 Task: Buy 3 Growlers from Glassware & Drinkware section under best seller category for shipping address: Chelsea Sanchez, 3638 Walton Street, Salt Lake City, Utah 84104, Cell Number 8014200980. Pay from credit card ending with 6759, CVV 506
Action: Mouse moved to (284, 71)
Screenshot: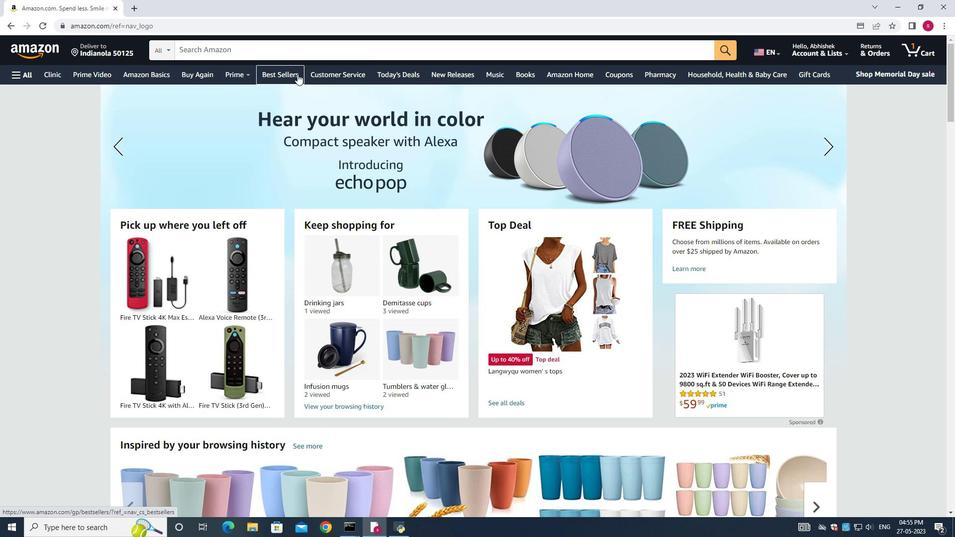 
Action: Mouse pressed left at (284, 71)
Screenshot: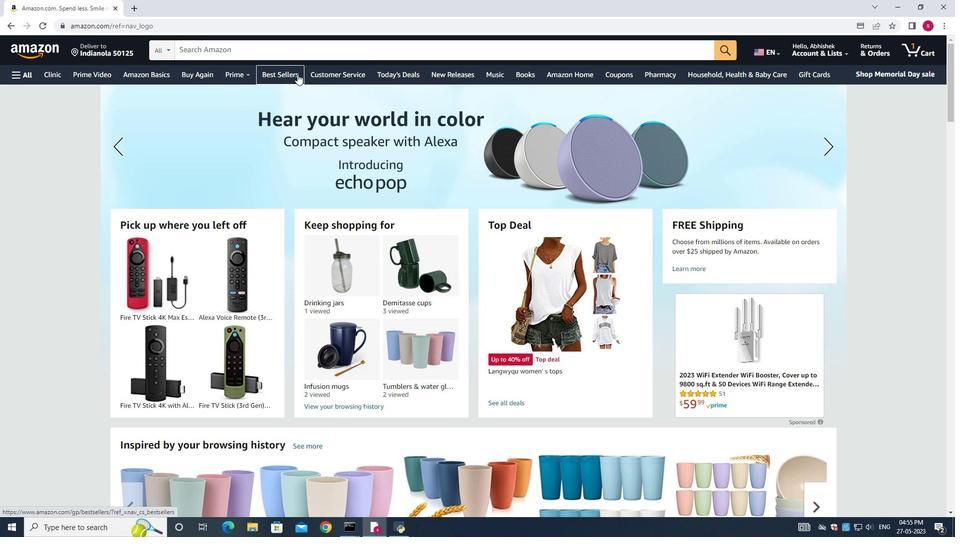 
Action: Mouse moved to (269, 54)
Screenshot: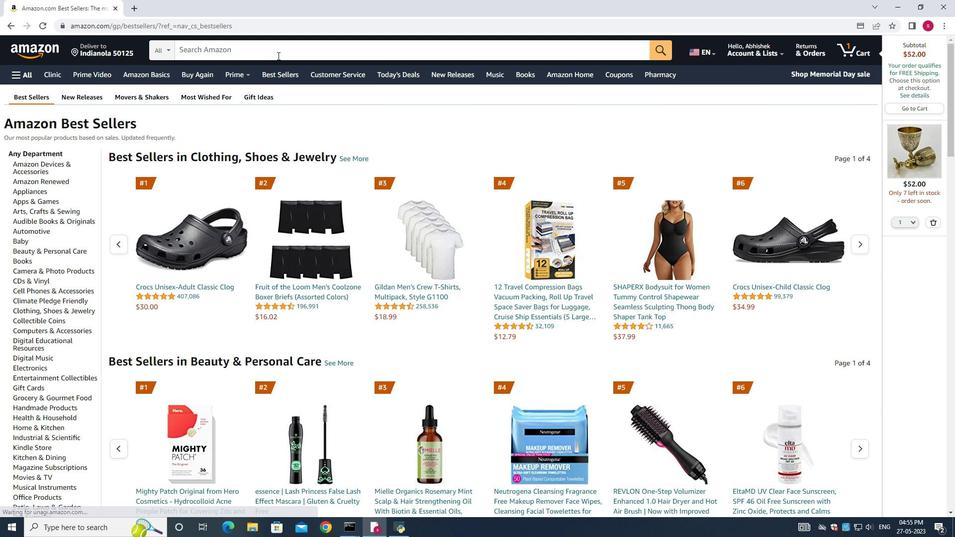 
Action: Key pressed <Key.shift>G<Key.backspace><Key.backspace><Key.backspace><Key.backspace>3
Screenshot: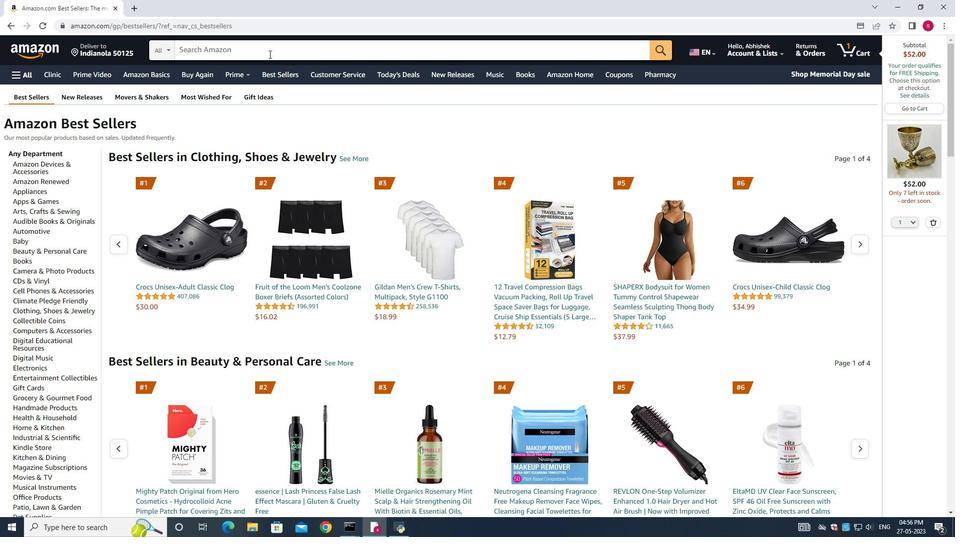 
Action: Mouse moved to (266, 54)
Screenshot: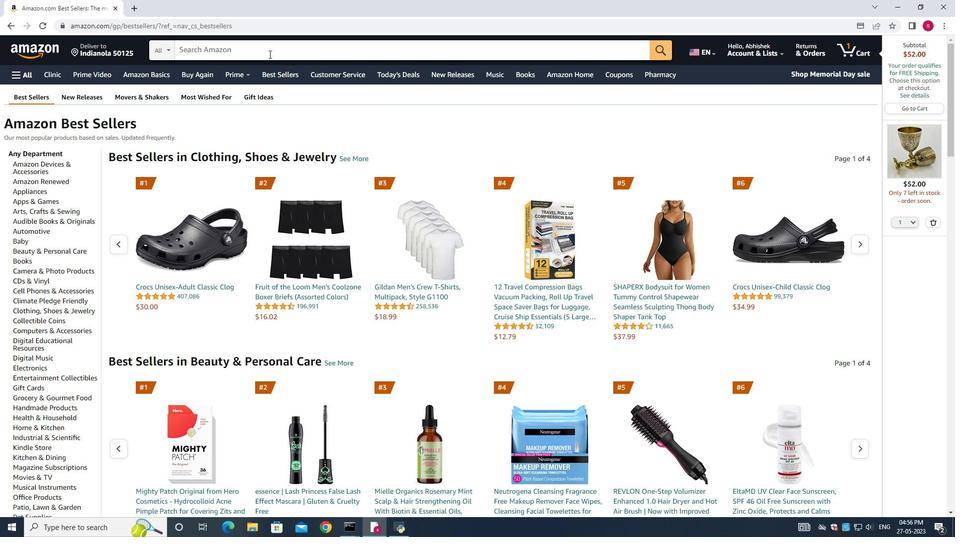 
Action: Mouse pressed left at (266, 54)
Screenshot: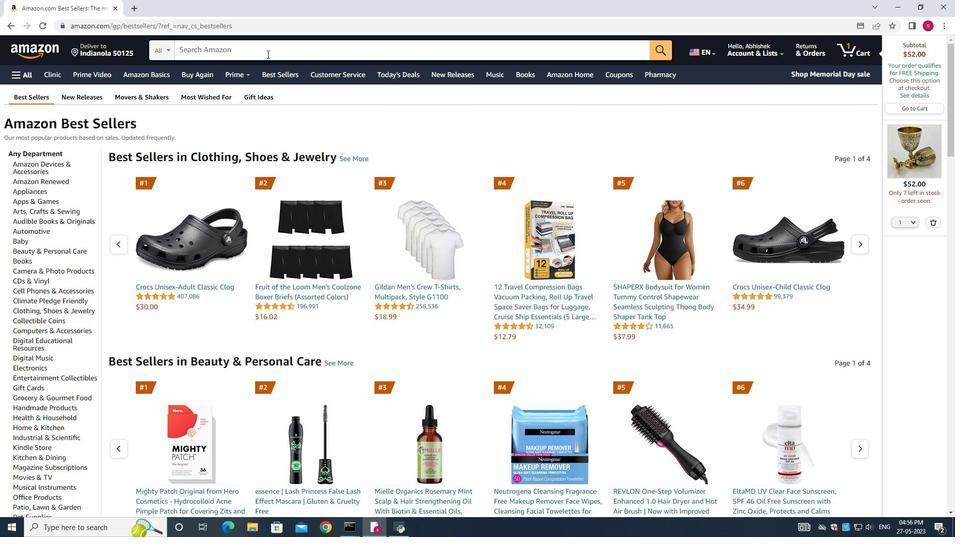 
Action: Key pressed 3<Key.space>v<Key.backspace><Key.shift>Growlers<Key.space><Key.enter>
Screenshot: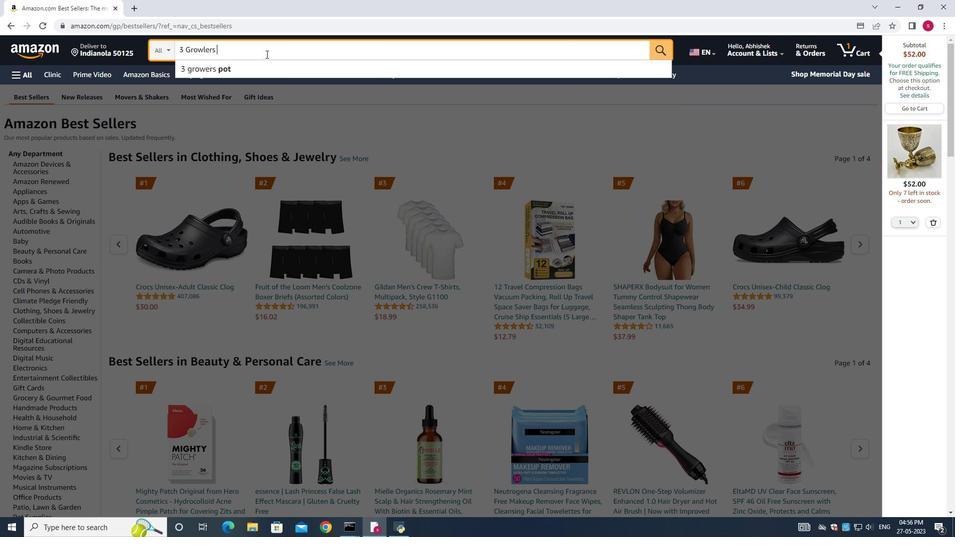 
Action: Mouse moved to (51, 215)
Screenshot: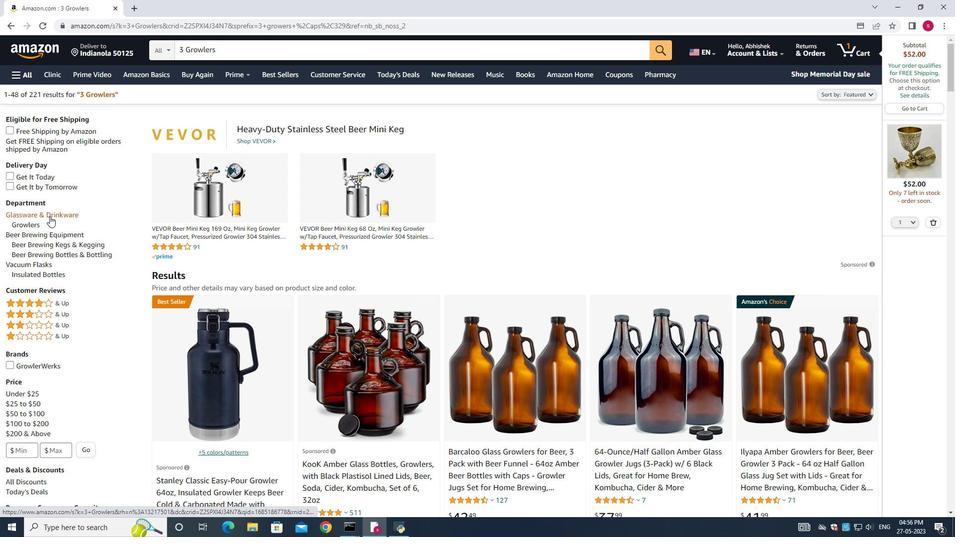 
Action: Mouse pressed left at (51, 215)
Screenshot: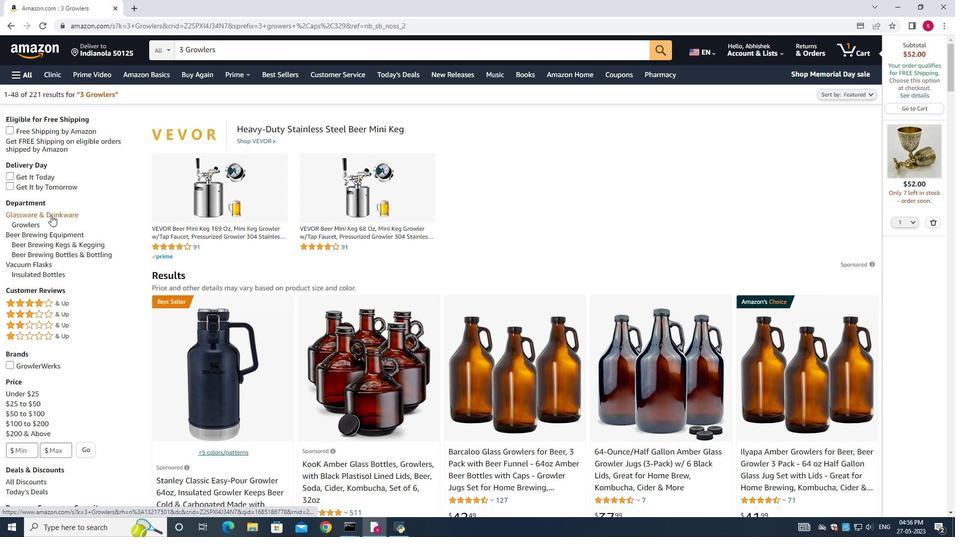 
Action: Mouse moved to (499, 329)
Screenshot: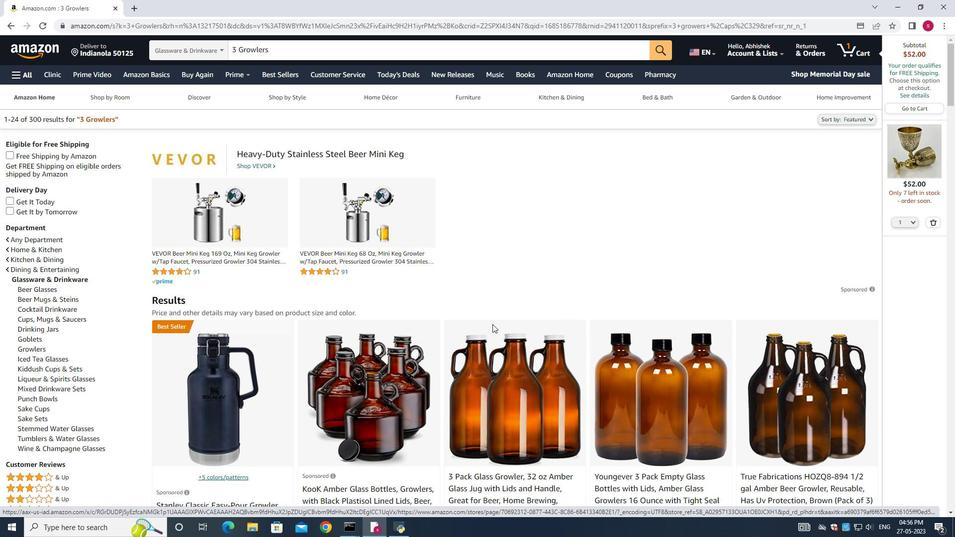 
Action: Mouse scrolled (499, 328) with delta (0, 0)
Screenshot: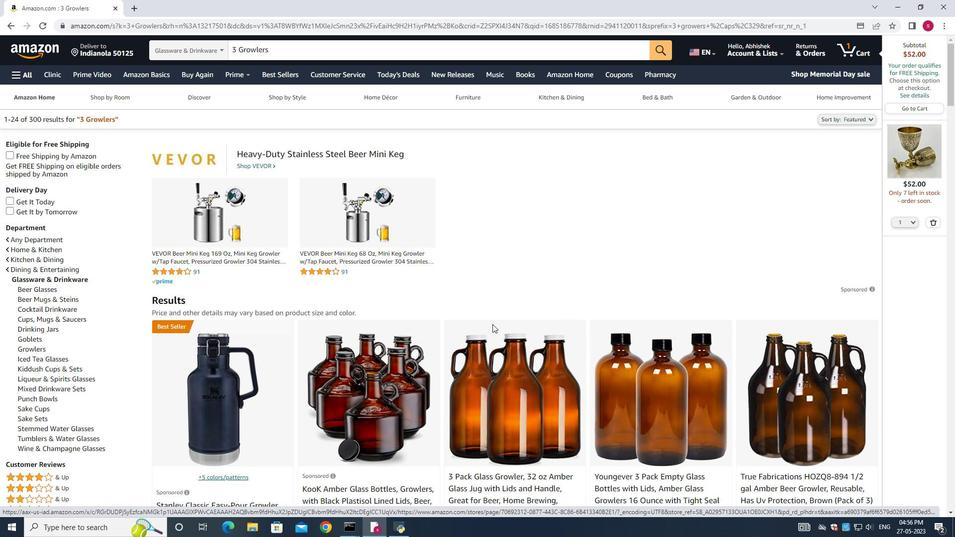 
Action: Mouse moved to (499, 329)
Screenshot: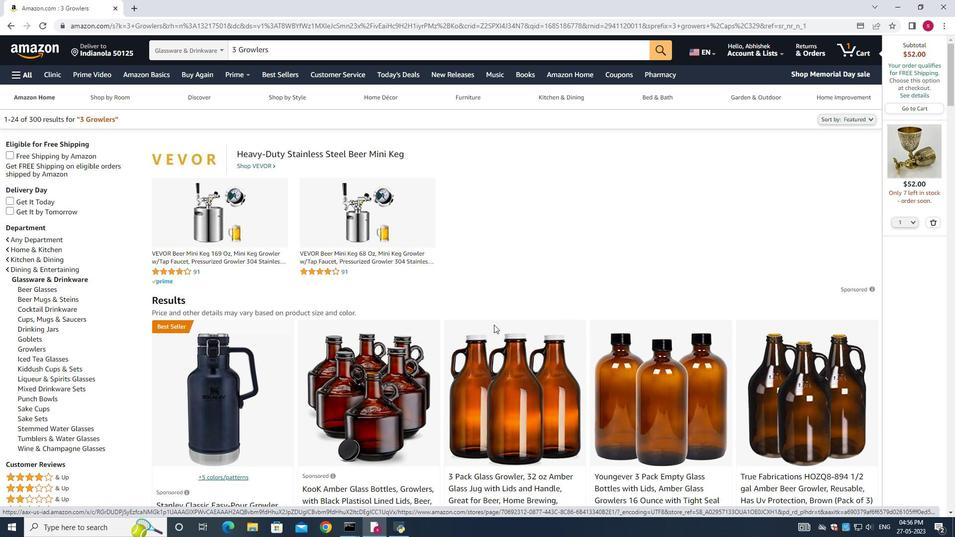 
Action: Mouse scrolled (499, 328) with delta (0, 0)
Screenshot: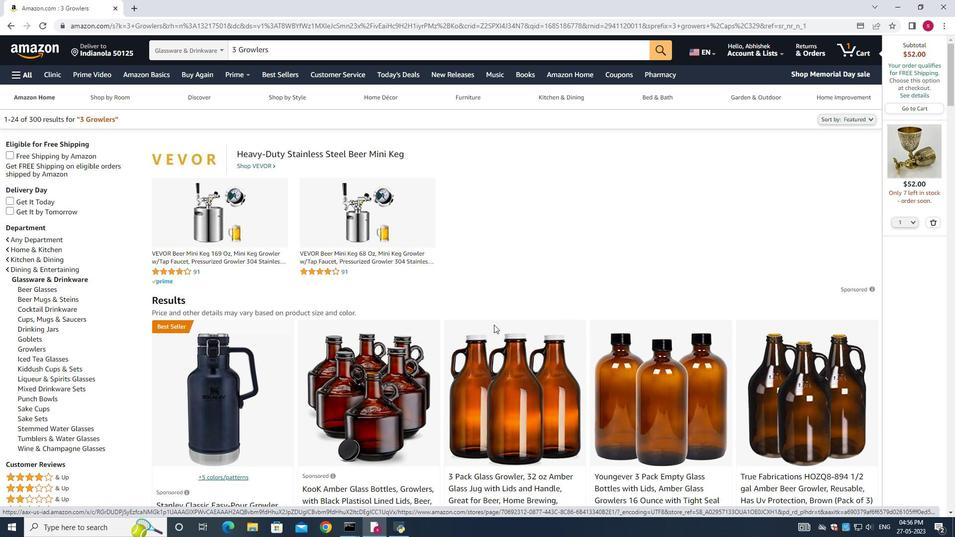 
Action: Mouse scrolled (499, 328) with delta (0, 0)
Screenshot: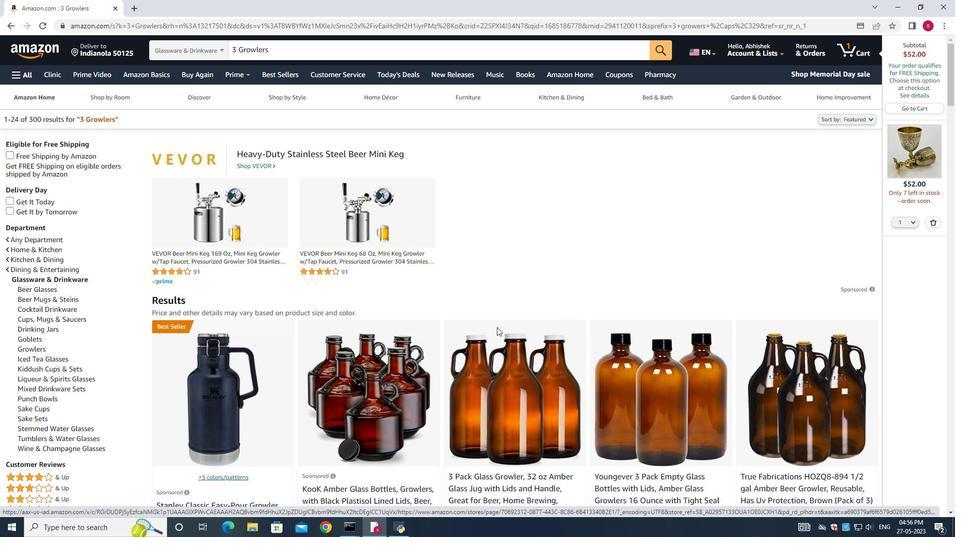 
Action: Mouse moved to (498, 331)
Screenshot: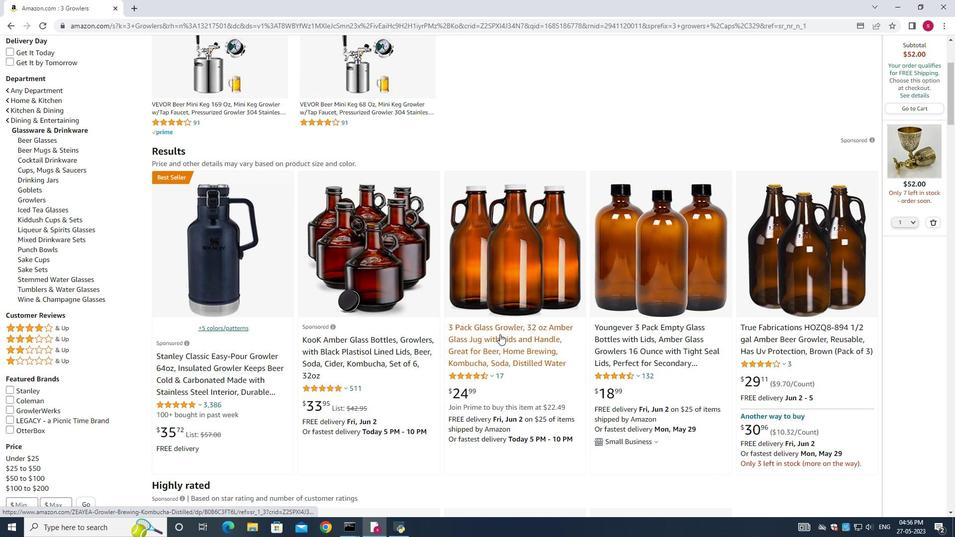 
Action: Mouse pressed left at (498, 331)
Screenshot: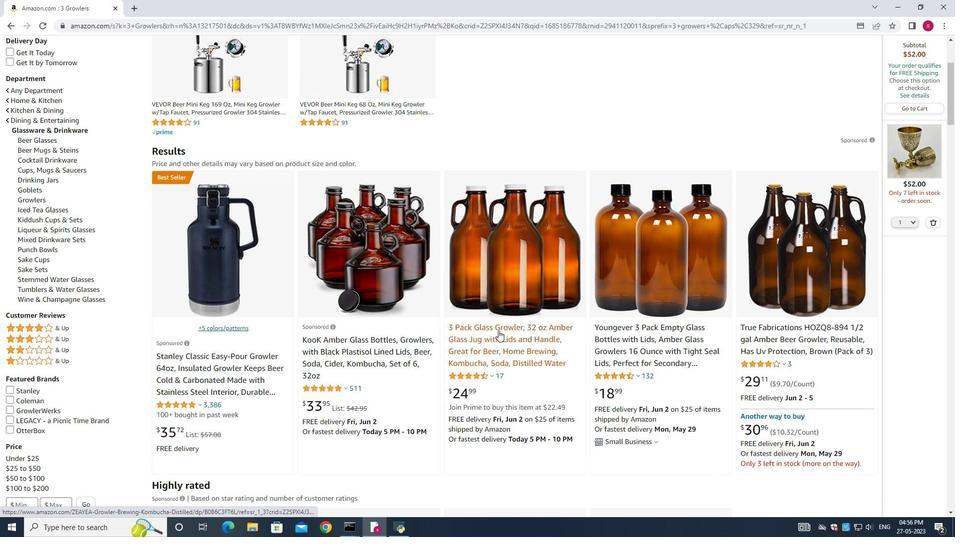 
Action: Mouse moved to (516, 350)
Screenshot: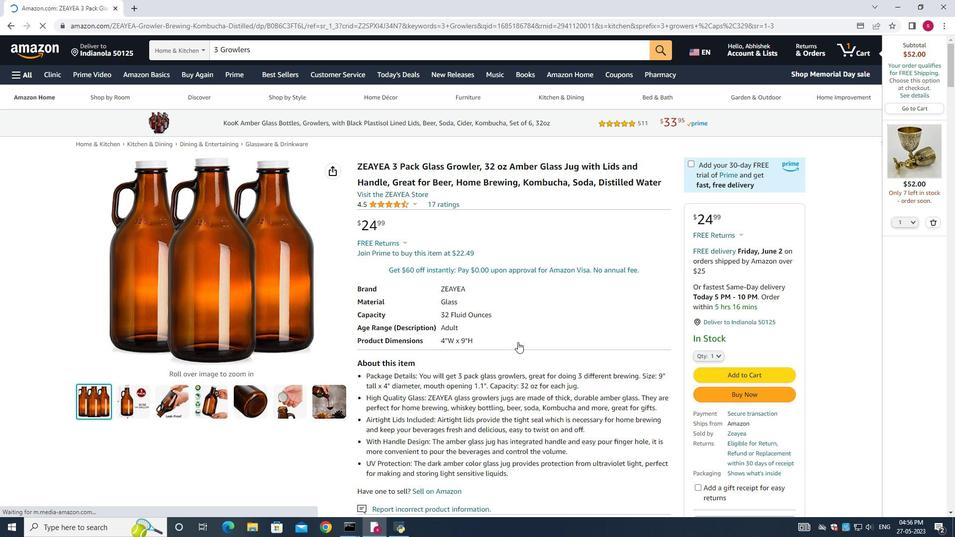 
Action: Mouse scrolled (516, 350) with delta (0, 0)
Screenshot: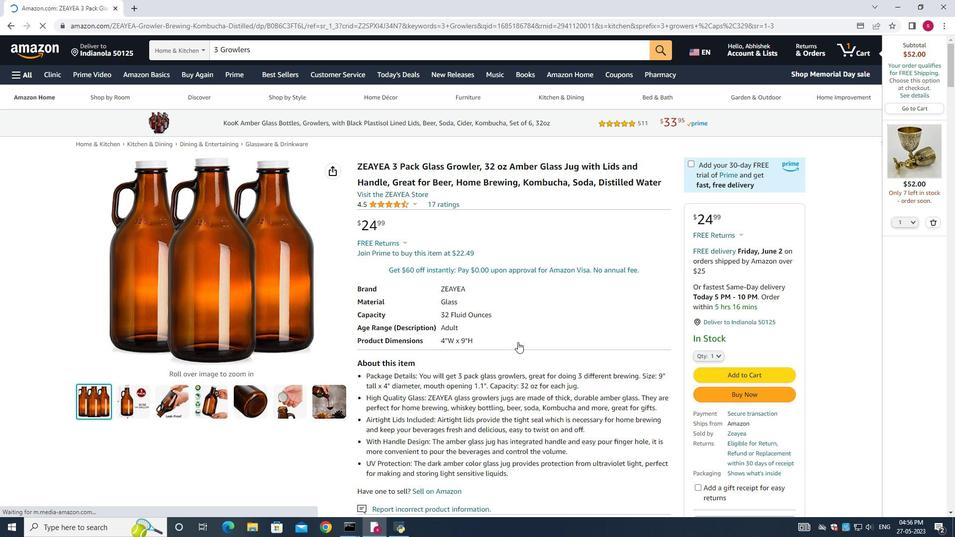 
Action: Mouse moved to (512, 356)
Screenshot: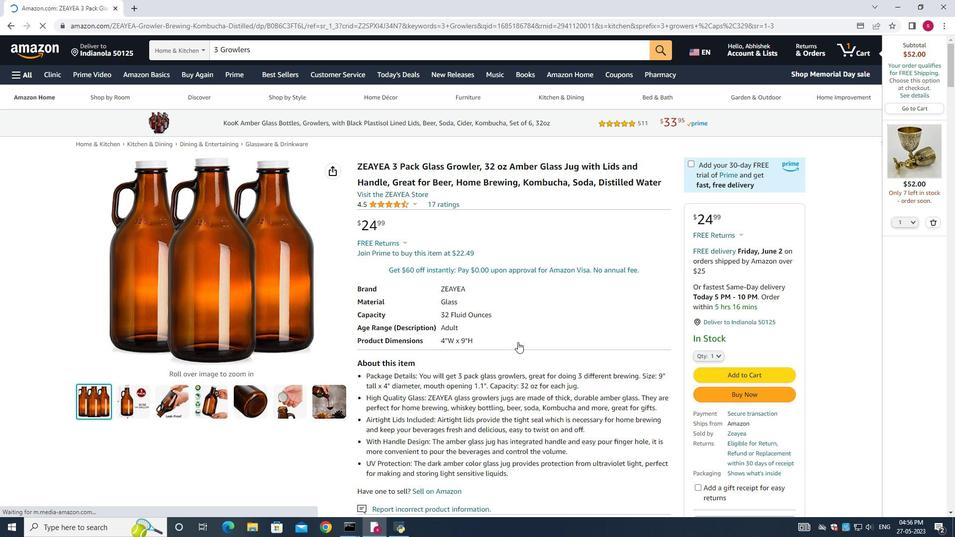 
Action: Mouse scrolled (513, 354) with delta (0, 0)
Screenshot: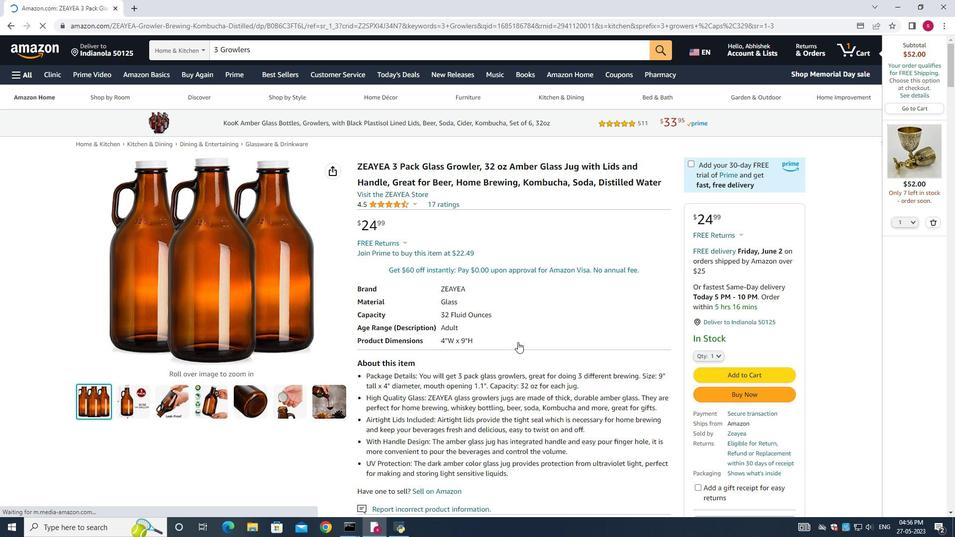 
Action: Mouse moved to (509, 356)
Screenshot: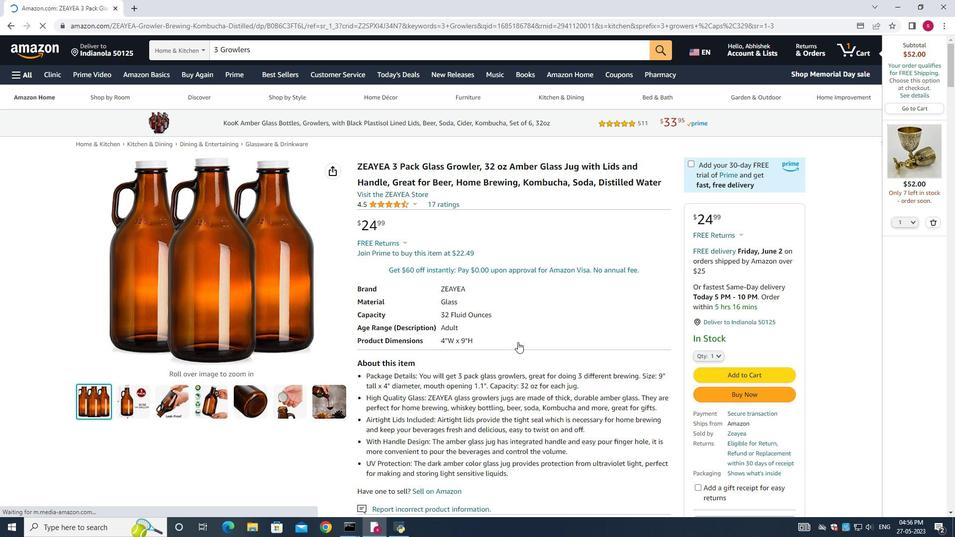 
Action: Mouse scrolled (512, 355) with delta (0, 0)
Screenshot: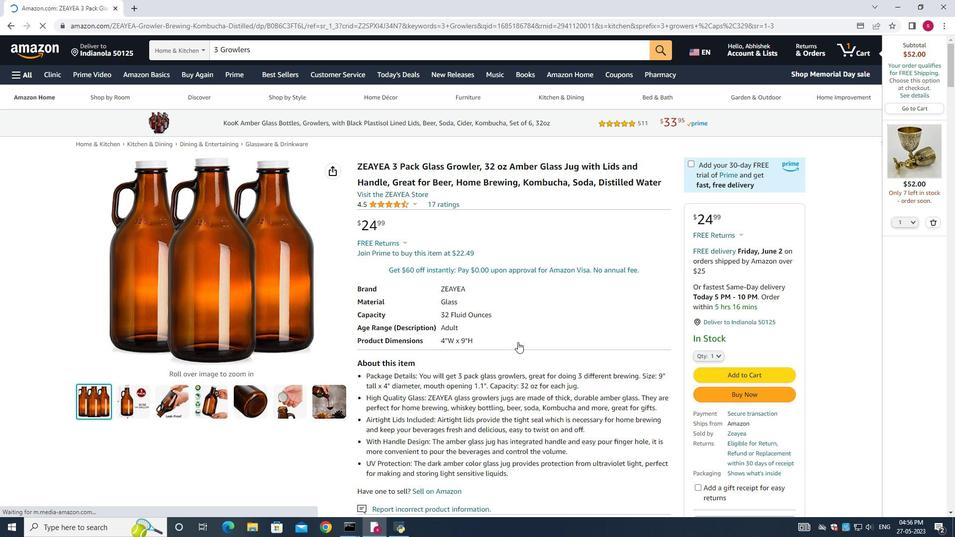 
Action: Mouse moved to (506, 355)
Screenshot: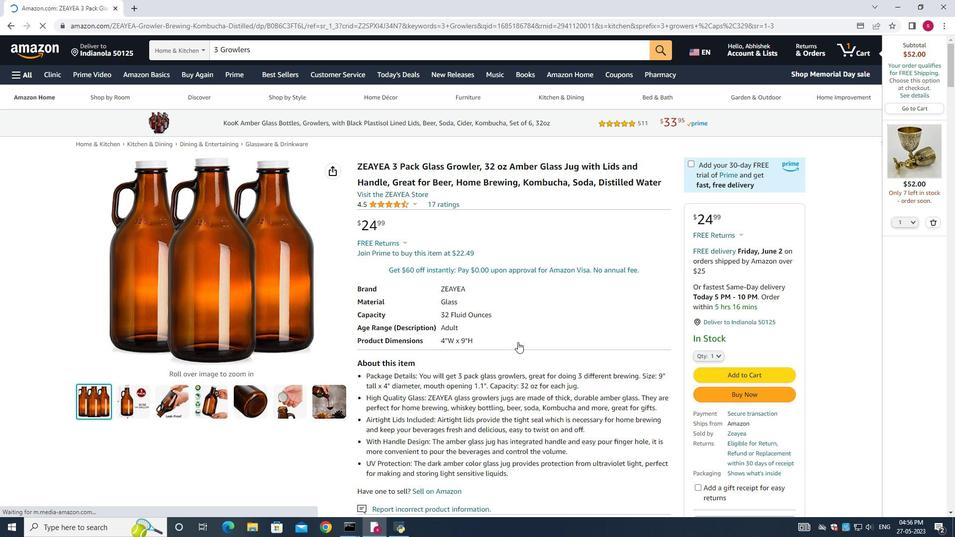 
Action: Mouse scrolled (509, 355) with delta (0, 0)
Screenshot: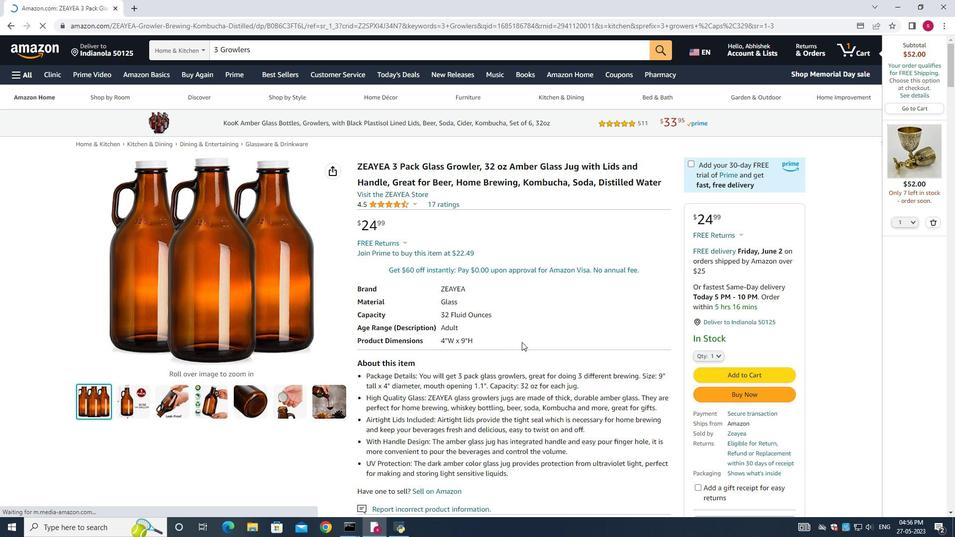 
Action: Mouse moved to (502, 352)
Screenshot: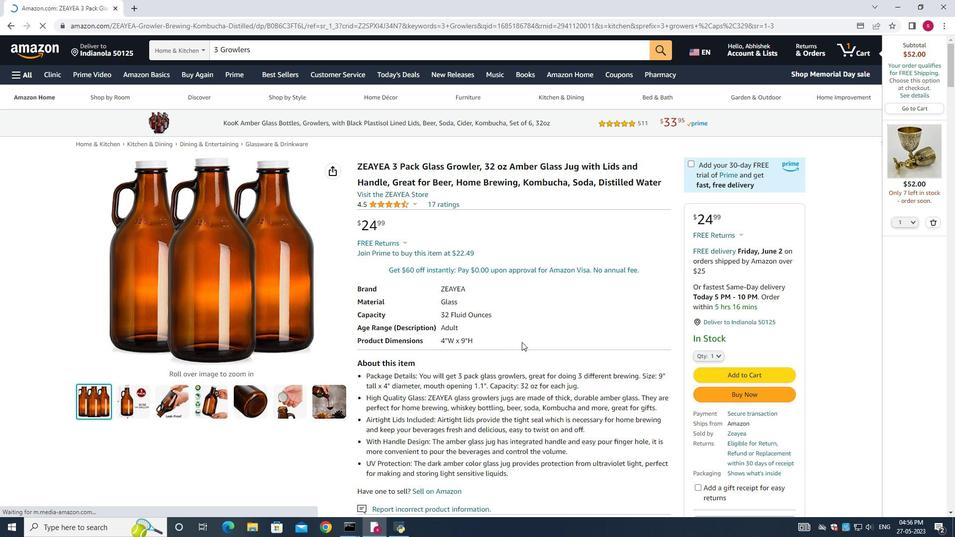 
Action: Mouse scrolled (506, 355) with delta (0, 0)
Screenshot: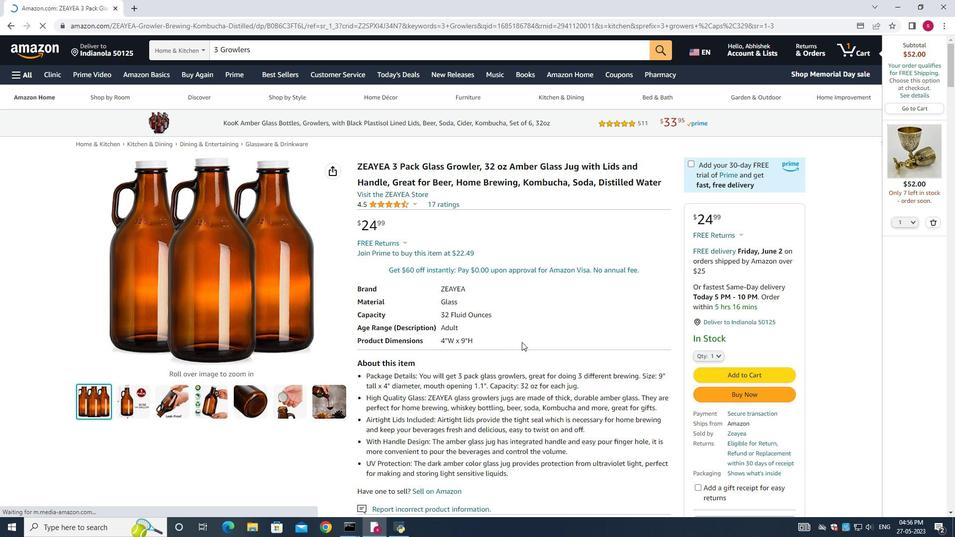 
Action: Mouse moved to (497, 351)
Screenshot: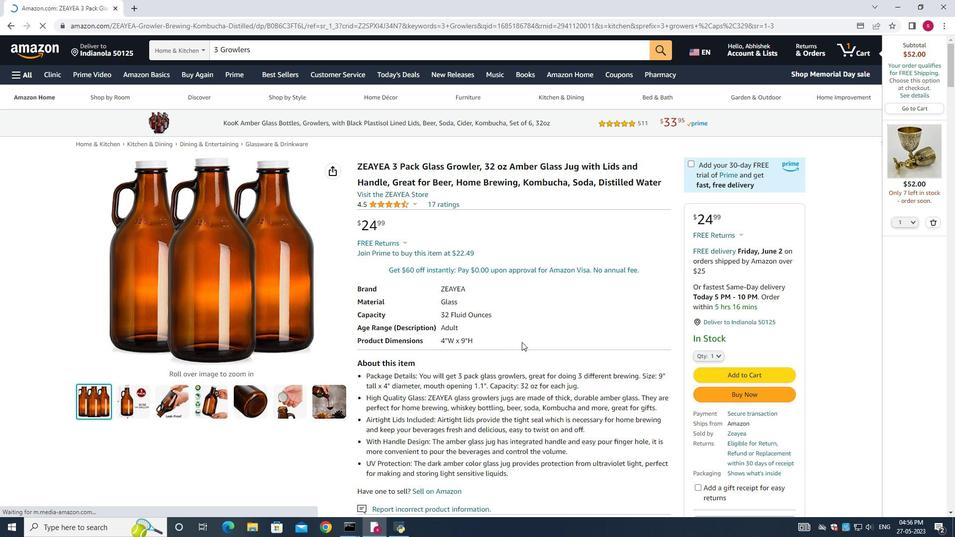 
Action: Mouse scrolled (502, 352) with delta (0, 0)
Screenshot: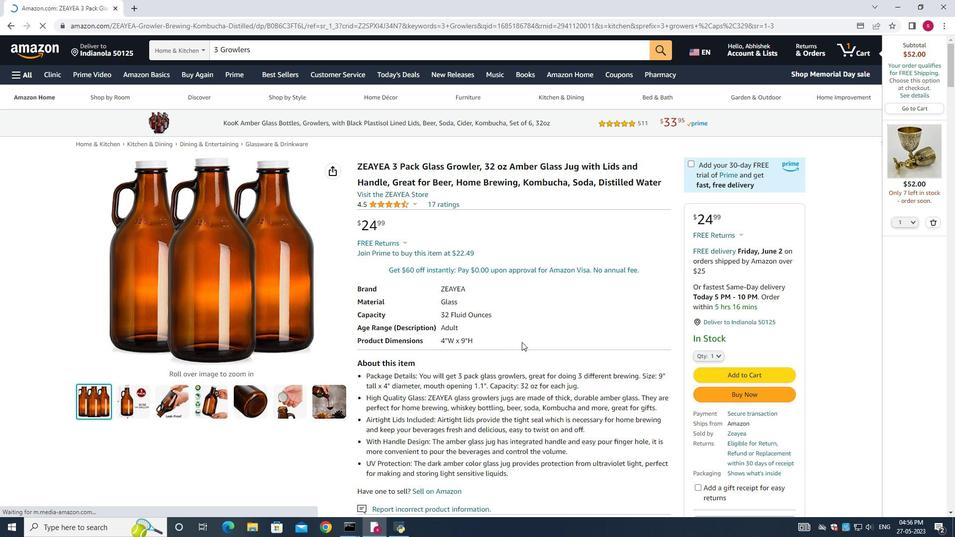 
Action: Mouse moved to (496, 346)
Screenshot: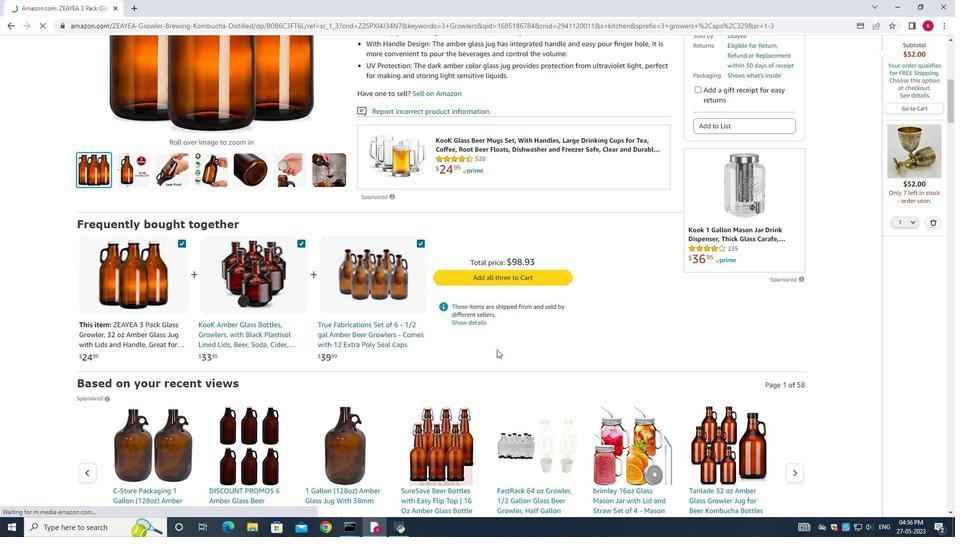 
Action: Mouse scrolled (496, 346) with delta (0, 0)
Screenshot: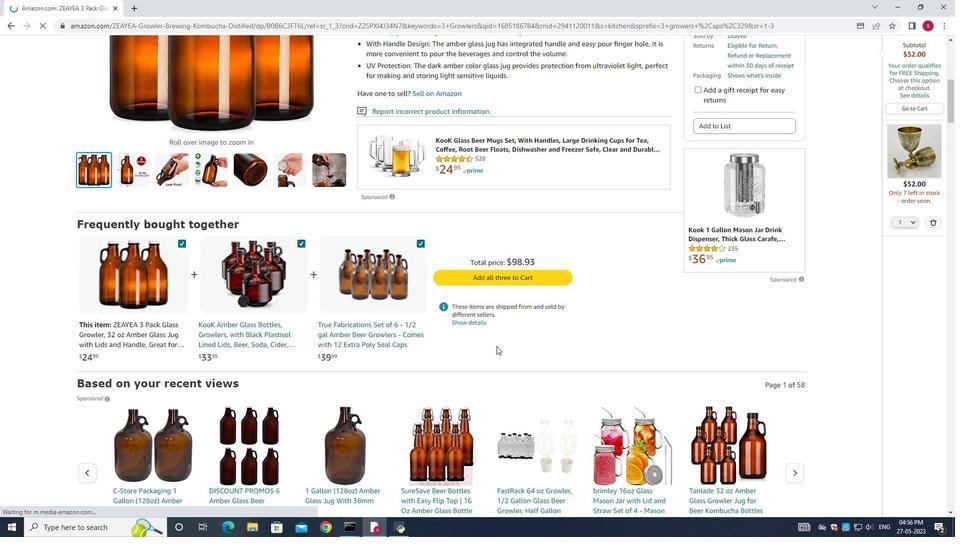 
Action: Mouse scrolled (496, 346) with delta (0, 0)
Screenshot: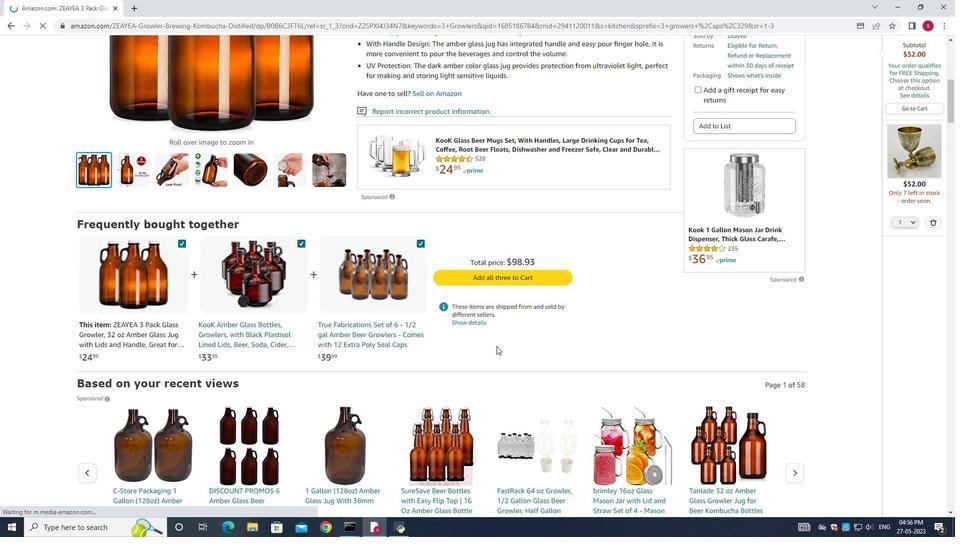 
Action: Mouse scrolled (496, 347) with delta (0, 0)
Screenshot: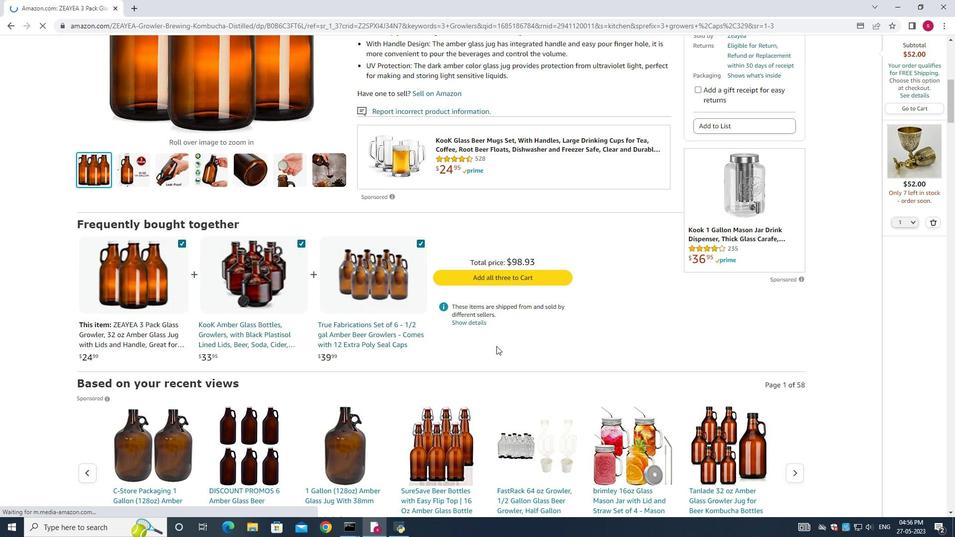 
Action: Mouse scrolled (496, 346) with delta (0, 0)
Screenshot: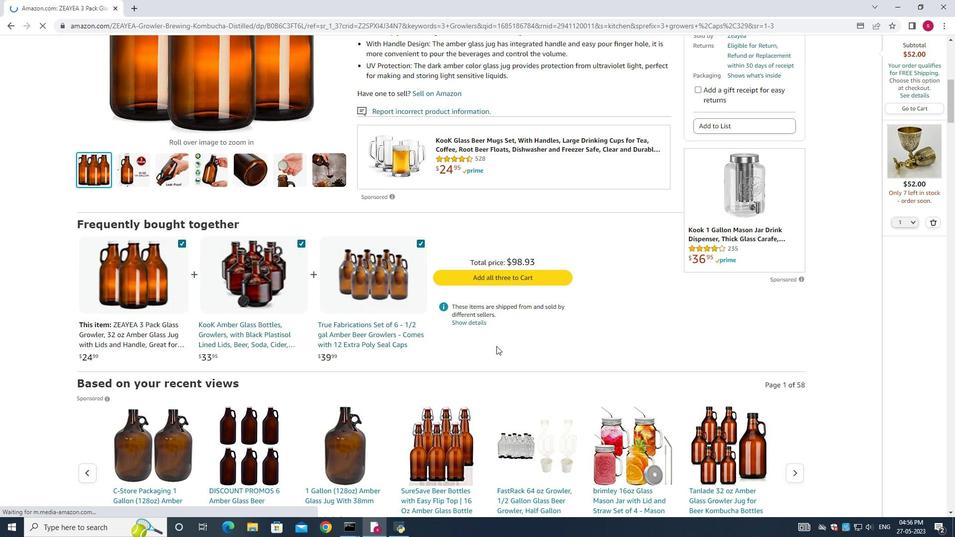 
Action: Mouse scrolled (496, 346) with delta (0, 0)
Screenshot: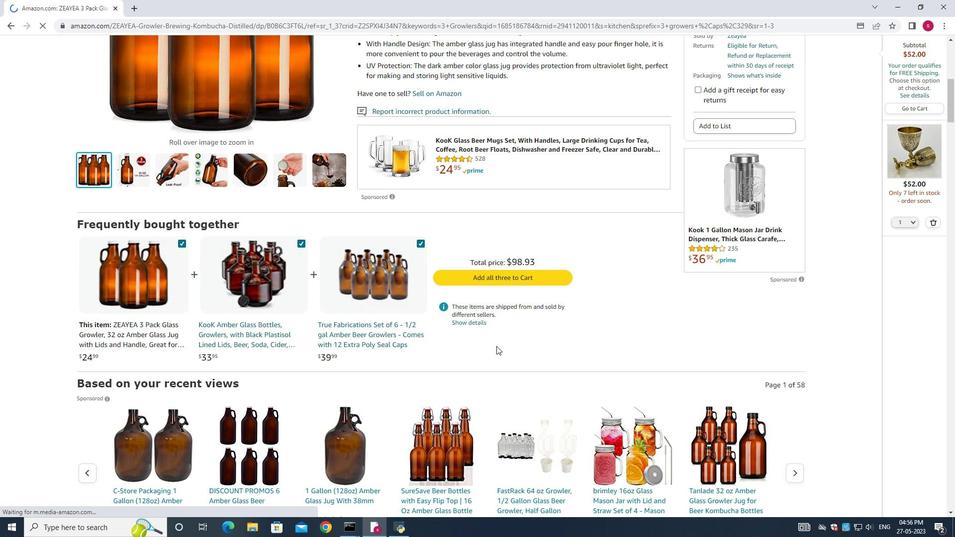 
Action: Mouse scrolled (496, 346) with delta (0, 0)
Screenshot: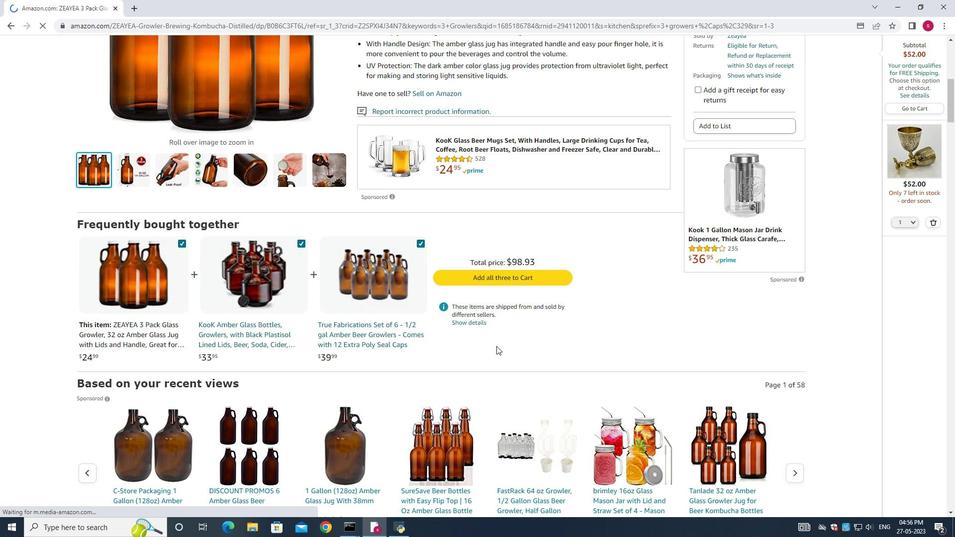 
Action: Mouse moved to (726, 344)
Screenshot: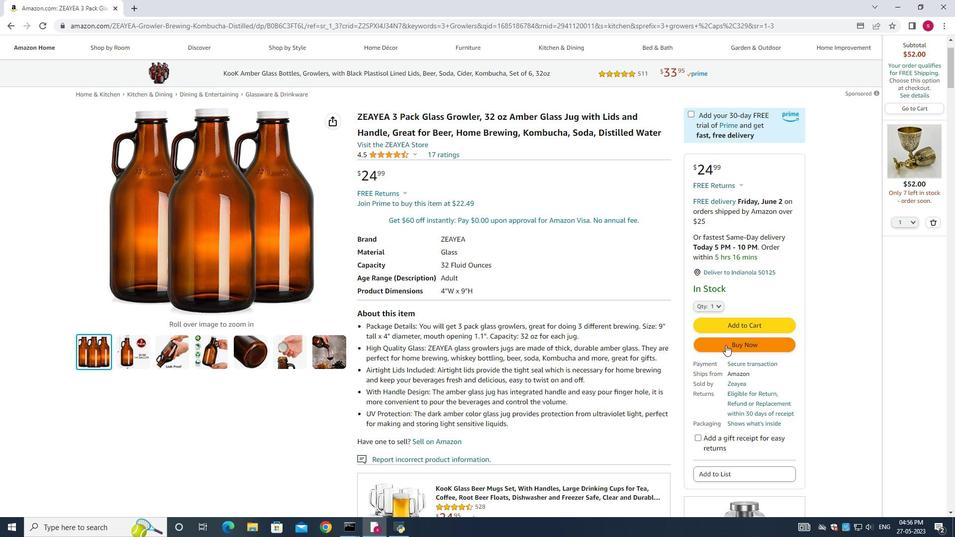 
Action: Mouse pressed left at (726, 344)
Screenshot: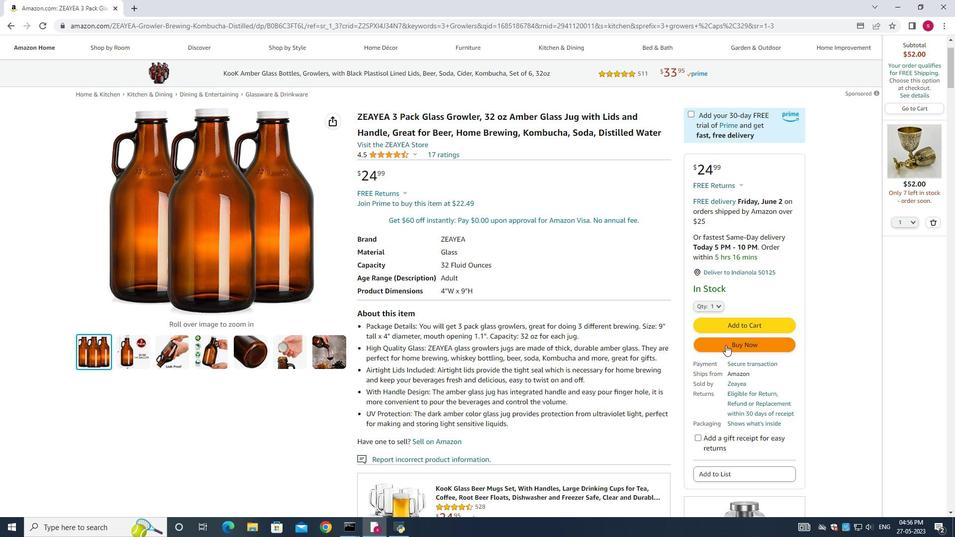 
Action: Mouse moved to (358, 70)
Screenshot: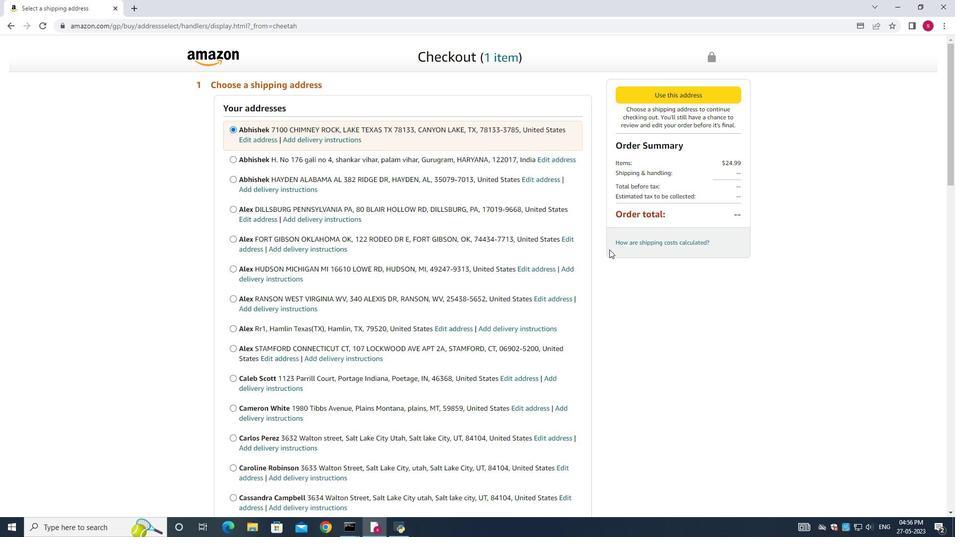 
Action: Mouse scrolled (358, 70) with delta (0, 0)
Screenshot: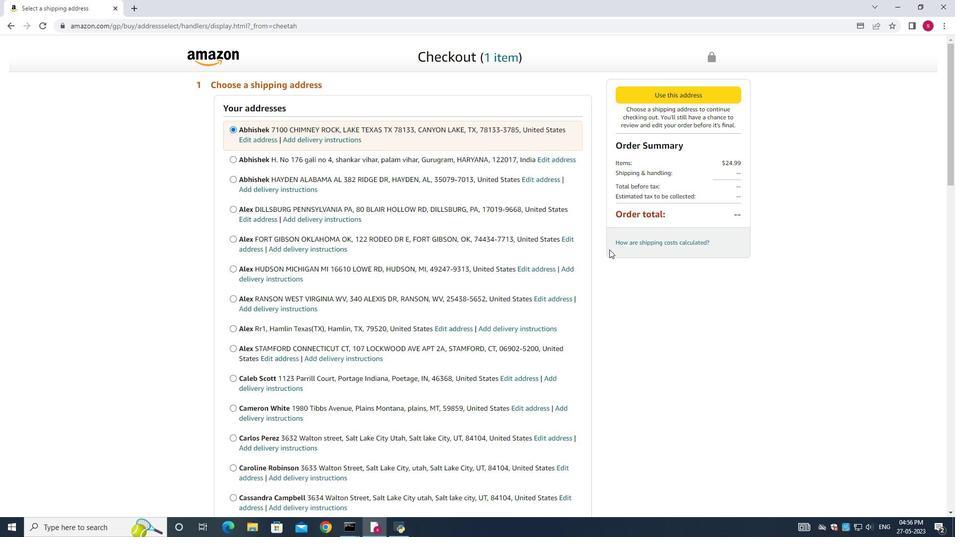 
Action: Mouse moved to (358, 70)
Screenshot: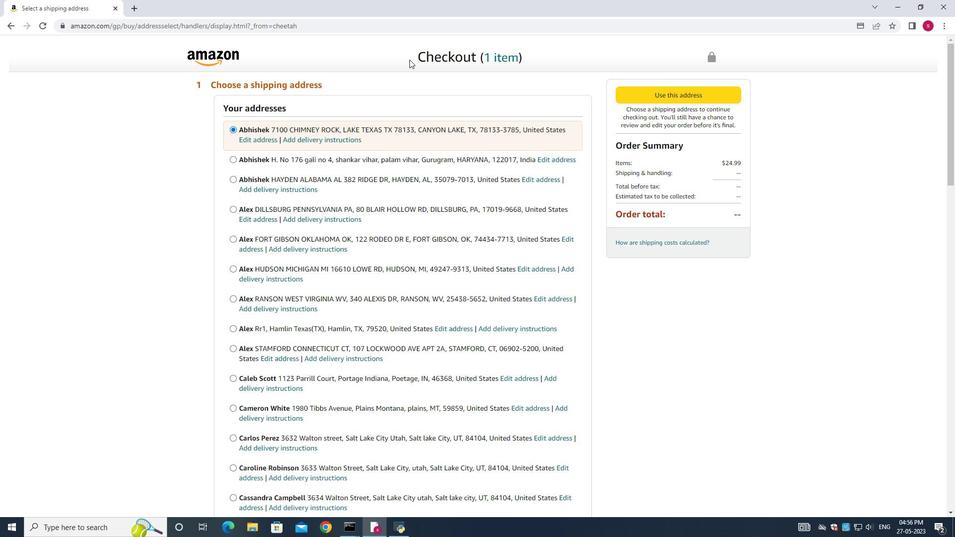 
Action: Mouse scrolled (358, 70) with delta (0, 0)
Screenshot: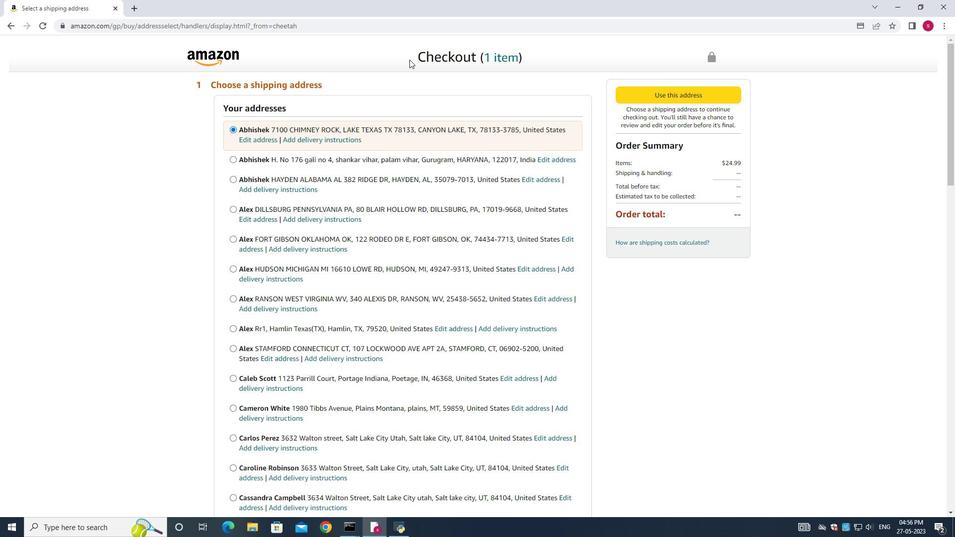 
Action: Mouse moved to (357, 70)
Screenshot: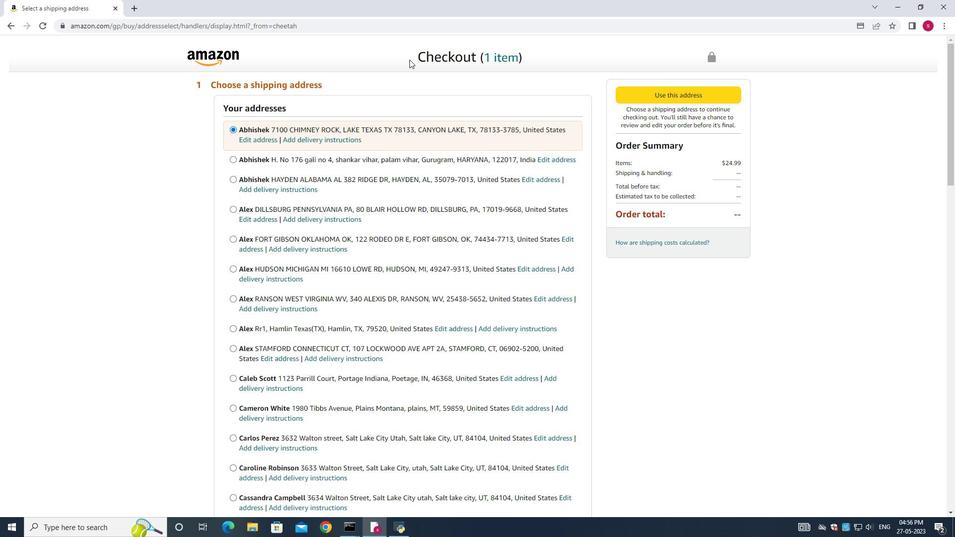 
Action: Mouse scrolled (358, 70) with delta (0, 0)
Screenshot: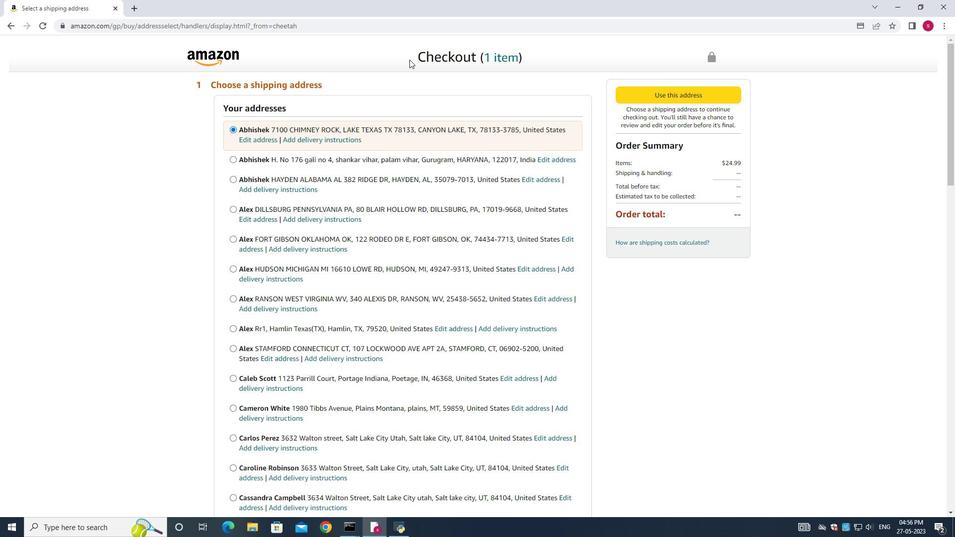 
Action: Mouse scrolled (357, 70) with delta (0, 0)
Screenshot: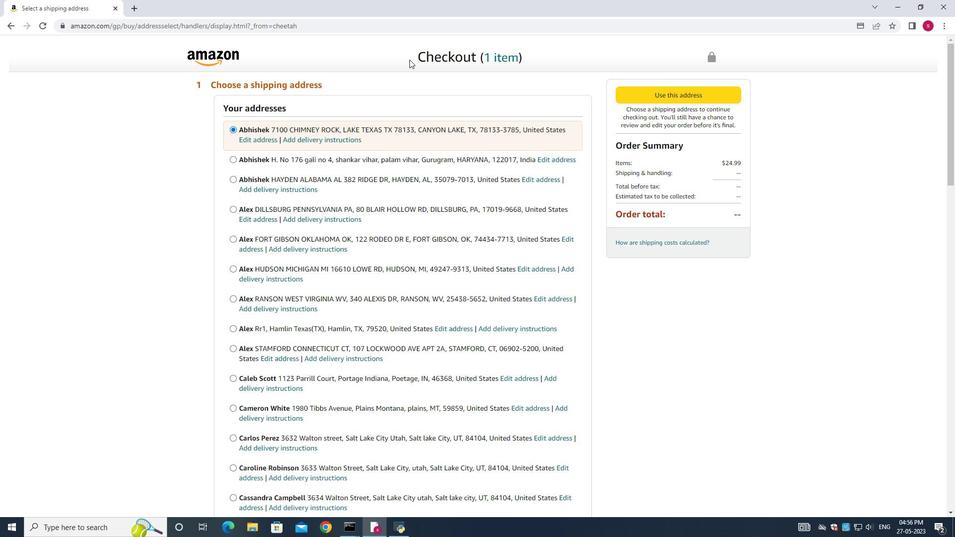 
Action: Mouse moved to (356, 69)
Screenshot: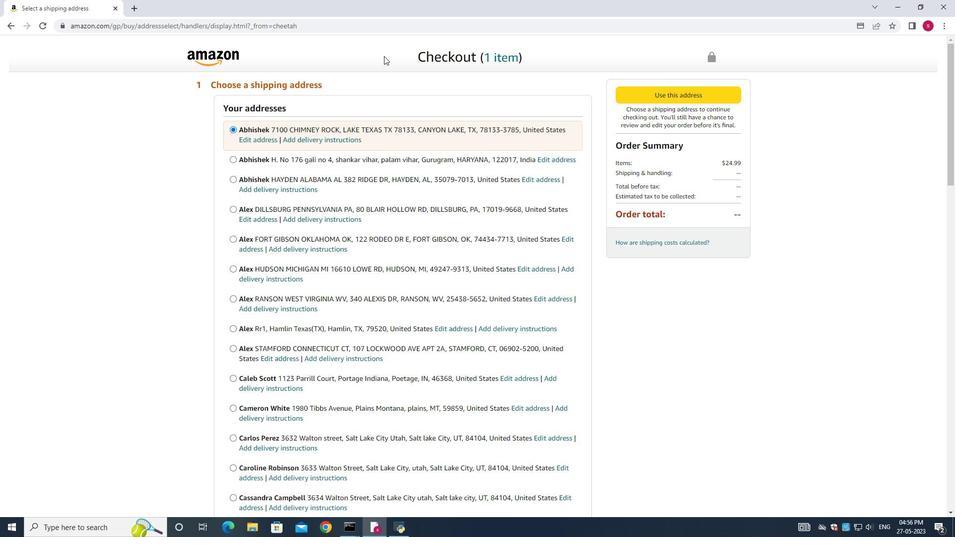 
Action: Mouse scrolled (357, 70) with delta (0, 0)
Screenshot: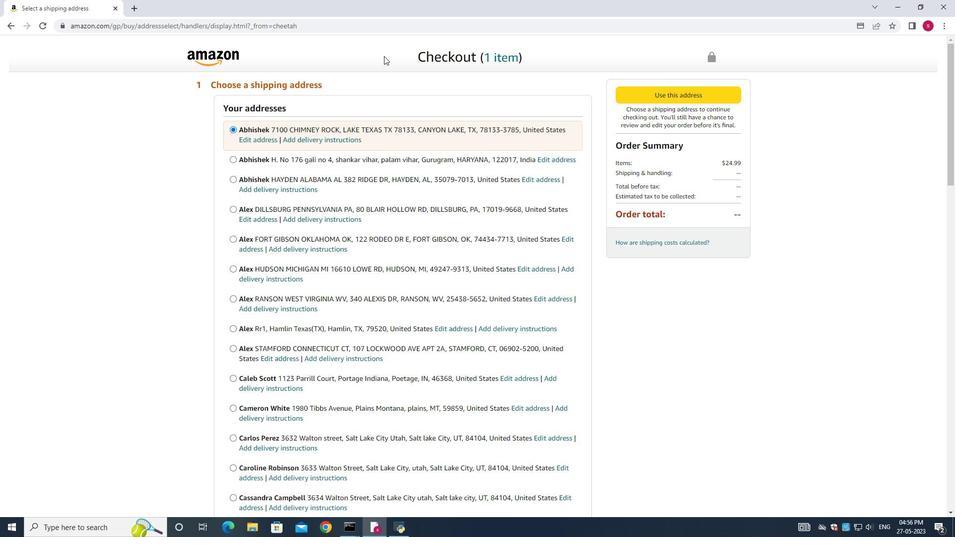 
Action: Mouse moved to (351, 68)
Screenshot: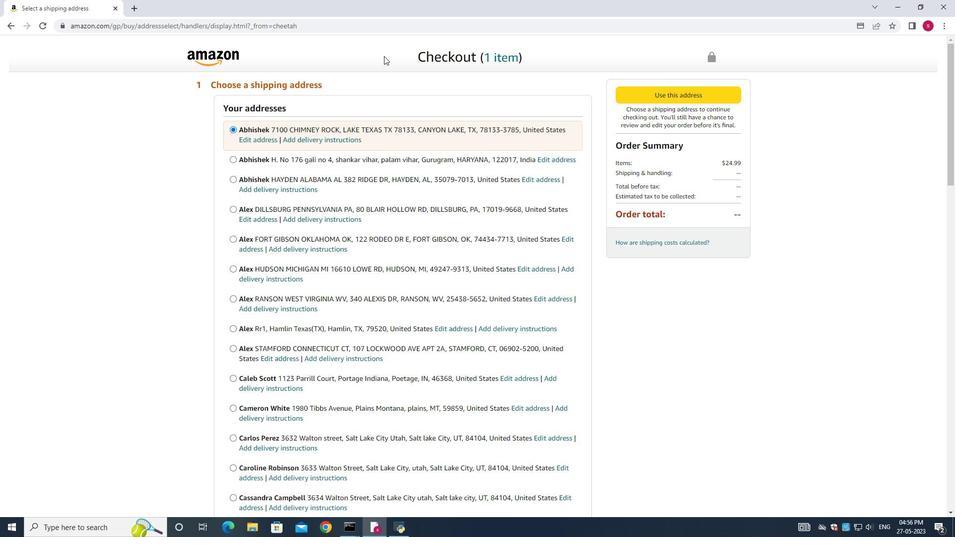 
Action: Mouse scrolled (356, 68) with delta (0, 0)
Screenshot: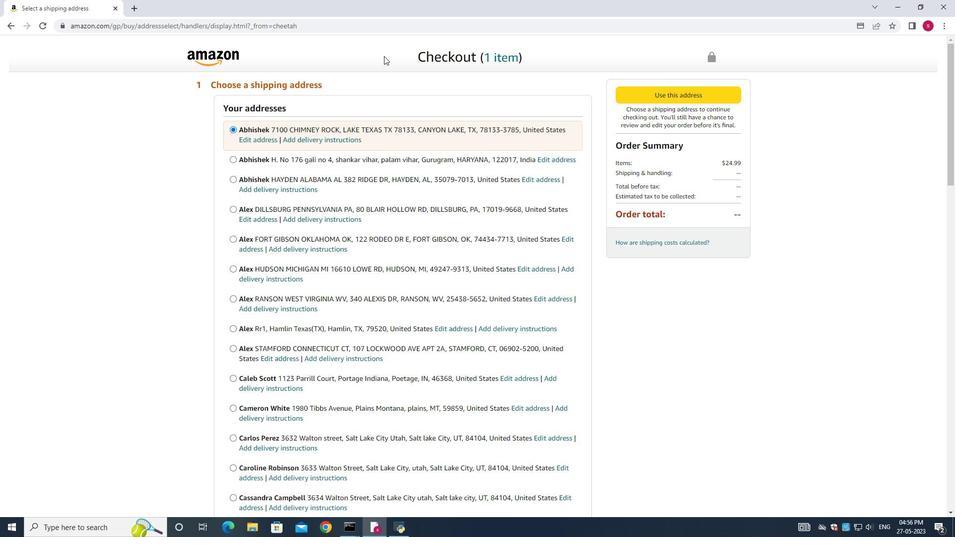 
Action: Mouse moved to (348, 373)
Screenshot: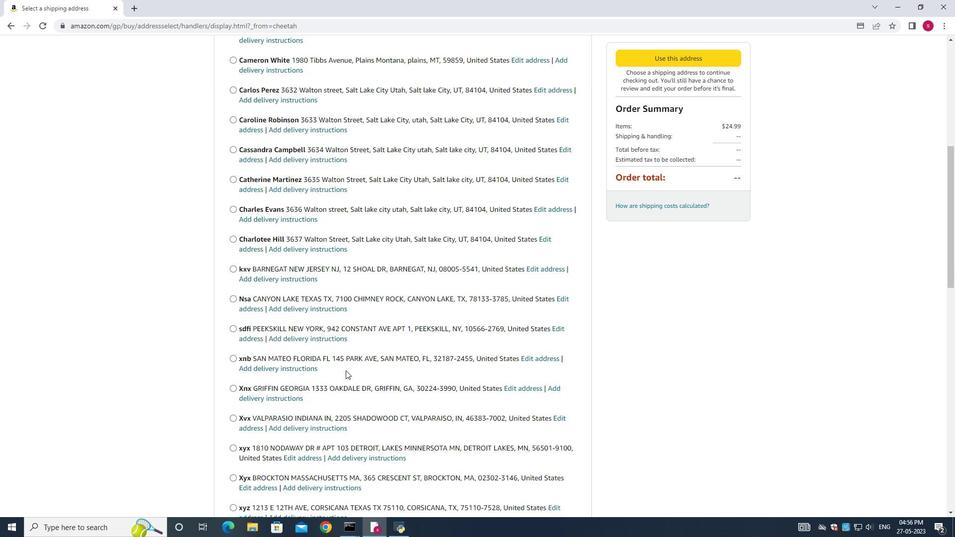 
Action: Mouse scrolled (348, 374) with delta (0, 0)
Screenshot: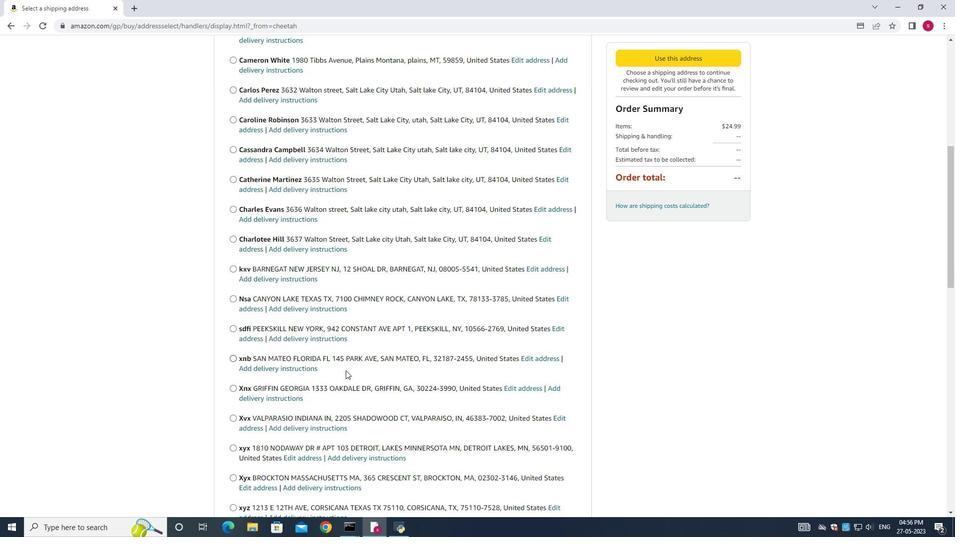 
Action: Mouse scrolled (348, 374) with delta (0, 0)
Screenshot: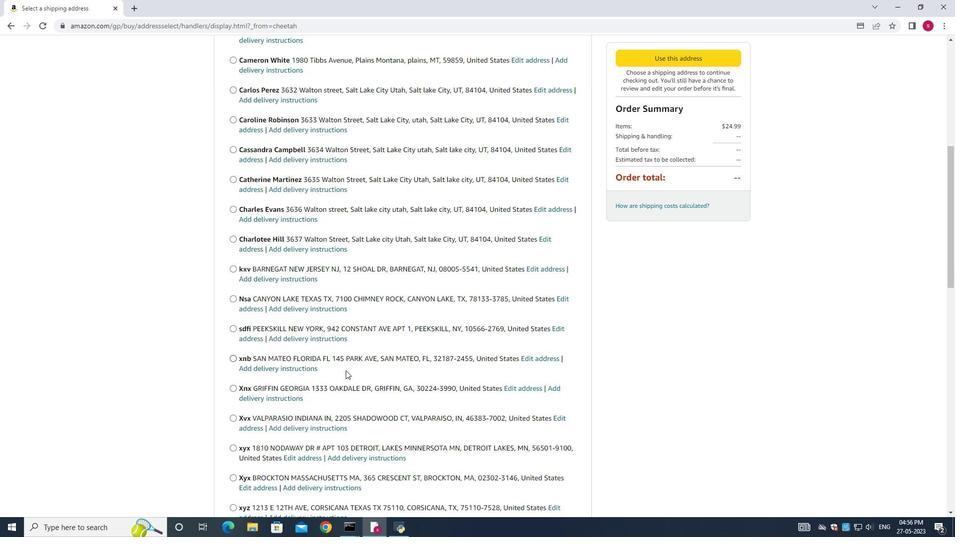 
Action: Mouse scrolled (348, 374) with delta (0, 0)
Screenshot: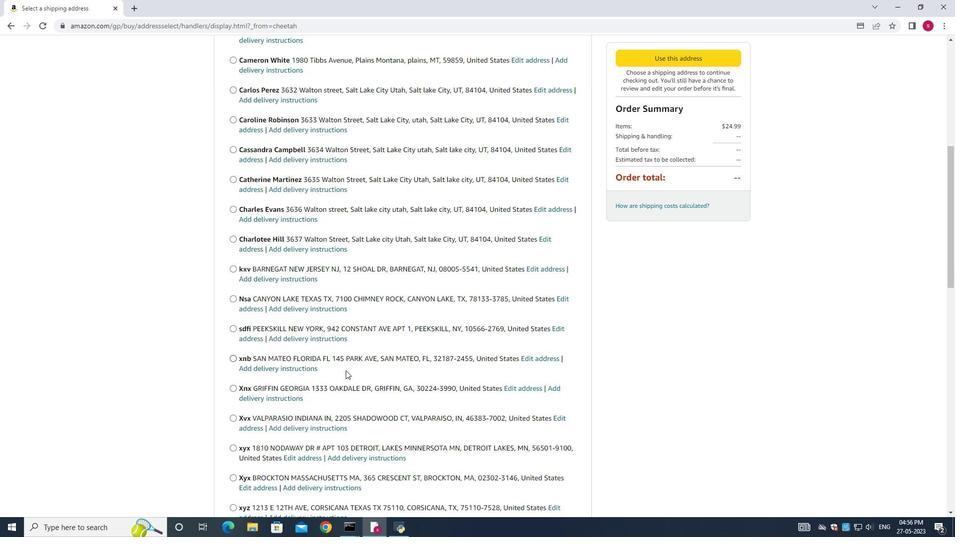 
Action: Mouse scrolled (348, 374) with delta (0, 0)
Screenshot: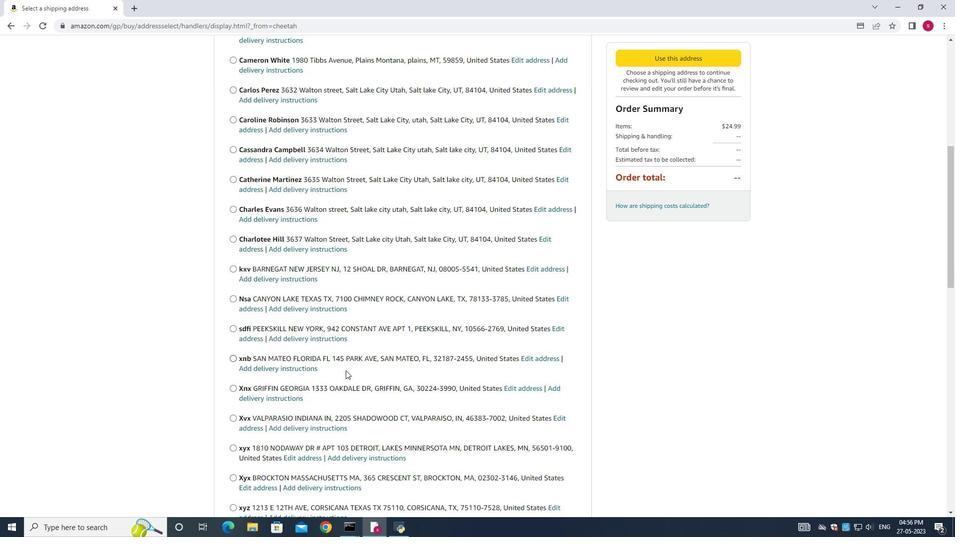 
Action: Mouse scrolled (348, 374) with delta (0, 0)
Screenshot: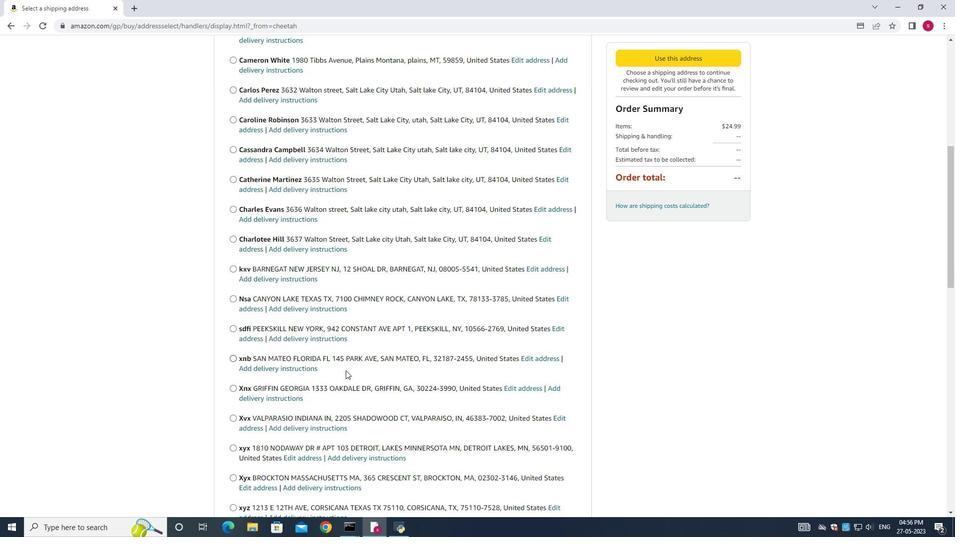 
Action: Mouse scrolled (348, 372) with delta (0, 0)
Screenshot: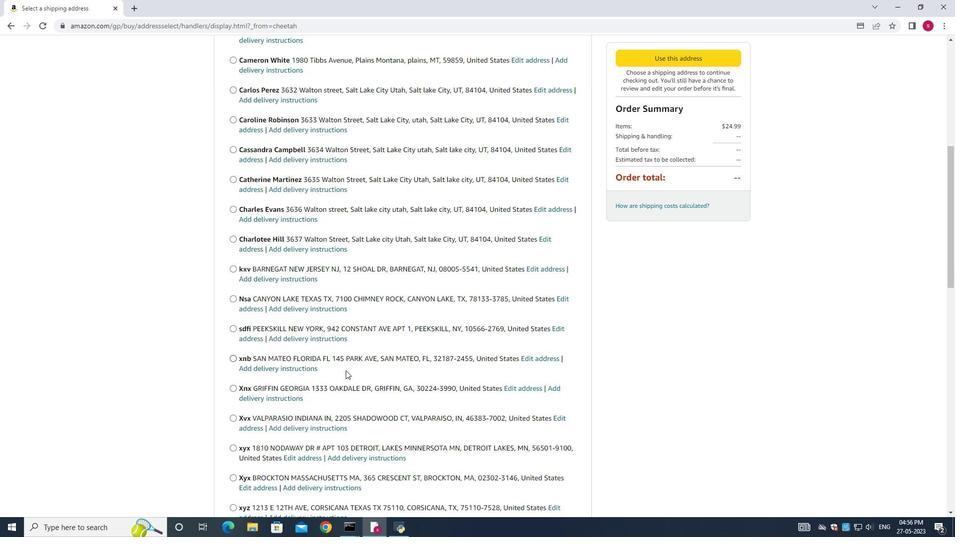 
Action: Mouse moved to (349, 374)
Screenshot: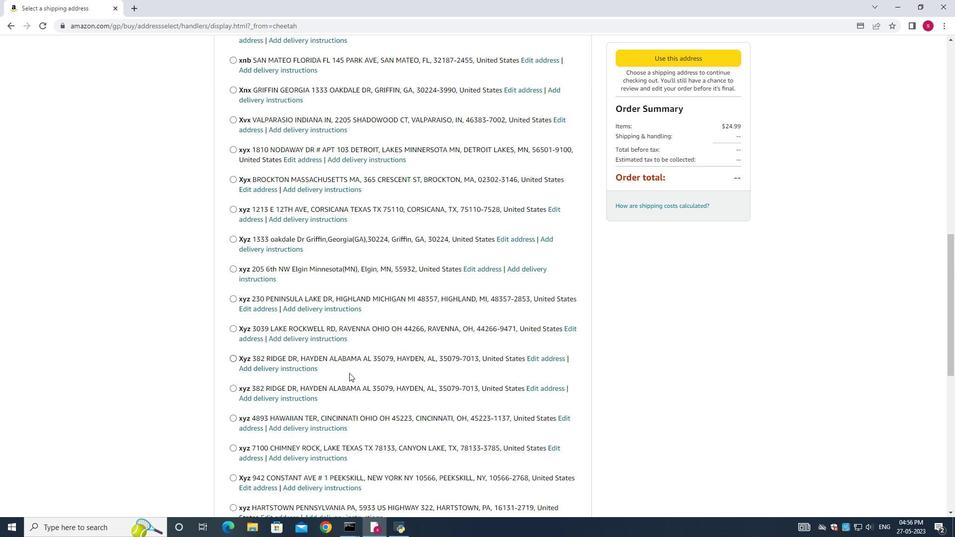 
Action: Mouse scrolled (349, 374) with delta (0, 0)
Screenshot: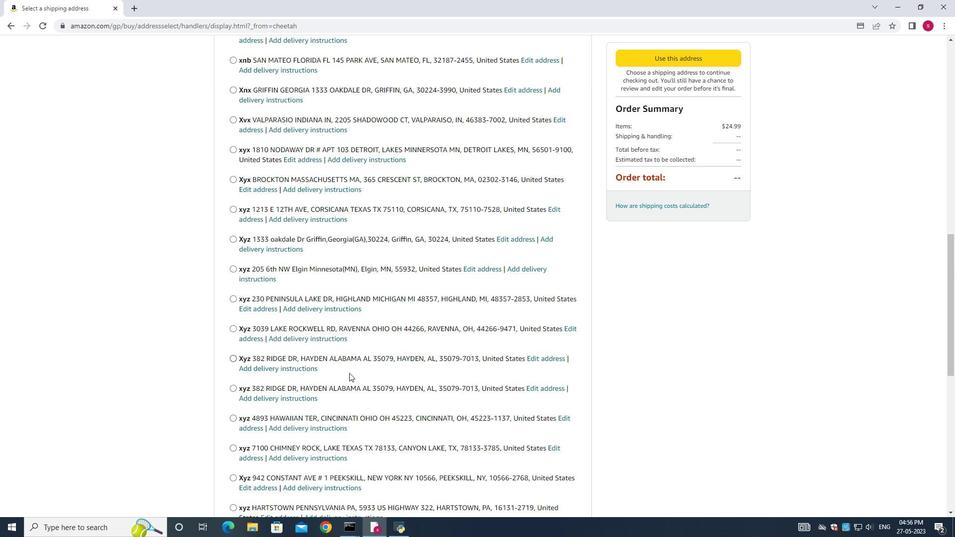 
Action: Mouse moved to (349, 375)
Screenshot: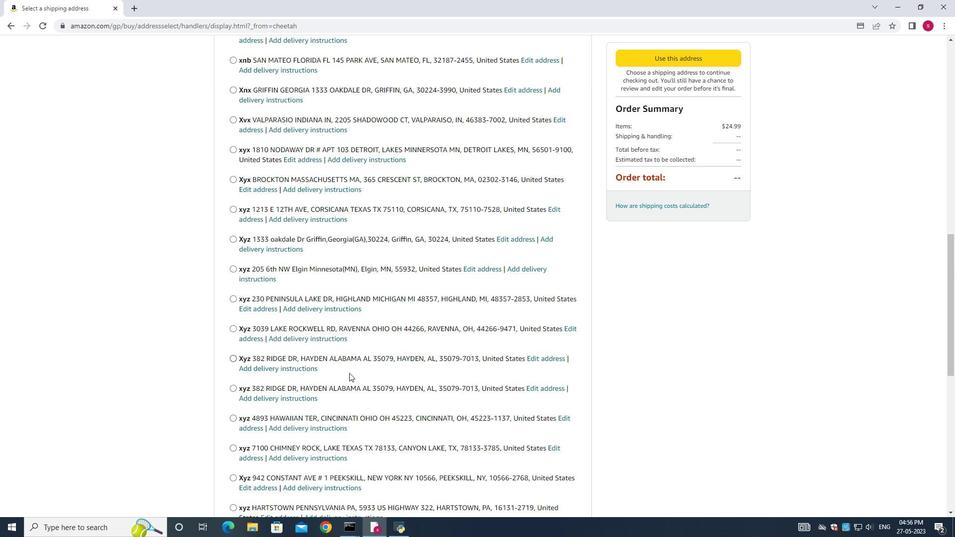 
Action: Mouse scrolled (349, 374) with delta (0, 0)
Screenshot: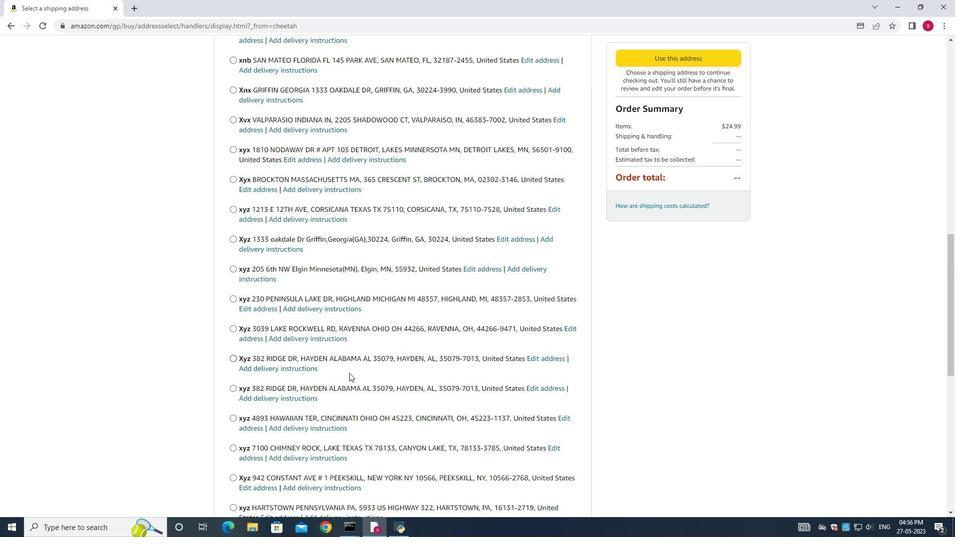 
Action: Mouse moved to (349, 375)
Screenshot: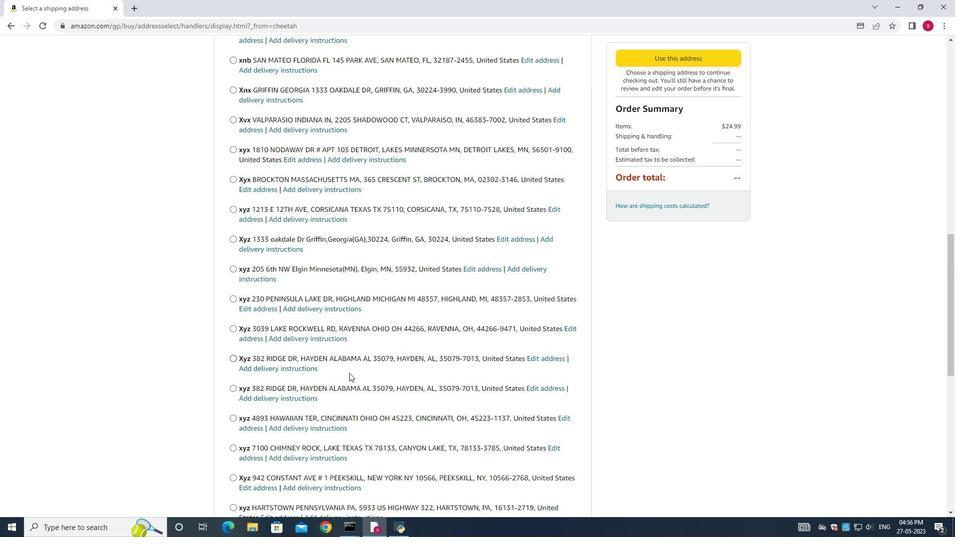 
Action: Mouse scrolled (349, 374) with delta (0, 0)
Screenshot: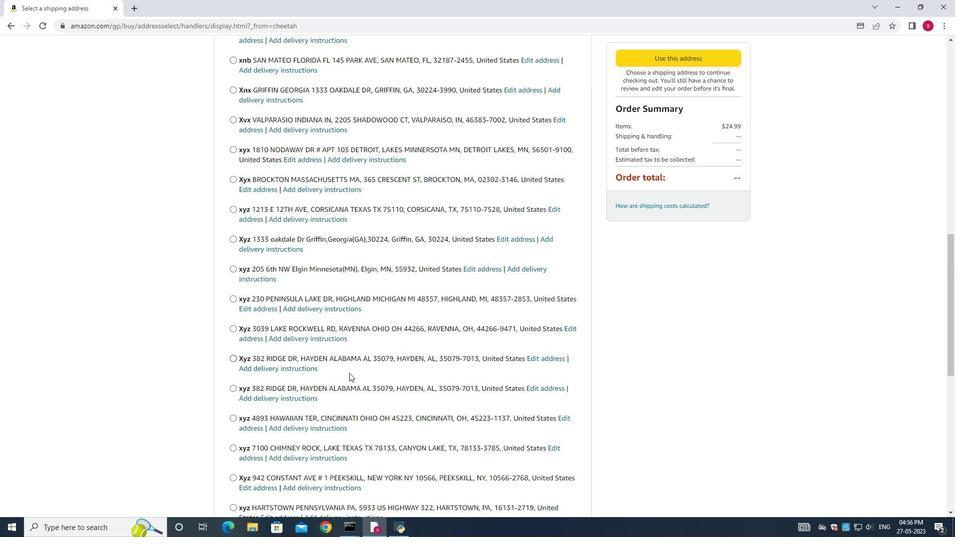 
Action: Mouse moved to (349, 375)
Screenshot: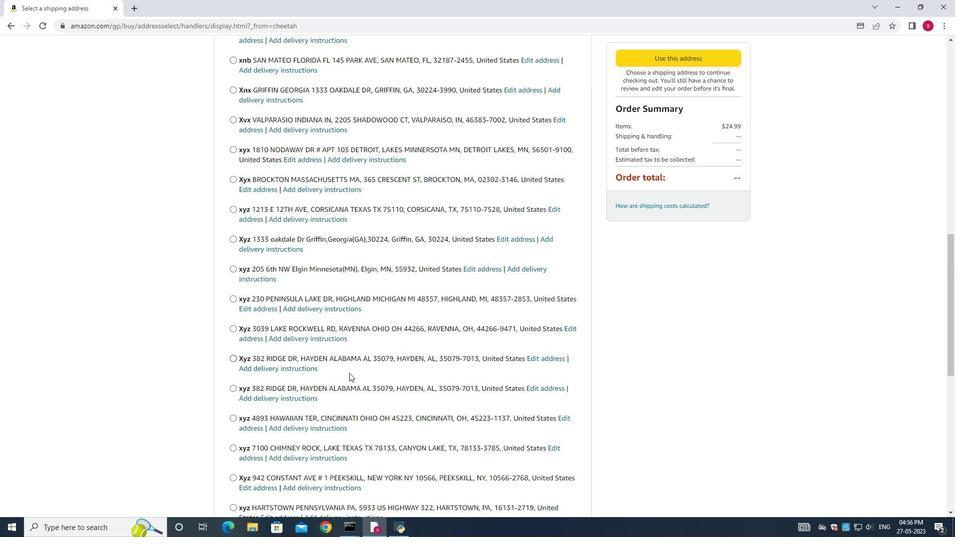
Action: Mouse scrolled (349, 374) with delta (0, 0)
Screenshot: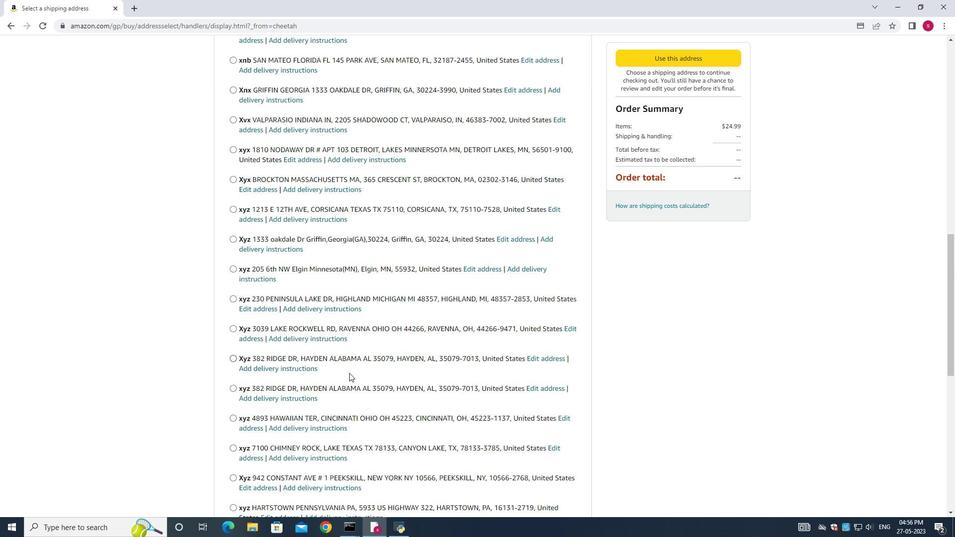 
Action: Mouse moved to (348, 375)
Screenshot: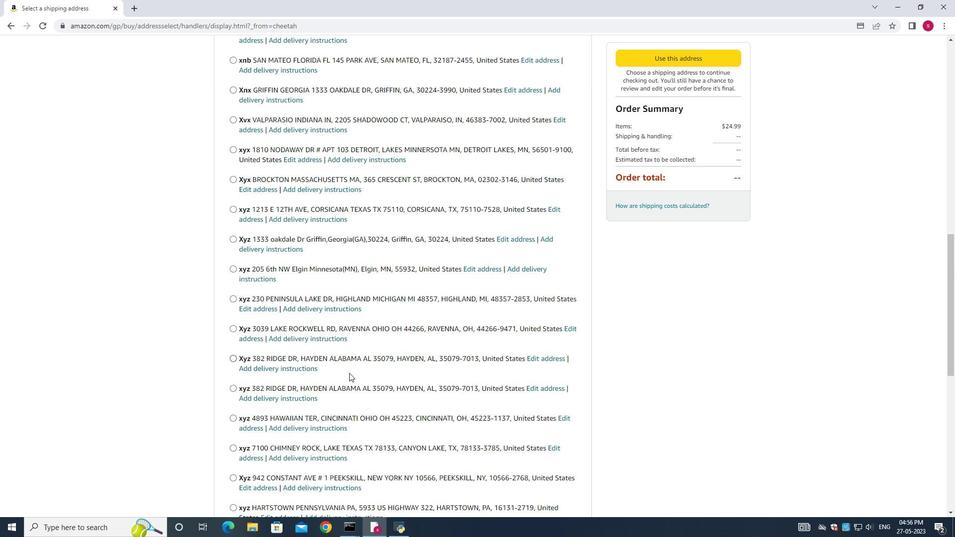 
Action: Mouse scrolled (349, 374) with delta (0, 0)
Screenshot: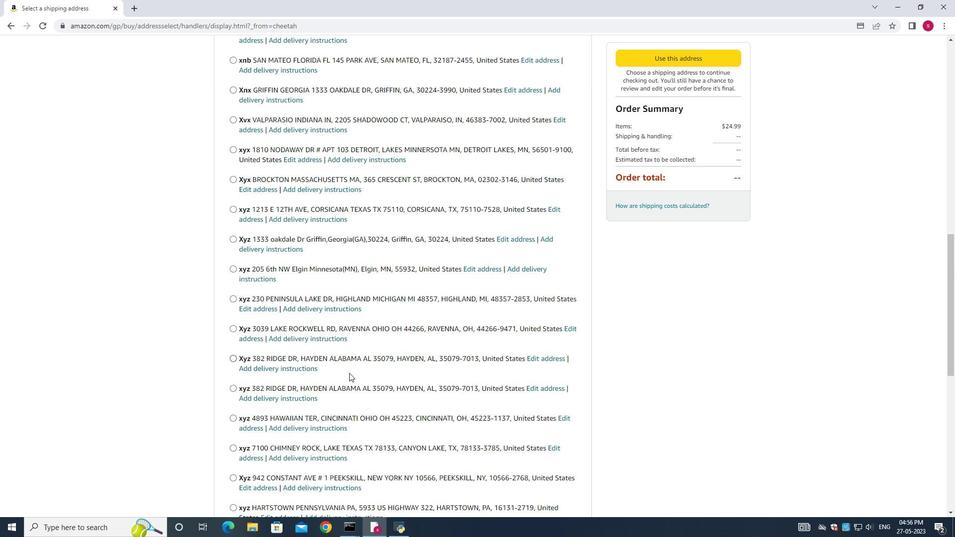 
Action: Mouse moved to (347, 371)
Screenshot: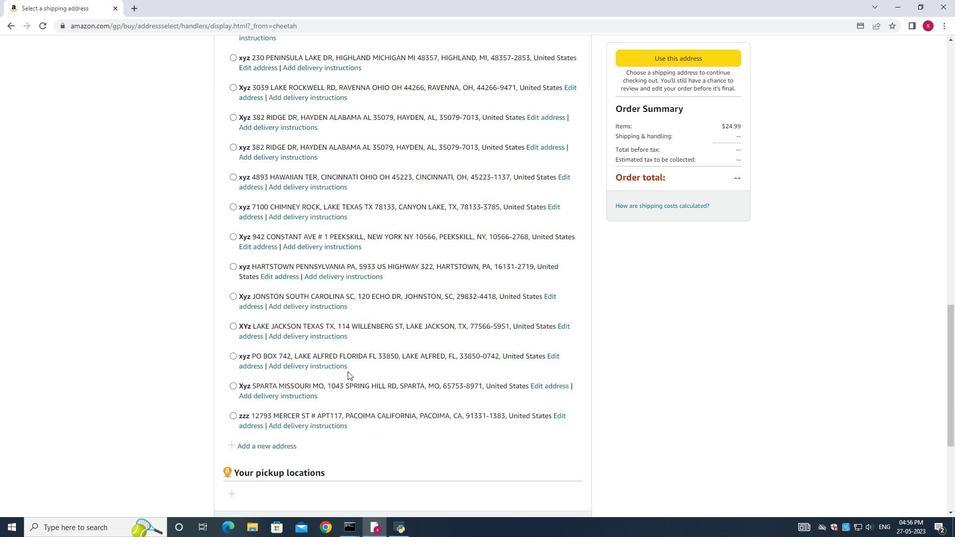 
Action: Mouse scrolled (347, 371) with delta (0, 0)
Screenshot: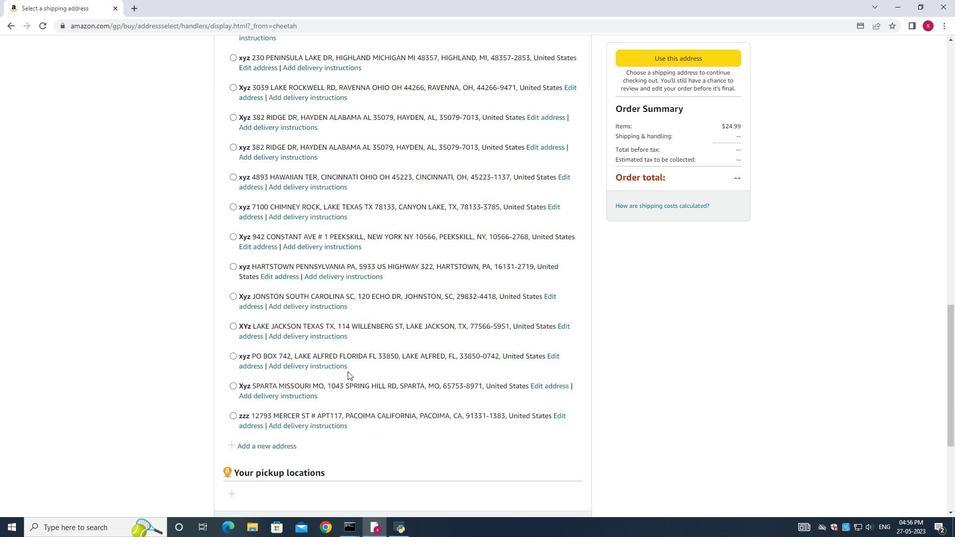 
Action: Mouse moved to (348, 372)
Screenshot: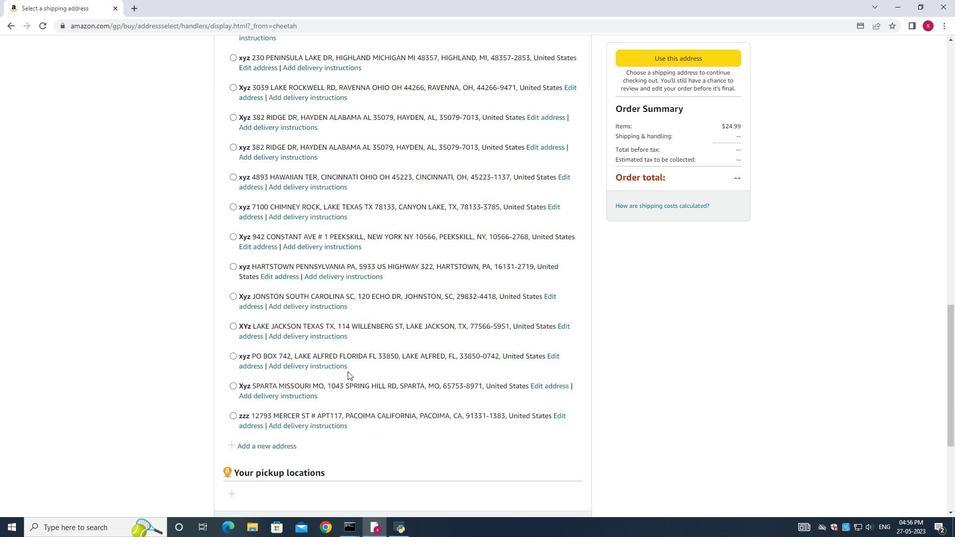 
Action: Mouse scrolled (348, 371) with delta (0, 0)
Screenshot: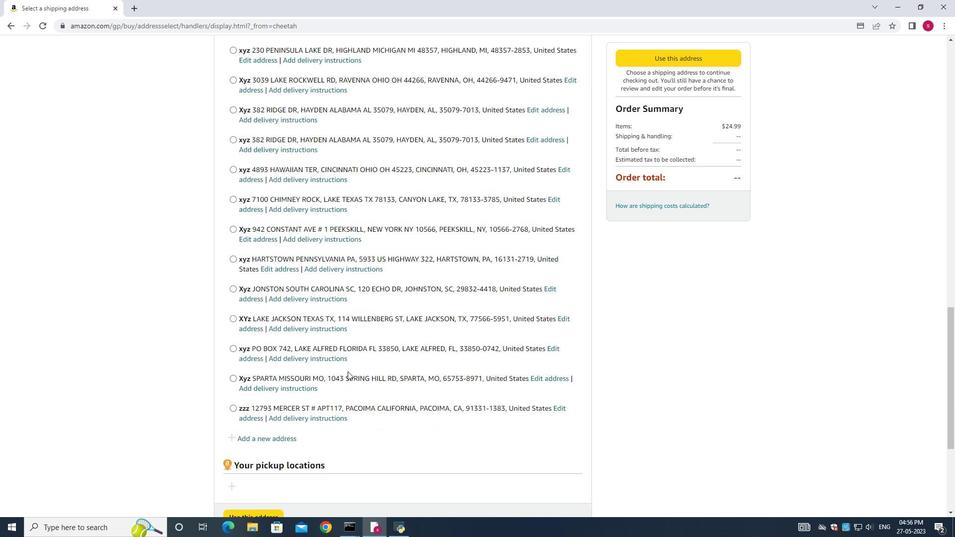
Action: Mouse scrolled (348, 371) with delta (0, 0)
Screenshot: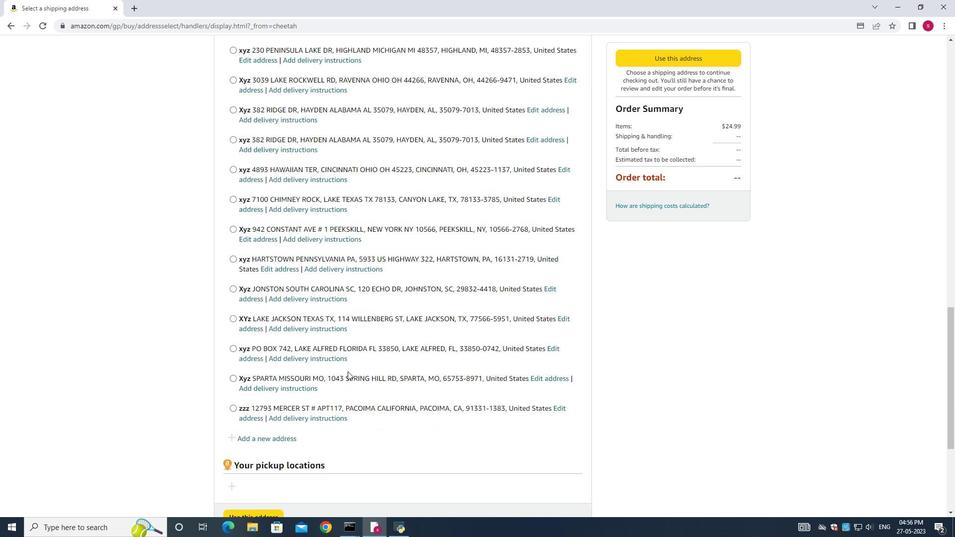 
Action: Mouse moved to (348, 372)
Screenshot: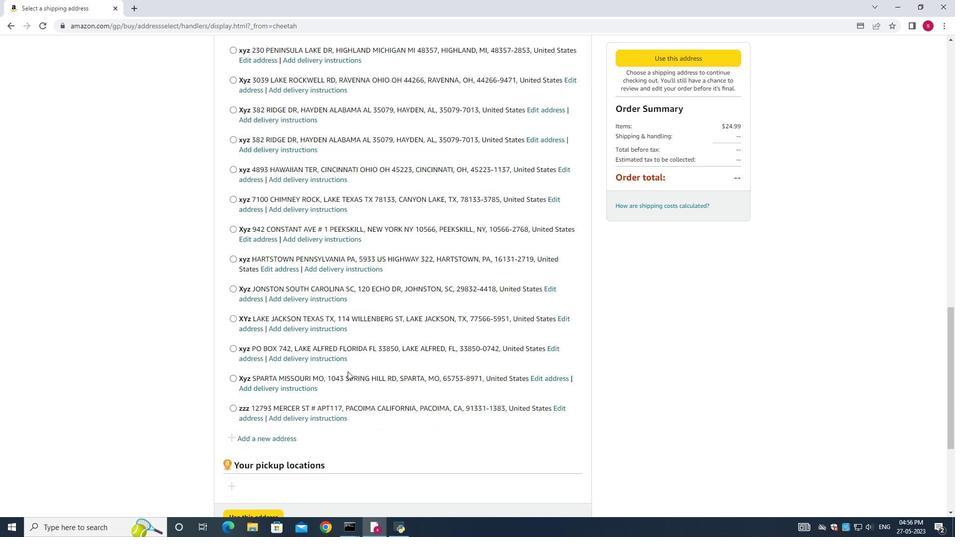 
Action: Mouse scrolled (348, 371) with delta (0, 0)
Screenshot: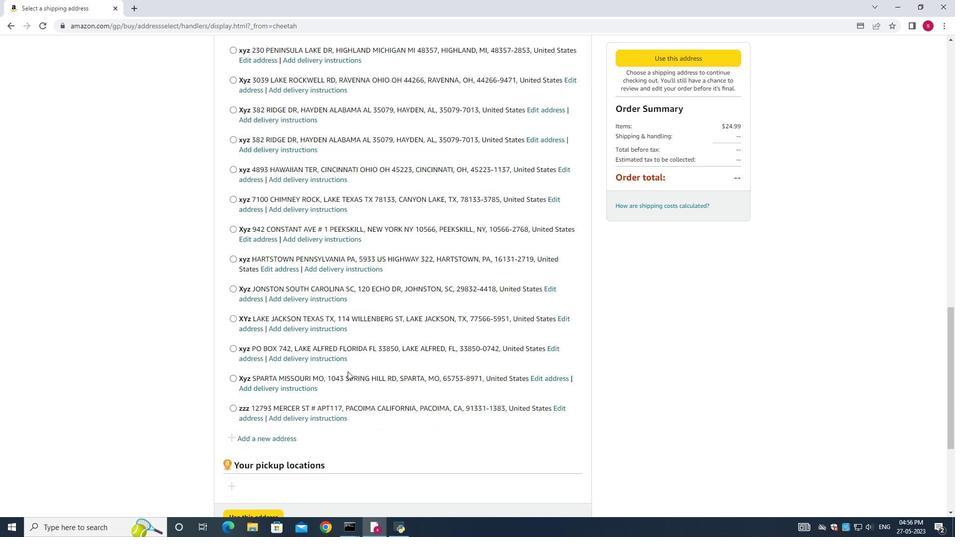 
Action: Mouse moved to (277, 244)
Screenshot: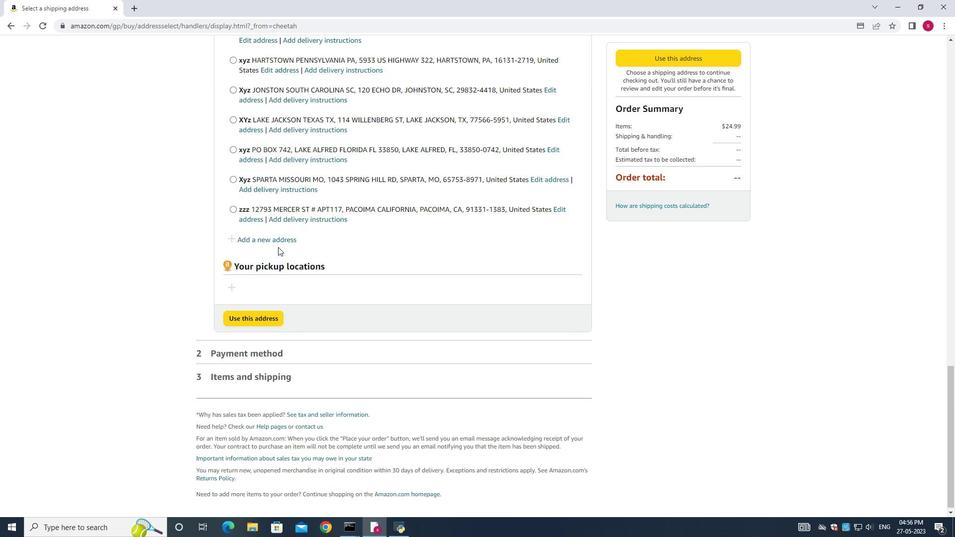 
Action: Mouse pressed left at (277, 244)
Screenshot: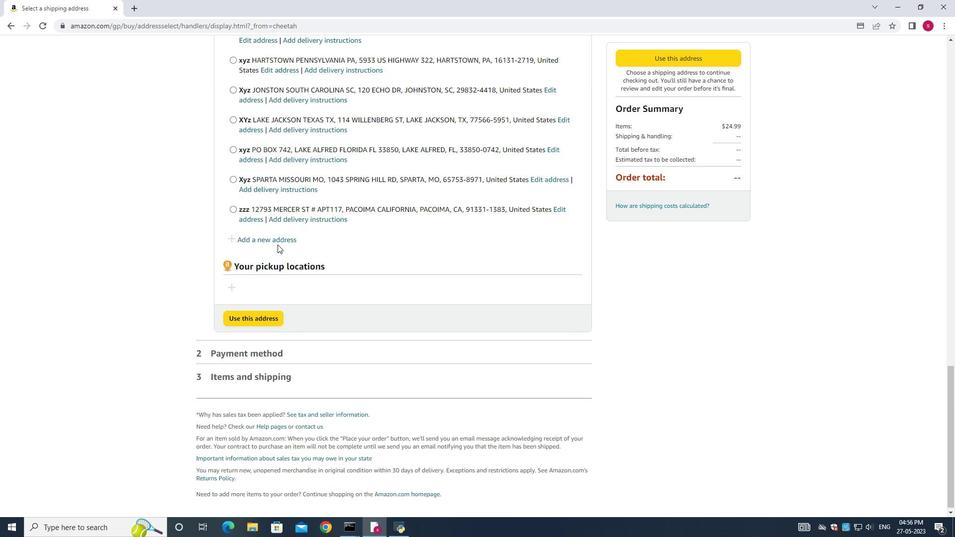
Action: Mouse moved to (270, 239)
Screenshot: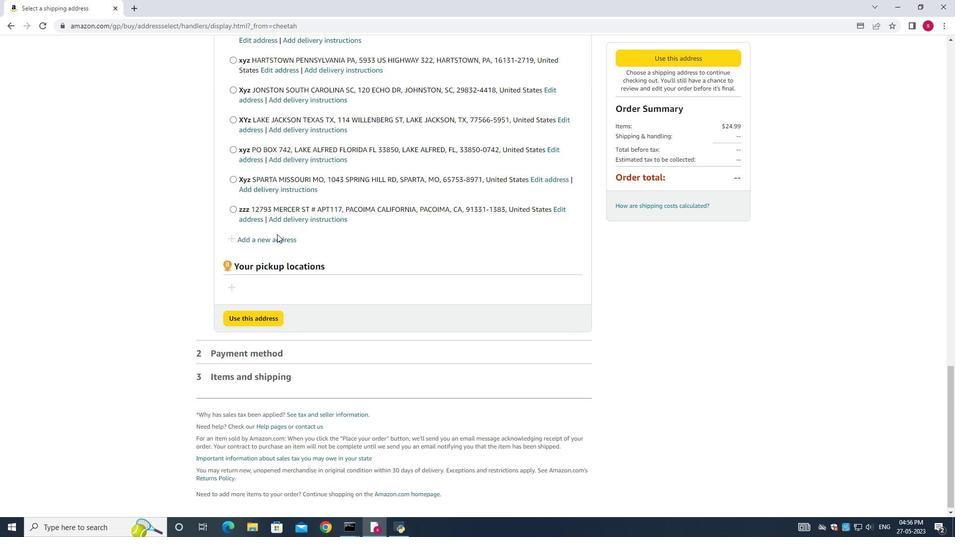 
Action: Mouse pressed left at (270, 239)
Screenshot: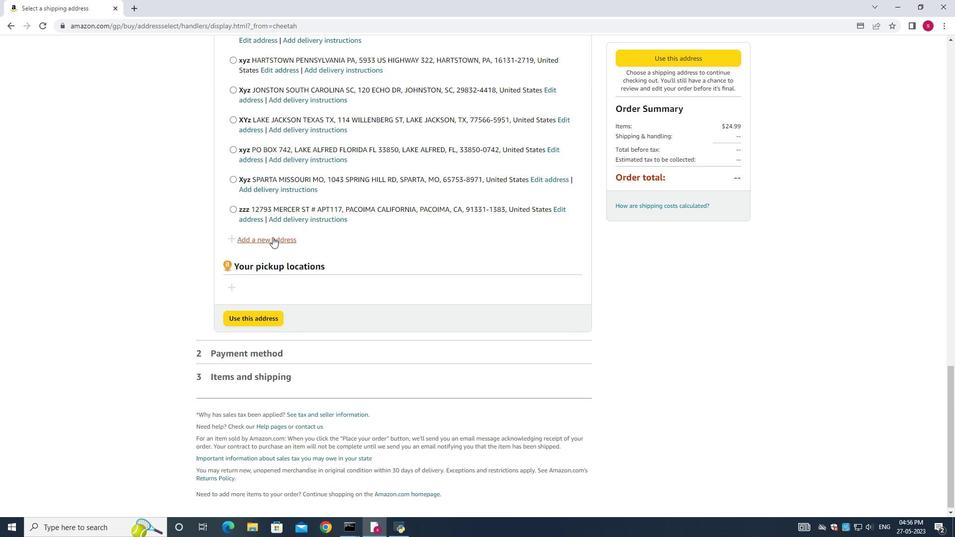 
Action: Mouse moved to (319, 238)
Screenshot: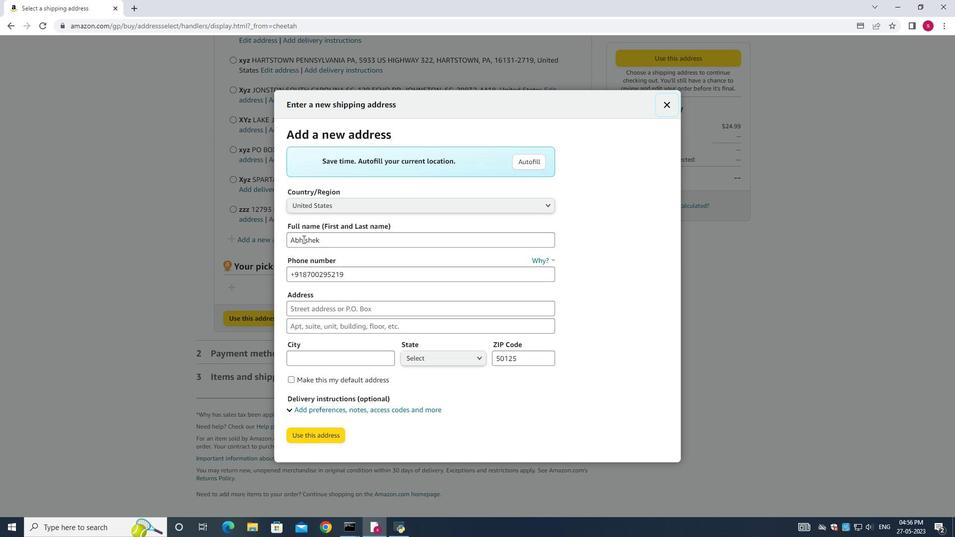 
Action: Mouse pressed left at (319, 238)
Screenshot: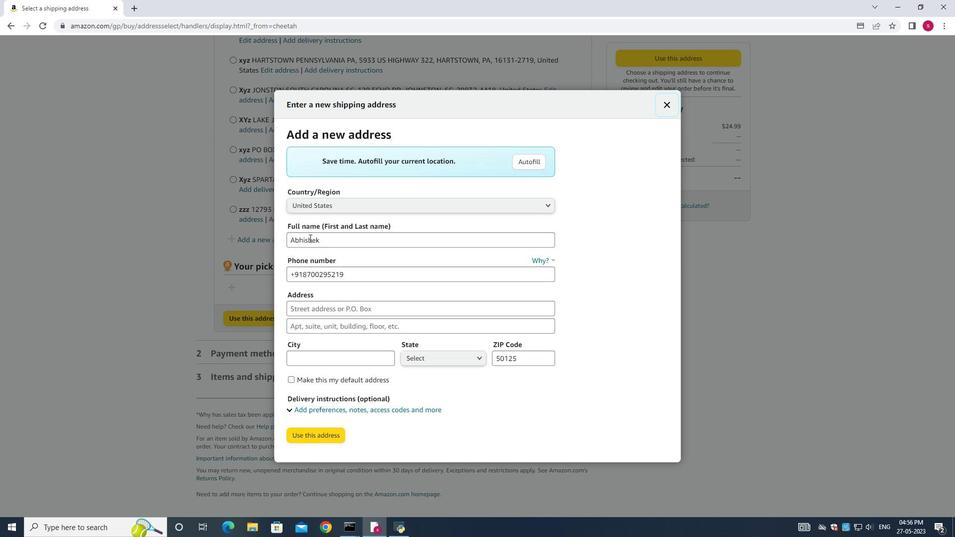 
Action: Key pressed ctrl+A<Key.backspace><Key.shift><Key.shift><Key.shift><Key.shift><Key.shift><Key.shift><Key.shift><Key.shift><Key.shift><Key.shift><Key.shift><Key.shift><Key.shift><Key.shift><Key.shift><Key.shift><Key.shift><Key.shift><Key.shift><Key.shift><Key.shift><Key.shift><Key.shift><Key.shift><Key.shift><Key.shift><Key.shift><Key.shift><Key.shift><Key.shift><Key.shift><Key.shift><Key.shift><Key.shift><Key.shift><Key.shift><Key.shift><Key.shift><Key.shift><Key.shift><Key.shift><Key.shift><Key.shift><Key.shift><Key.shift><Key.shift><Key.shift><Key.shift><Key.shift><Key.shift><Key.shift><Key.shift><Key.shift><Key.shift><Key.shift><Key.shift><Key.shift><Key.shift><Key.shift><Key.shift><Key.shift><Key.shift><Key.shift><Key.shift><Key.shift><Key.shift><Key.shift><Key.shift><Key.shift><Key.shift><Key.shift><Key.shift><Key.shift><Key.shift><Key.shift><Key.shift><Key.shift><Key.shift><Key.shift><Key.shift><Key.shift><Key.shift><Key.shift>Cg<Key.backspace>hesea<Key.backspace><Key.backspace>lsea<Key.space><Key.shift>Sanchez
Screenshot: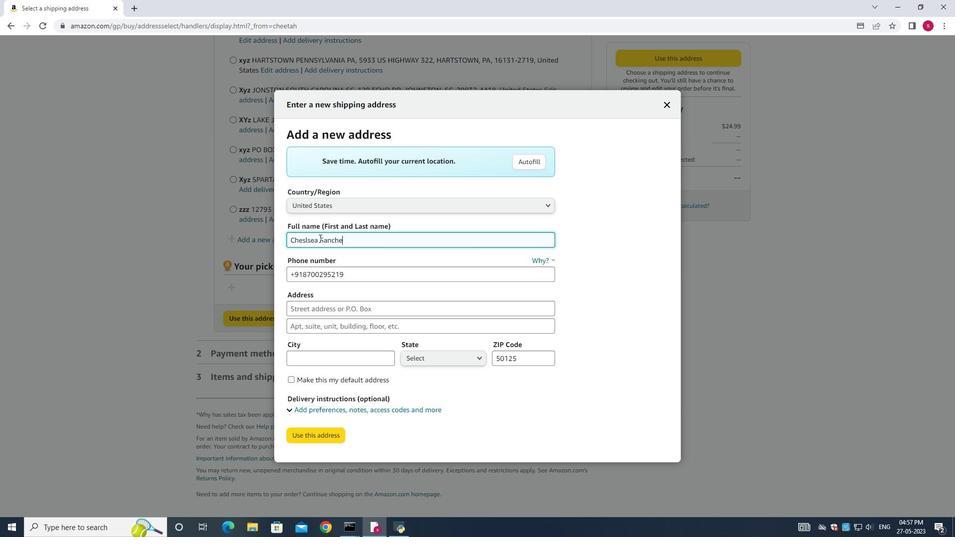 
Action: Mouse moved to (351, 271)
Screenshot: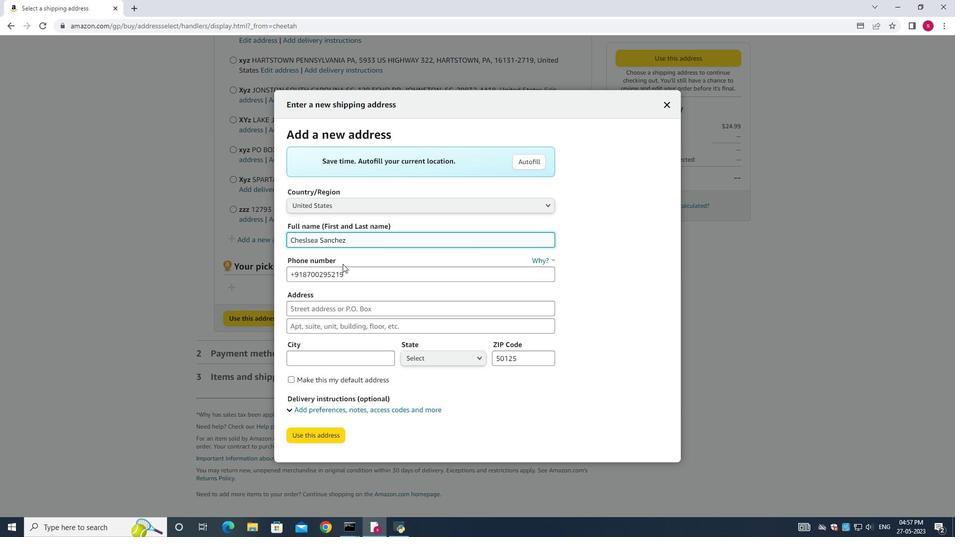 
Action: Mouse pressed left at (351, 271)
Screenshot: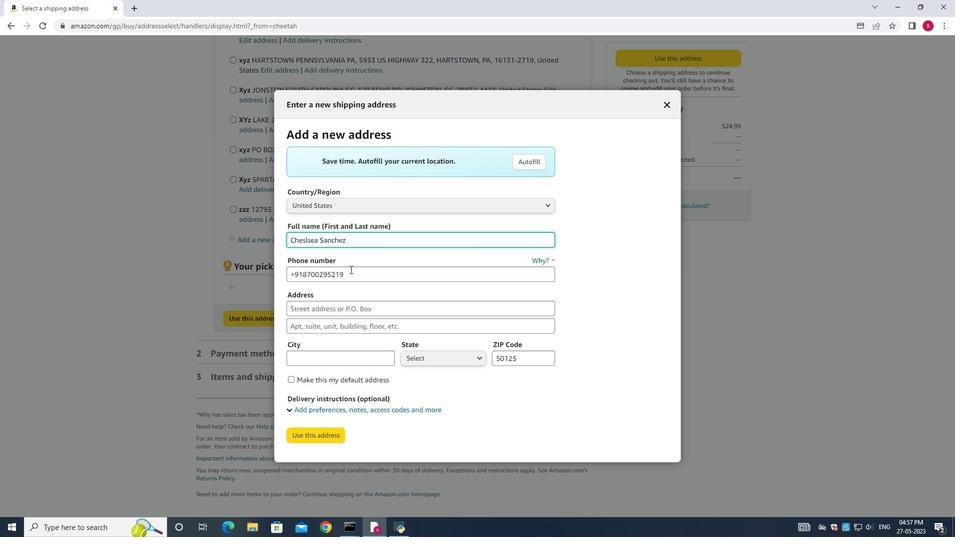 
Action: Mouse moved to (302, 230)
Screenshot: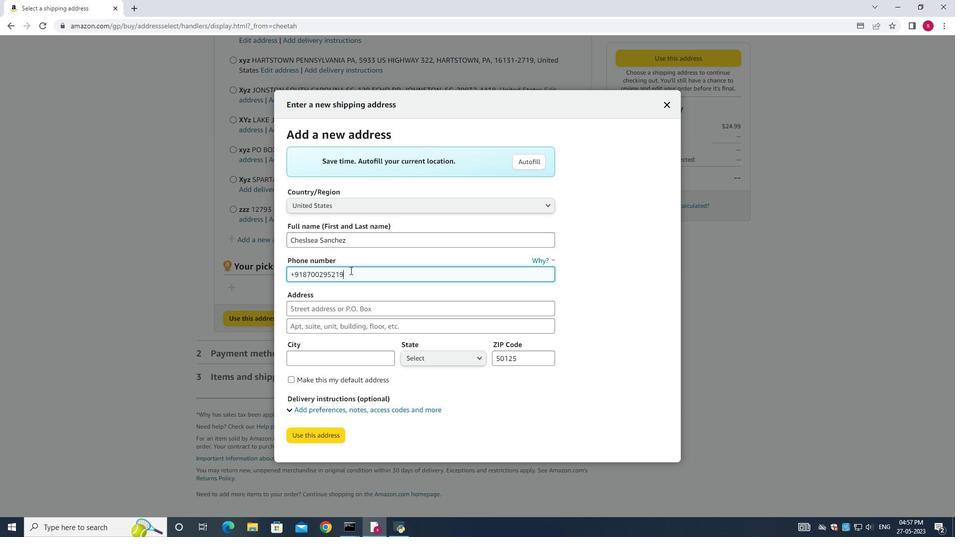 
Action: Key pressed ctrl+A<Key.backspace><Key.shift><Key.shift><Key.shift><Key.shift><Key.shift><Key.shift><Key.shift><Key.shift><Key.shift><Key.shift><Key.shift><Key.shift>8014200980
Screenshot: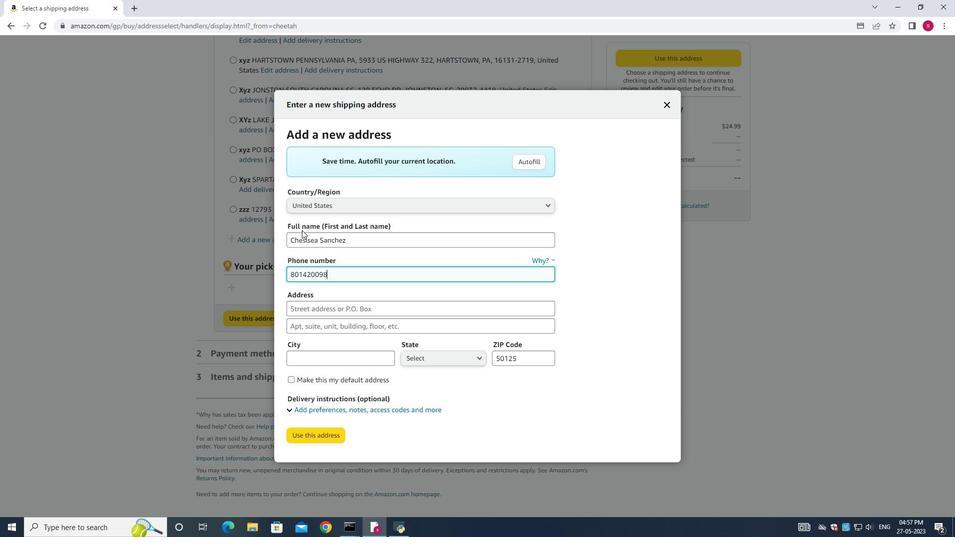 
Action: Mouse moved to (303, 230)
Screenshot: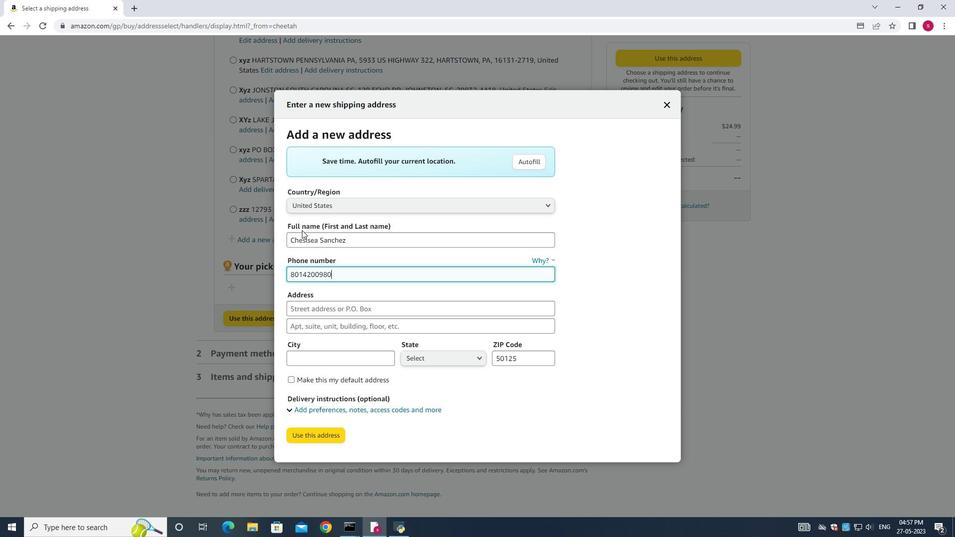 
Action: Mouse scrolled (303, 231) with delta (0, 0)
Screenshot: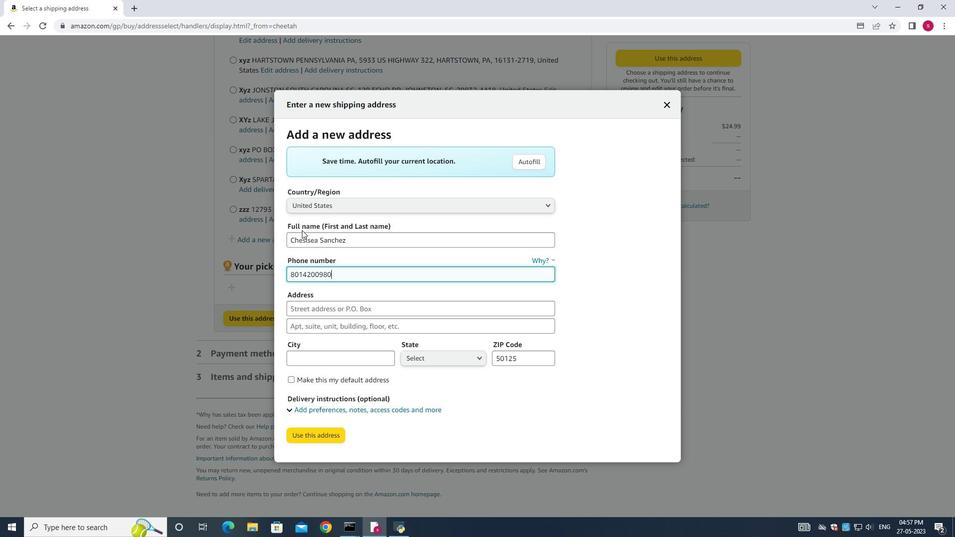 
Action: Mouse moved to (325, 317)
Screenshot: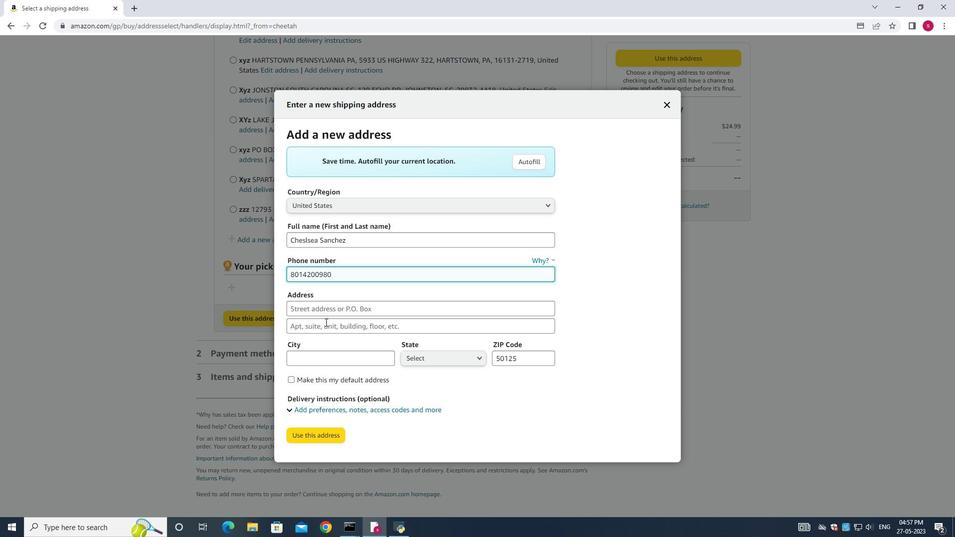 
Action: Mouse pressed left at (325, 317)
Screenshot: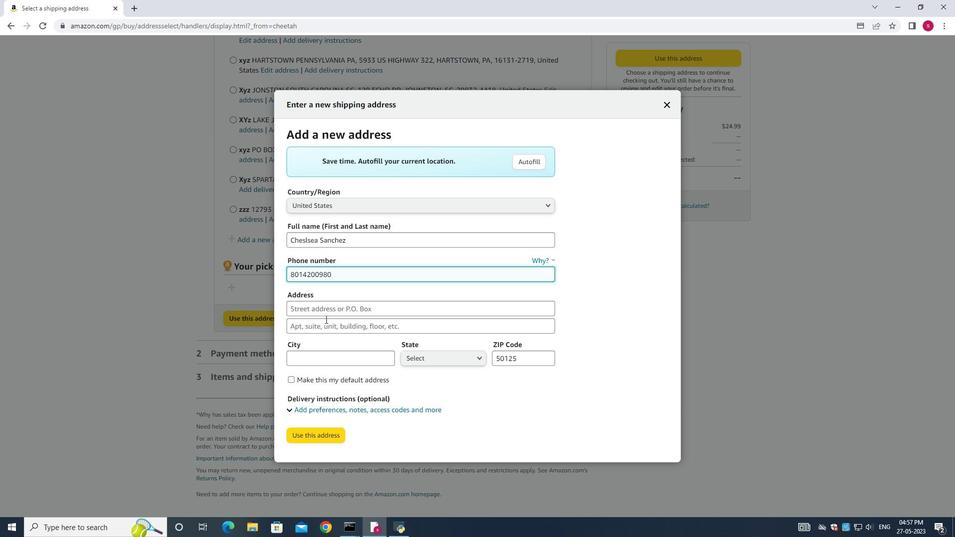 
Action: Mouse moved to (326, 309)
Screenshot: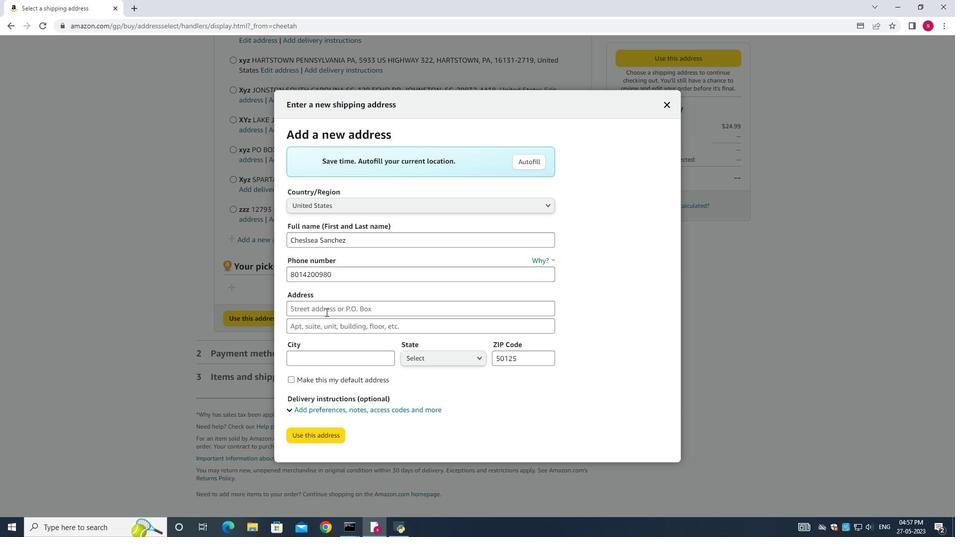 
Action: Mouse pressed left at (326, 309)
Screenshot: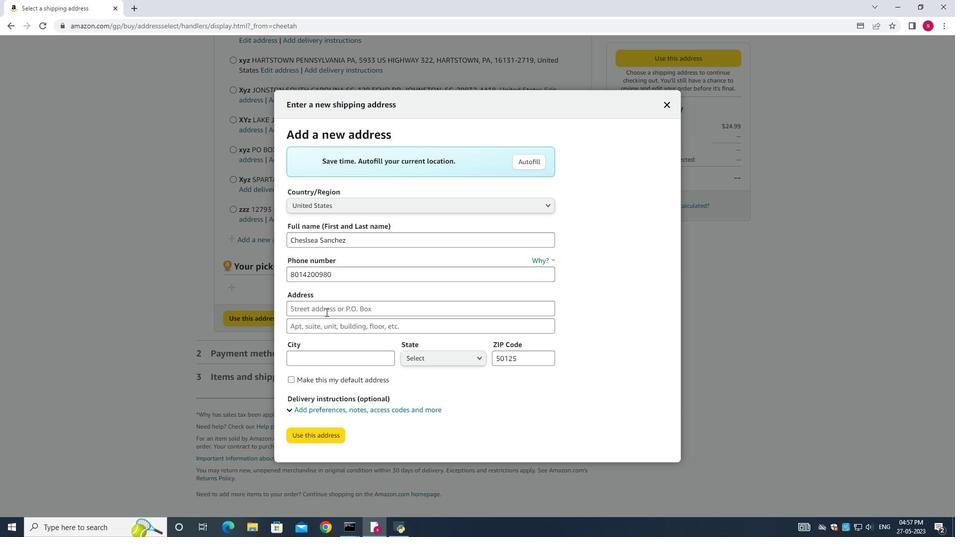 
Action: Key pressed 3638<Key.space><Key.shift>Walton<Key.space><Key.shift><Key.shift><Key.shift><Key.shift><Key.shift><Key.shift><Key.shift><Key.shift><Key.shift><Key.shift><Key.shift><Key.shift><Key.shift><Key.shift><Key.shift><Key.shift><Key.shift><Key.shift><Key.shift><Key.shift><Key.shift><Key.shift><Key.shift><Key.shift><Key.shift><Key.shift><Key.shift><Key.shift><Key.shift><Key.shift><Key.shift><Key.shift><Key.shift><Key.shift><Key.shift><Key.shift><Key.shift><Key.shift><Key.shift><Key.shift><Key.shift><Key.shift><Key.shift><Key.shift><Key.shift><Key.shift><Key.shift><Key.shift><Key.shift><Key.shift><Key.shift><Key.shift><Key.shift><Key.shift><Key.shift><Key.shift><Key.shift><Key.shift><Key.shift><Key.shift><Key.shift><Key.shift><Key.shift><Key.shift><Key.shift><Key.shift><Key.shift><Key.shift><Key.shift><Key.shift><Key.shift><Key.shift><Key.shift><Key.shift><Key.shift><Key.shift><Key.shift><Key.shift><Key.shift><Key.shift><Key.shift><Key.shift><Key.shift><Key.shift><Key.shift><Key.shift><Key.shift><Key.shift><Key.shift><Key.shift><Key.shift><Key.shift><Key.shift><Key.shift><Key.shift><Key.shift><Key.shift>Steert<Key.space>
Screenshot: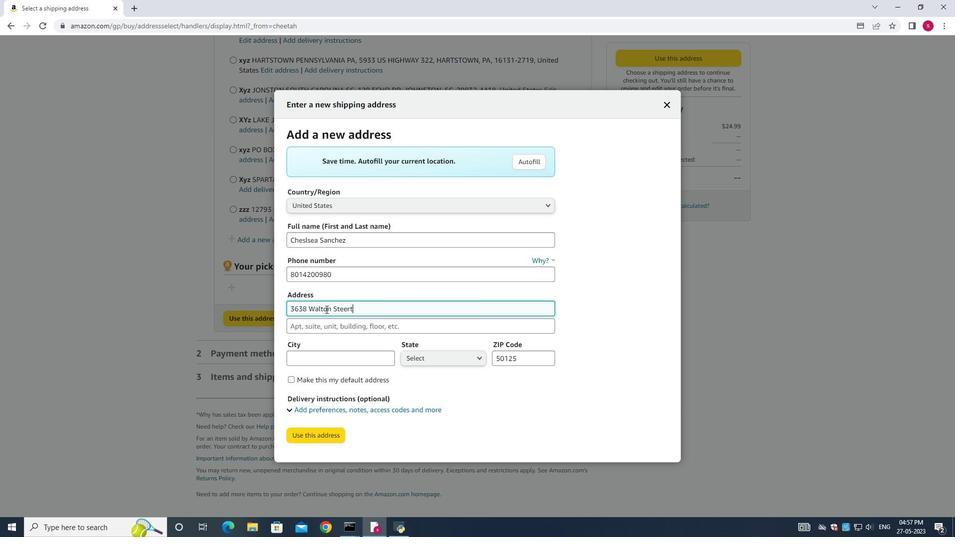 
Action: Mouse moved to (351, 337)
Screenshot: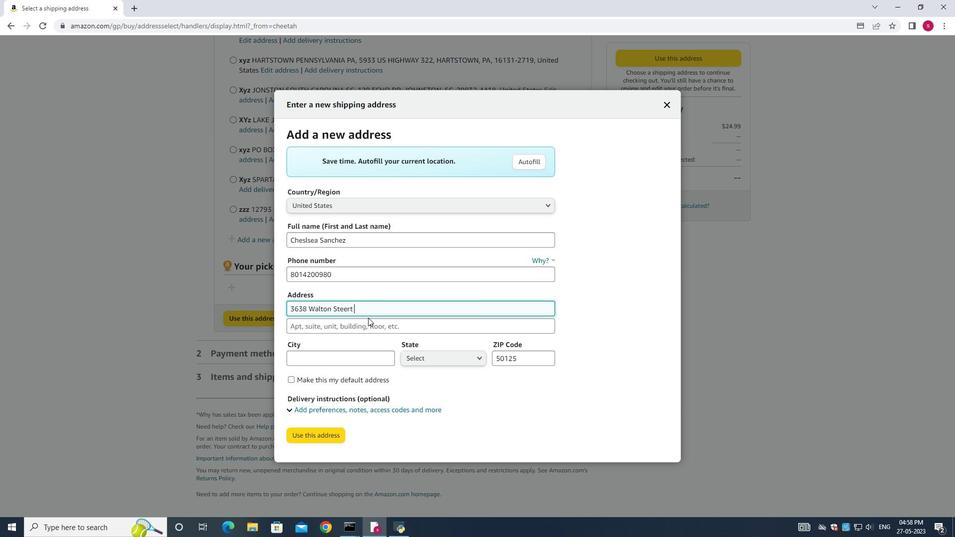 
Action: Mouse pressed left at (351, 337)
Screenshot: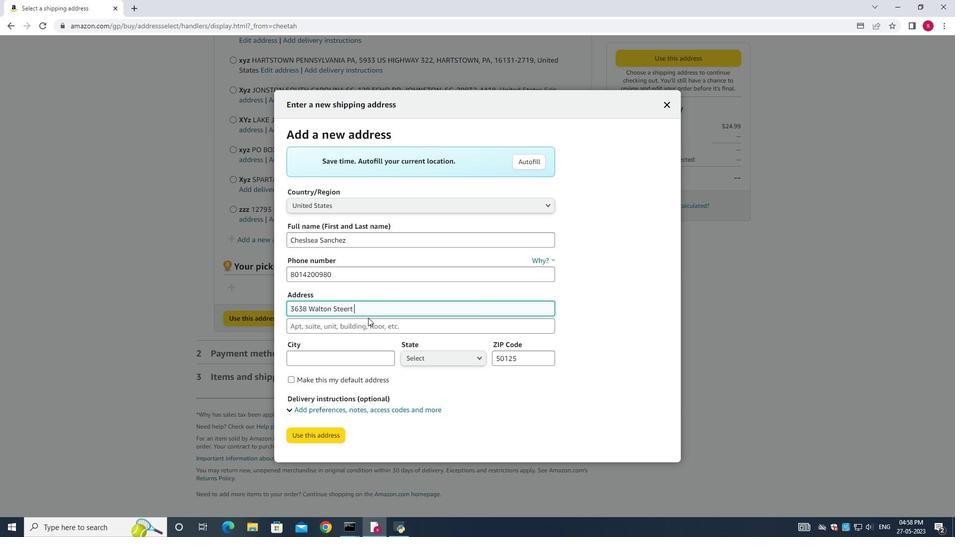 
Action: Mouse moved to (347, 330)
Screenshot: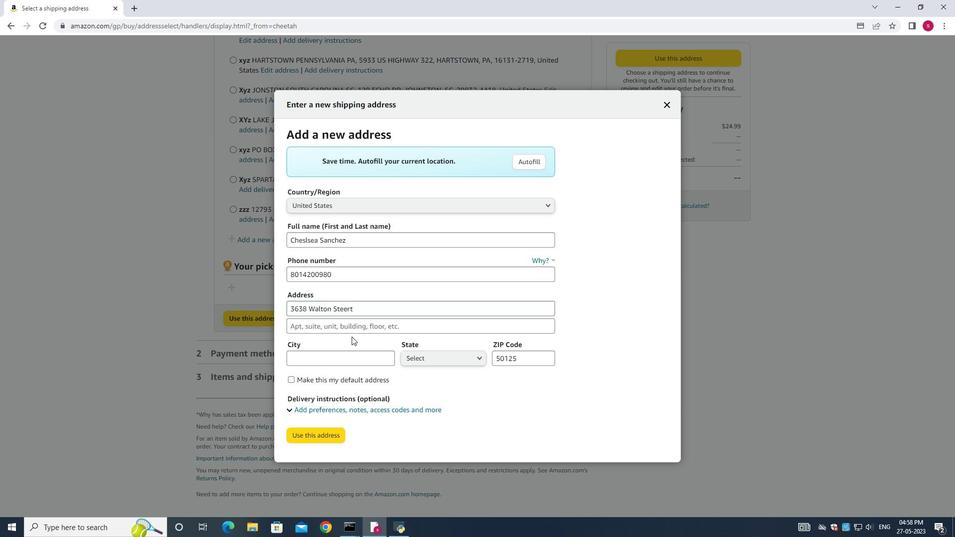 
Action: Mouse pressed left at (347, 330)
Screenshot: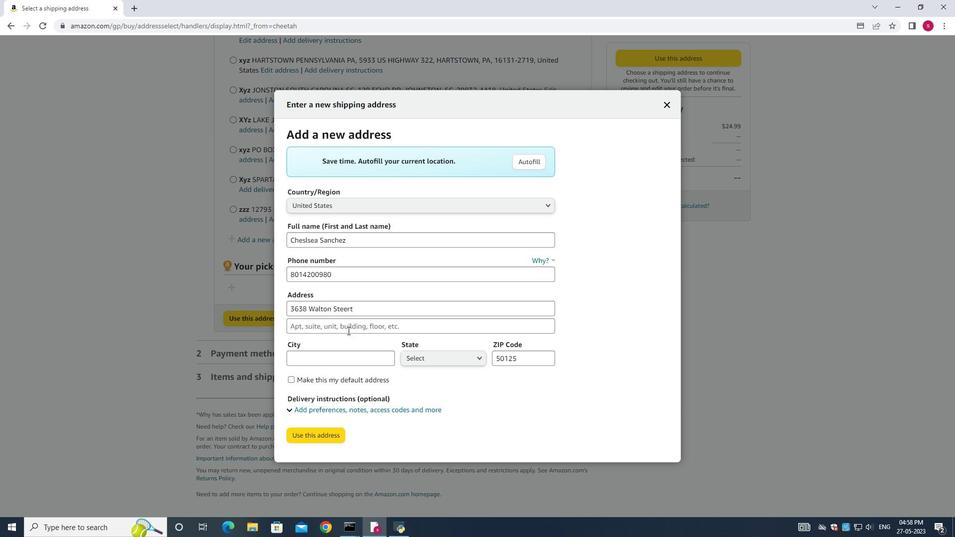 
Action: Key pressed <Key.shift><Key.shift>Salt<Key.space><Key.shift><Key.shift><Key.shift><Key.shift><Key.shift><Key.shift><Key.shift><Key.shift><Key.shift><Key.shift><Key.shift><Key.shift><Key.shift><Key.shift><Key.shift><Key.shift><Key.shift><Key.shift><Key.shift><Key.shift><Key.shift><Key.shift><Key.shift><Key.shift><Key.shift><Key.shift><Key.shift><Key.shift><Key.shift><Key.shift><Key.shift><Key.shift><Key.shift><Key.shift><Key.shift><Key.shift><Key.shift>Lake<Key.space>city<Key.space>
Screenshot: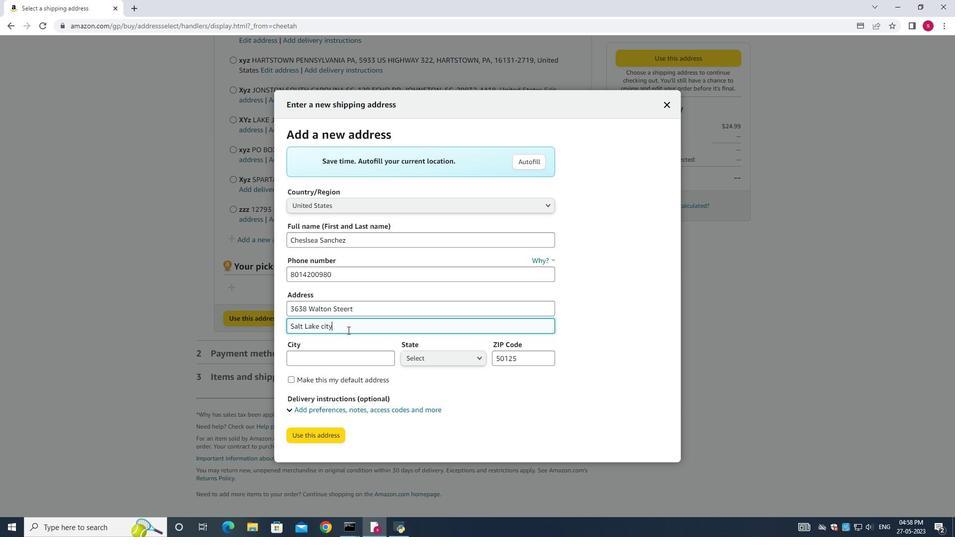 
Action: Mouse moved to (372, 325)
Screenshot: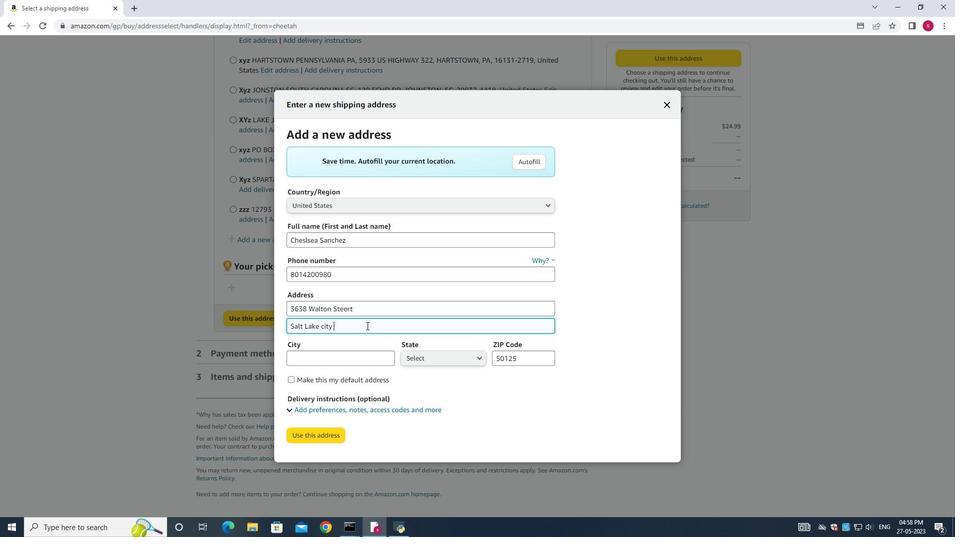 
Action: Key pressed <Key.shift>Utah<Key.space>
Screenshot: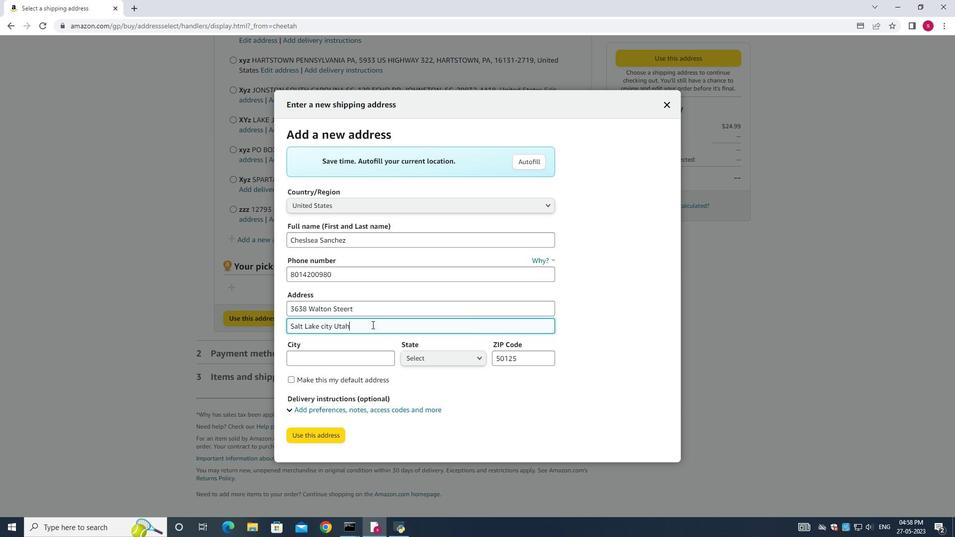 
Action: Mouse moved to (348, 359)
Screenshot: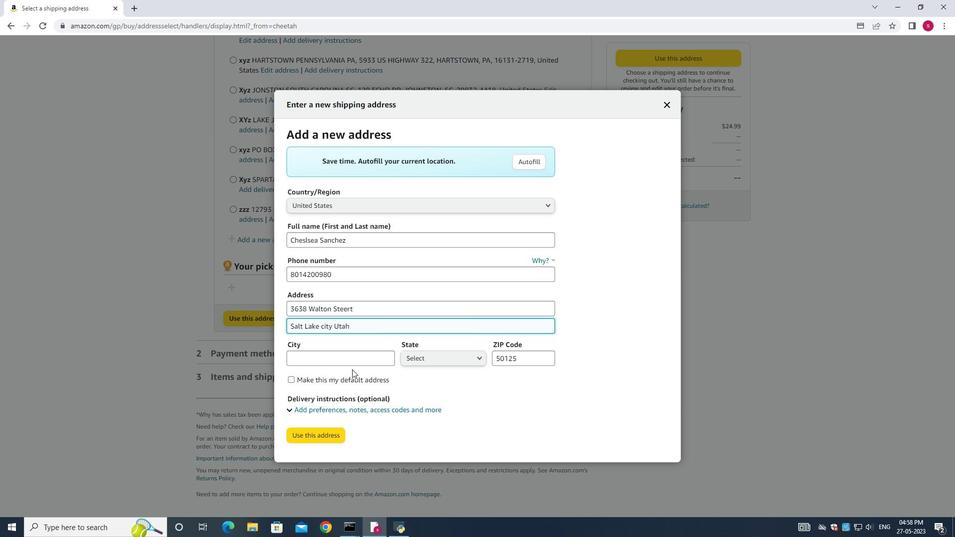 
Action: Mouse pressed left at (348, 359)
Screenshot: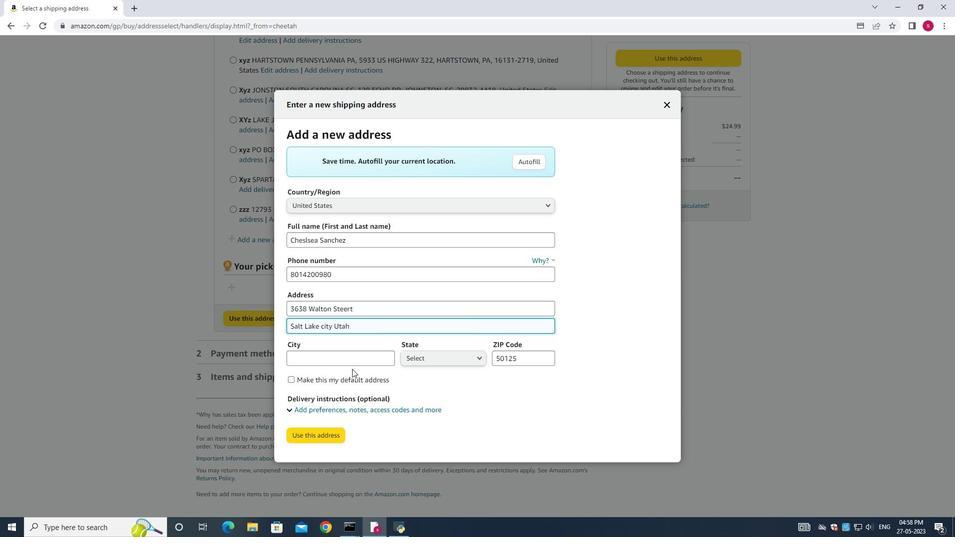 
Action: Mouse moved to (349, 359)
Screenshot: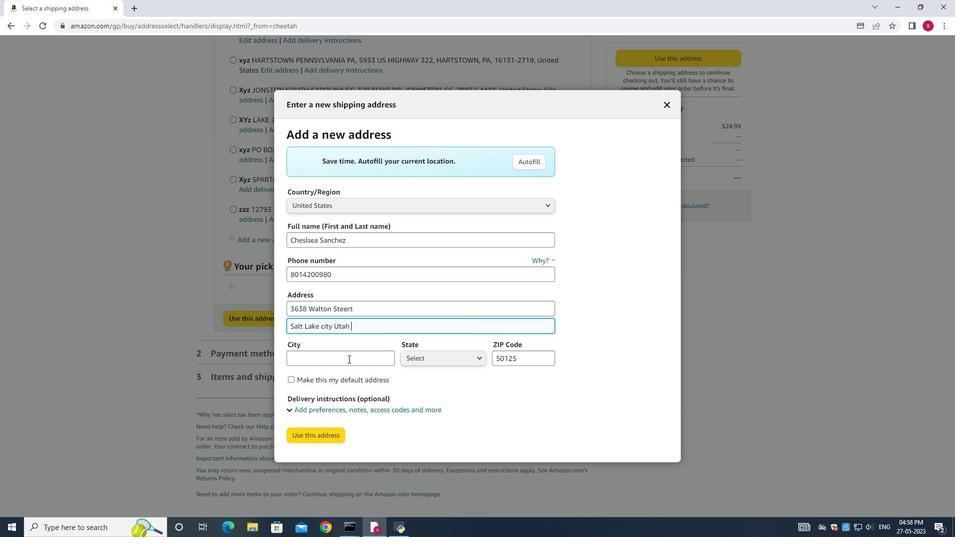 
Action: Key pressed <Key.shift>Salt<Key.space><Key.shift>Lake<Key.space><Key.shift><Key.shift><Key.shift>City<Key.space>
Screenshot: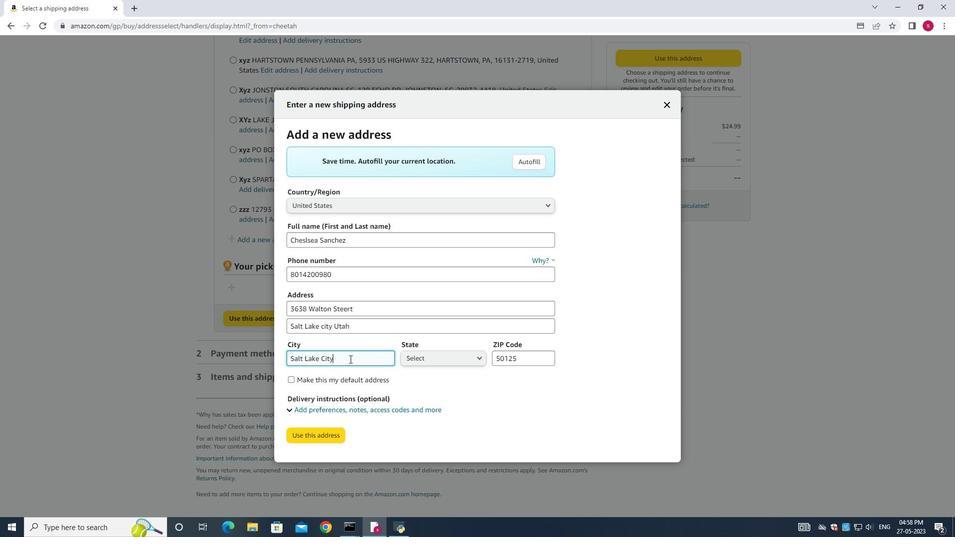 
Action: Mouse moved to (432, 360)
Screenshot: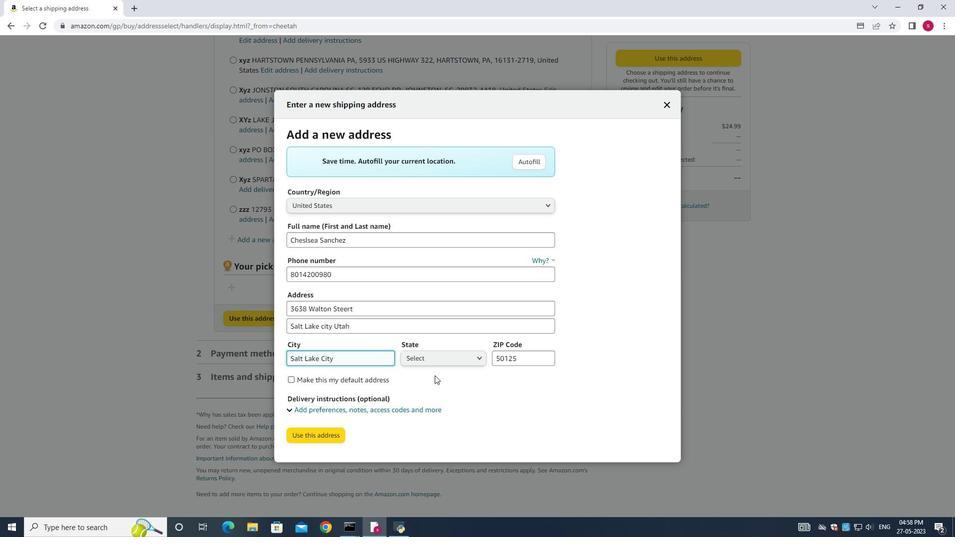 
Action: Mouse pressed left at (432, 360)
Screenshot: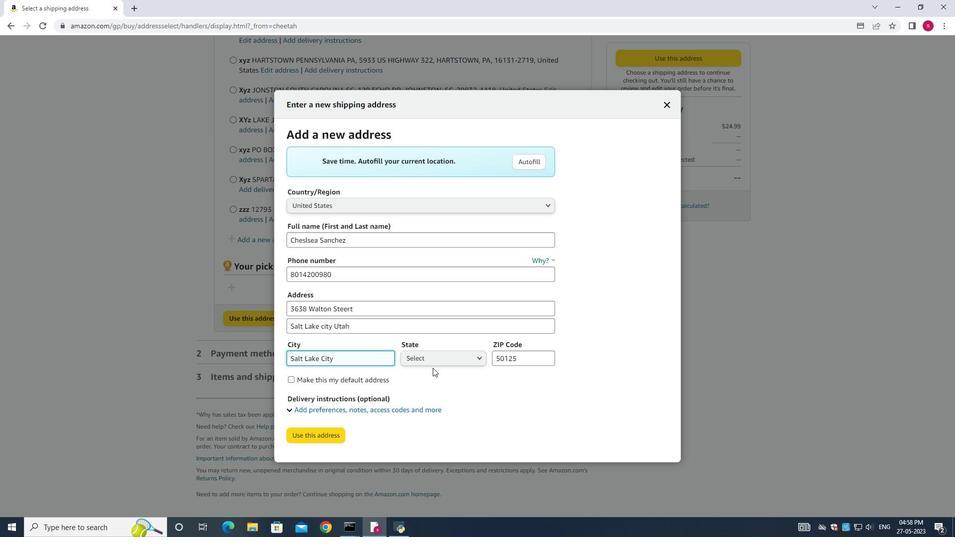 
Action: Mouse moved to (431, 294)
Screenshot: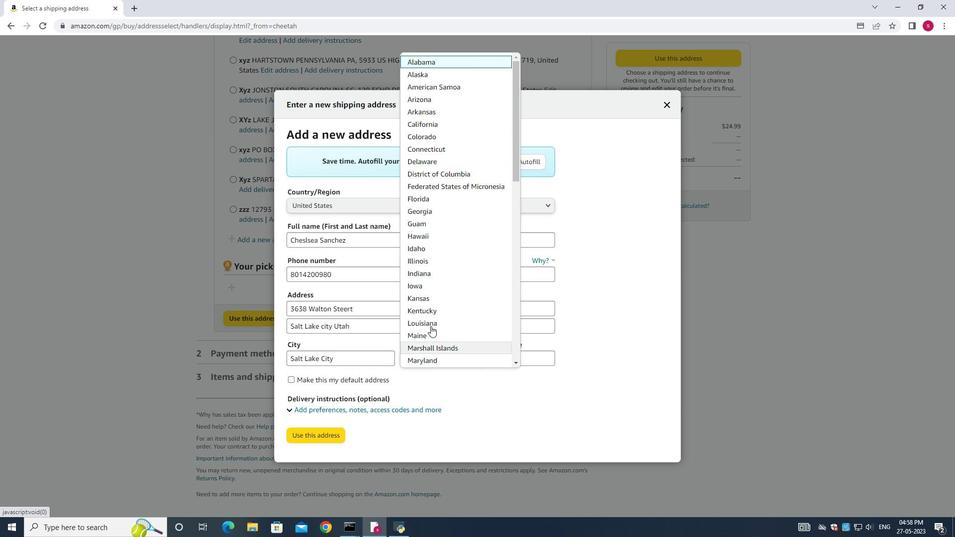 
Action: Mouse scrolled (431, 294) with delta (0, 0)
Screenshot: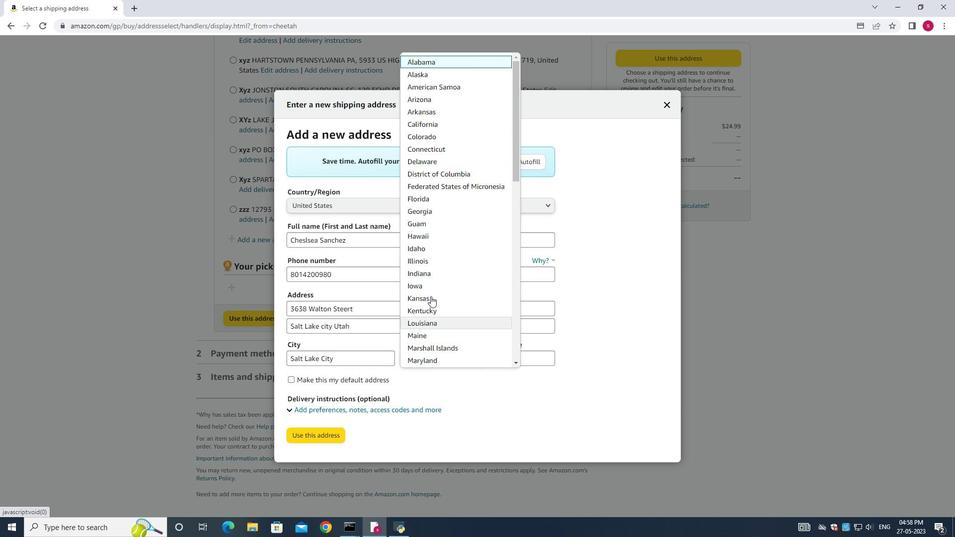 
Action: Mouse scrolled (431, 294) with delta (0, 0)
Screenshot: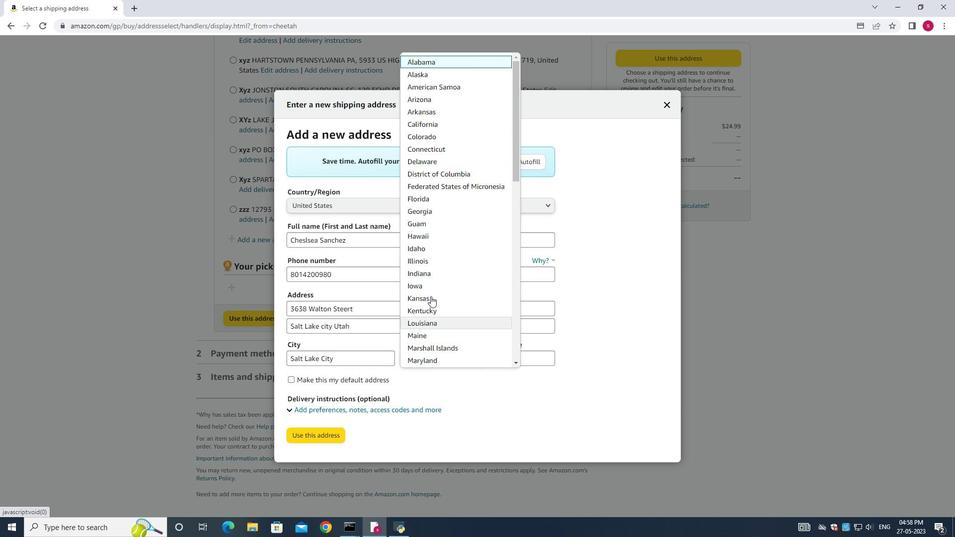 
Action: Mouse scrolled (431, 294) with delta (0, 0)
Screenshot: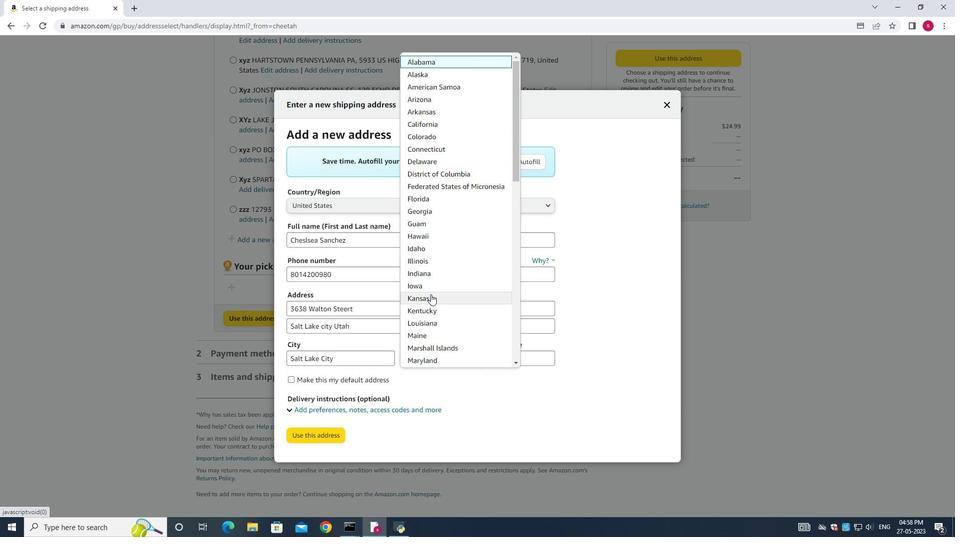 
Action: Mouse scrolled (431, 294) with delta (0, 0)
Screenshot: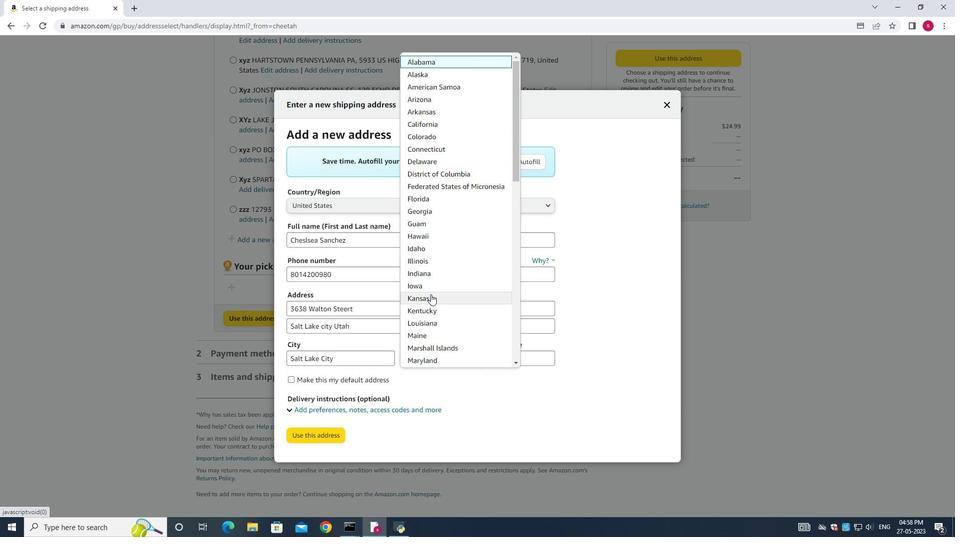 
Action: Mouse scrolled (431, 294) with delta (0, 0)
Screenshot: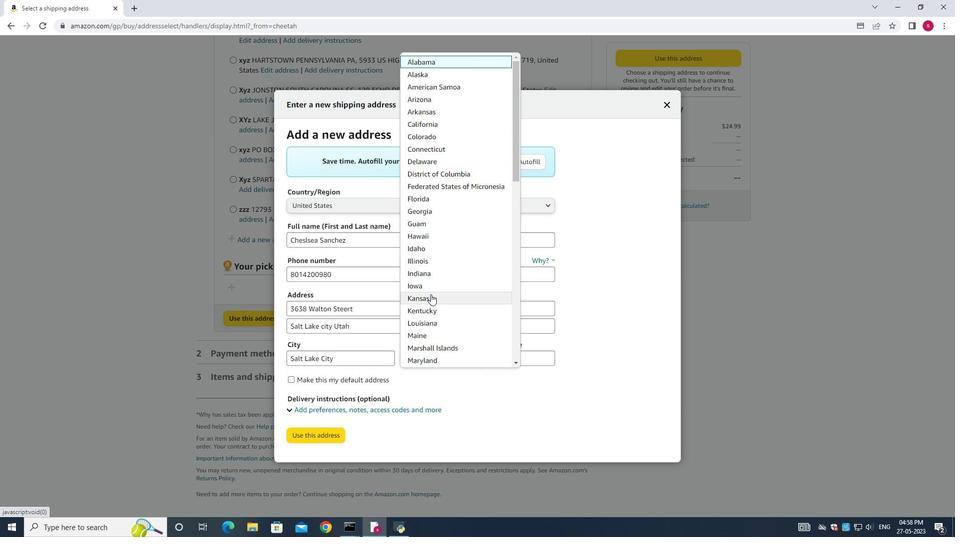 
Action: Mouse moved to (433, 302)
Screenshot: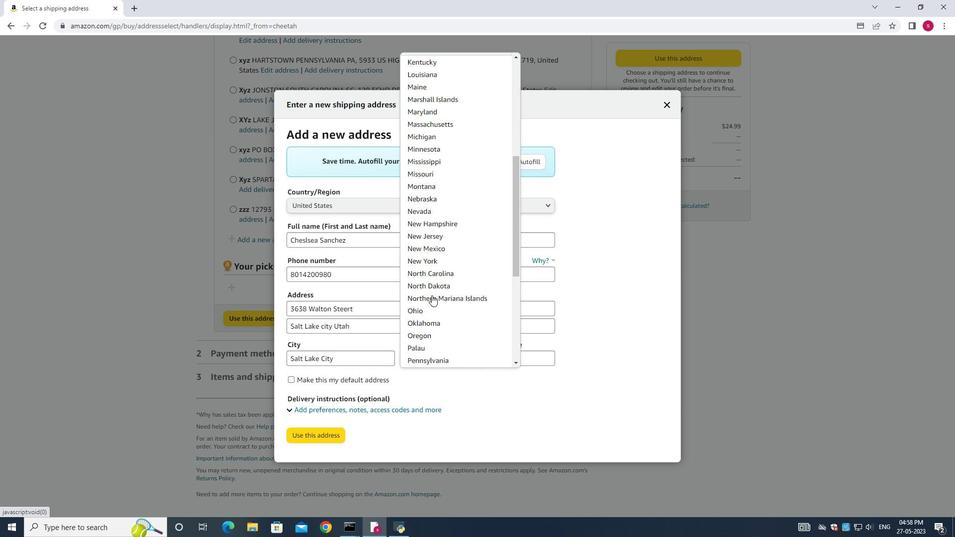 
Action: Mouse scrolled (433, 301) with delta (0, 0)
Screenshot: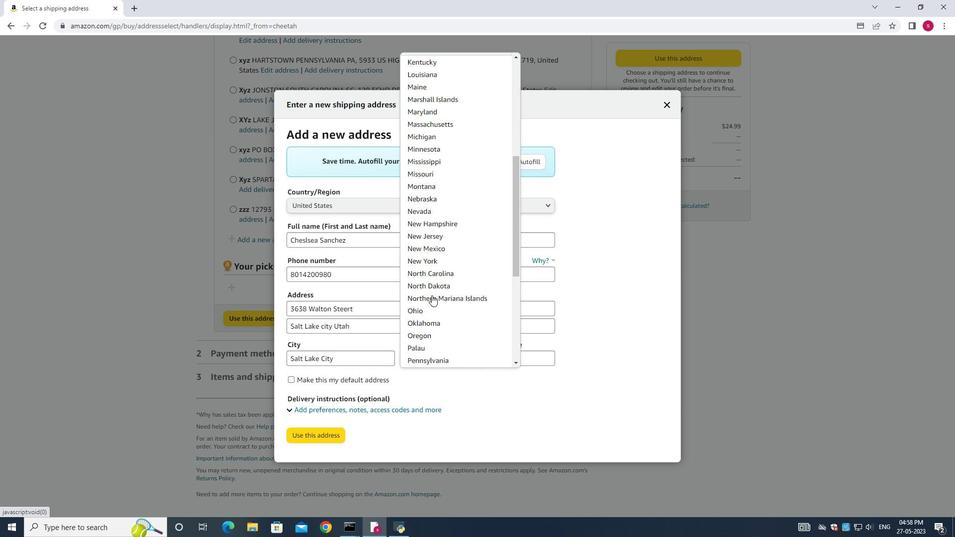 
Action: Mouse moved to (433, 302)
Screenshot: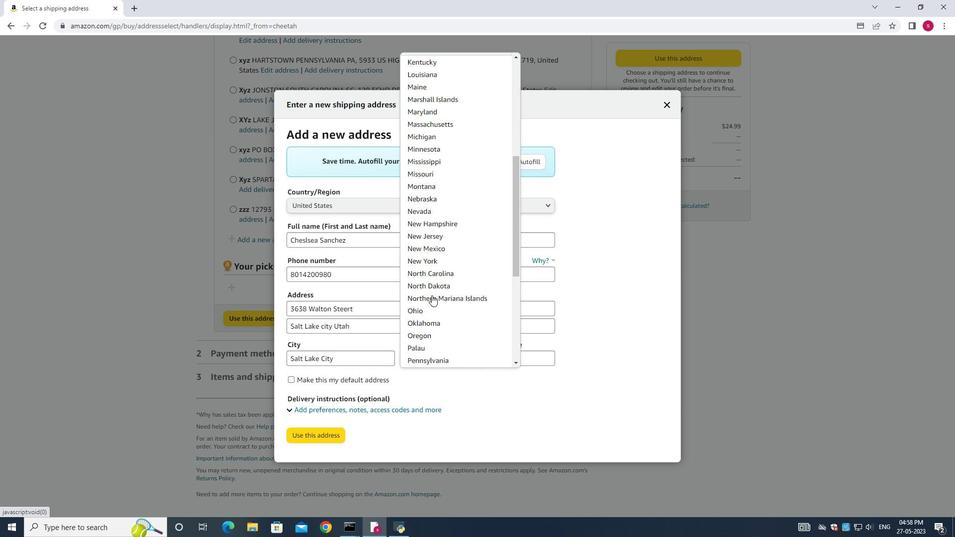 
Action: Mouse scrolled (433, 302) with delta (0, 0)
Screenshot: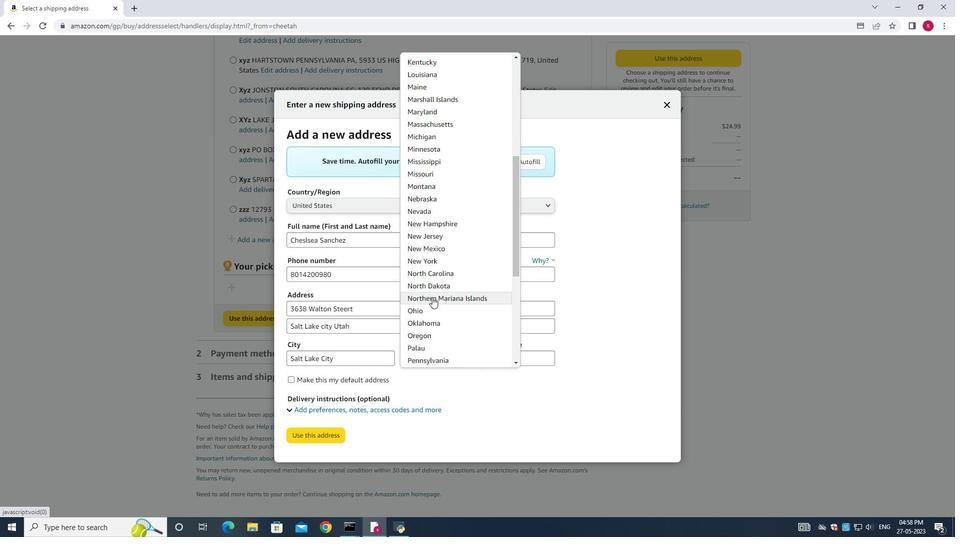 
Action: Mouse scrolled (433, 302) with delta (0, 0)
Screenshot: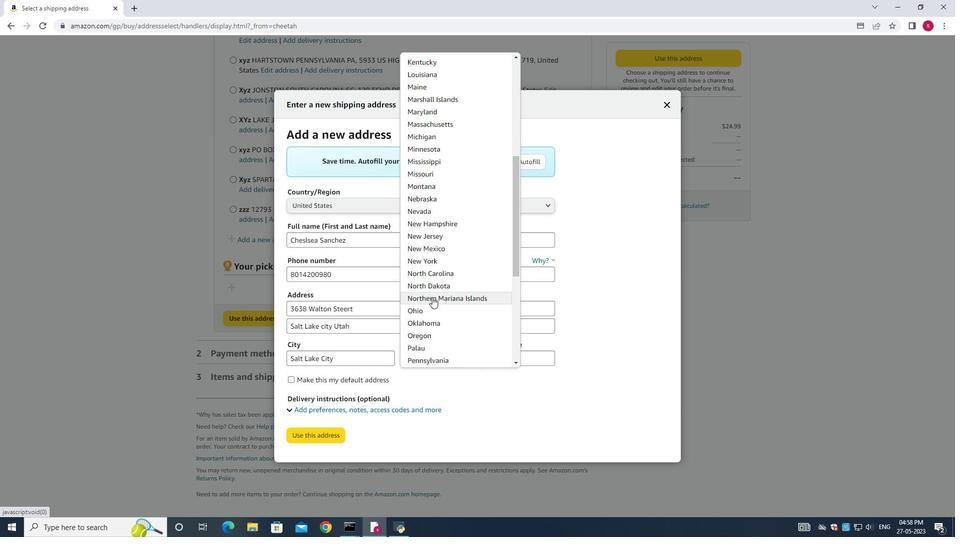 
Action: Mouse scrolled (433, 302) with delta (0, 0)
Screenshot: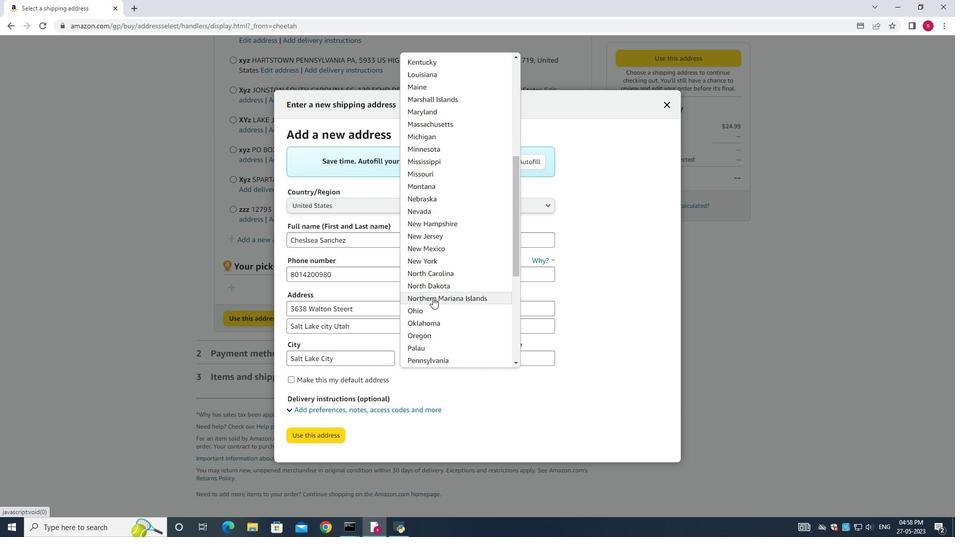 
Action: Mouse moved to (425, 249)
Screenshot: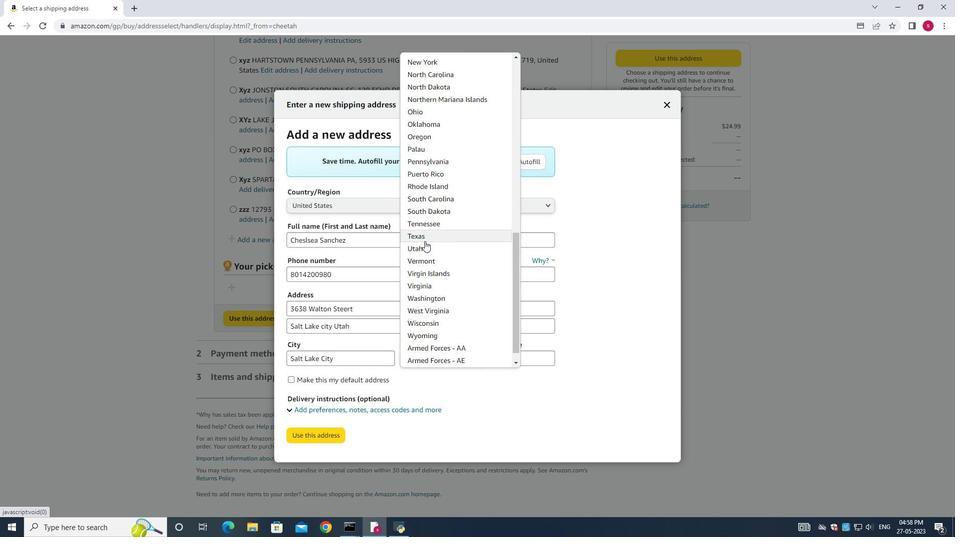 
Action: Mouse pressed left at (425, 249)
Screenshot: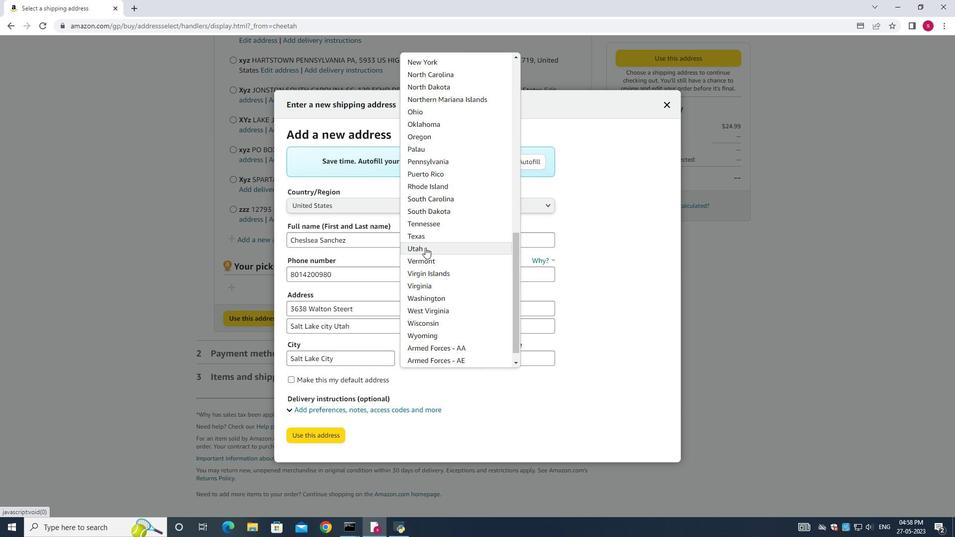 
Action: Mouse moved to (512, 346)
Screenshot: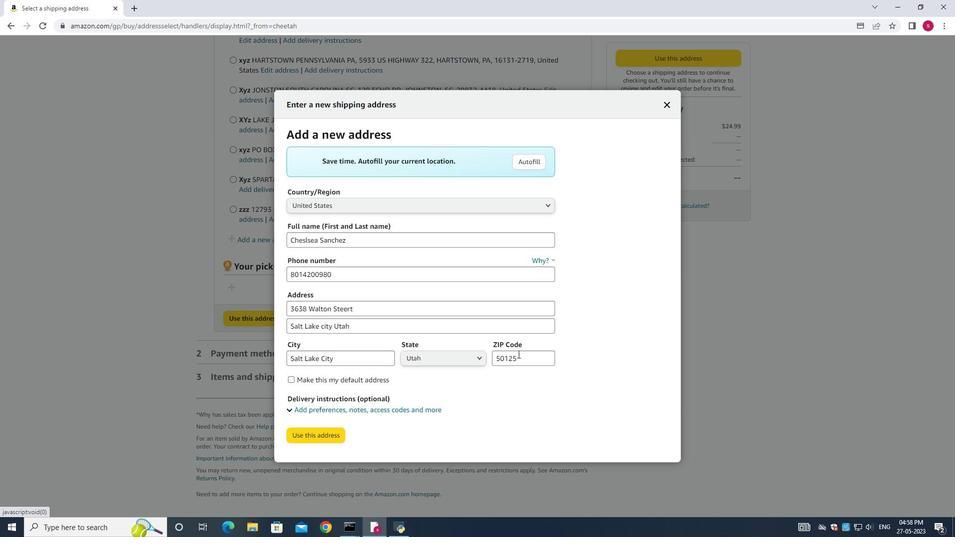 
Action: Mouse pressed left at (512, 346)
Screenshot: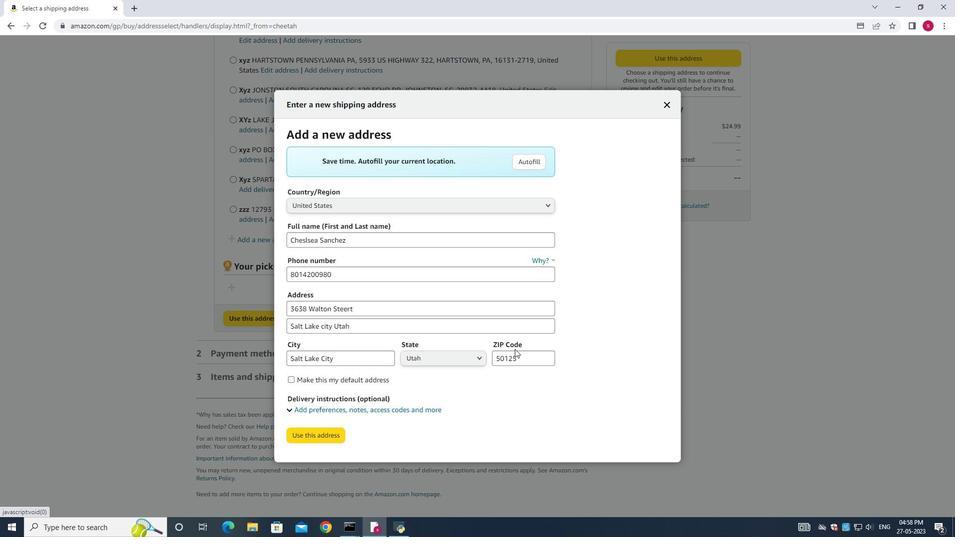
Action: Mouse moved to (515, 351)
Screenshot: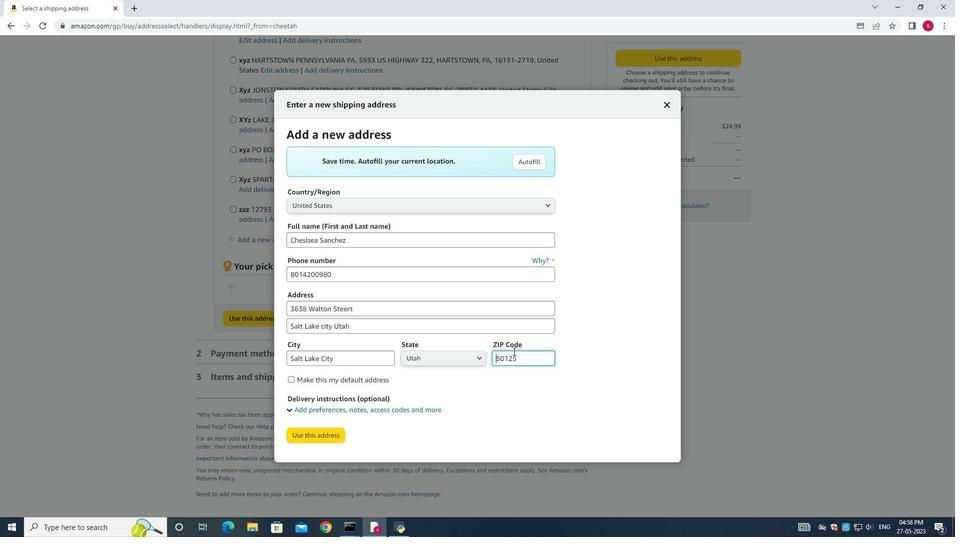
Action: Key pressed ctrl+A<Key.backspace><Key.shift><Key.shift><Key.shift><Key.shift><Key.shift><Key.shift><Key.shift><Key.shift><Key.shift><Key.shift><Key.shift><Key.shift><Key.shift><Key.shift><Key.shift><Key.shift><Key.shift><Key.shift><Key.shift><Key.shift><Key.shift><Key.shift><Key.shift><Key.shift><Key.shift><Key.shift><Key.shift><Key.shift><Key.shift><Key.shift><Key.shift><Key.shift><Key.shift><Key.shift><Key.shift><Key.shift><Key.shift><Key.shift><Key.shift><Key.shift><Key.shift><Key.shift><Key.shift><Key.shift><Key.shift><Key.shift><Key.shift><Key.shift><Key.shift><Key.shift><Key.shift><Key.shift><Key.shift><Key.shift><Key.shift><Key.shift><Key.shift>84104
Screenshot: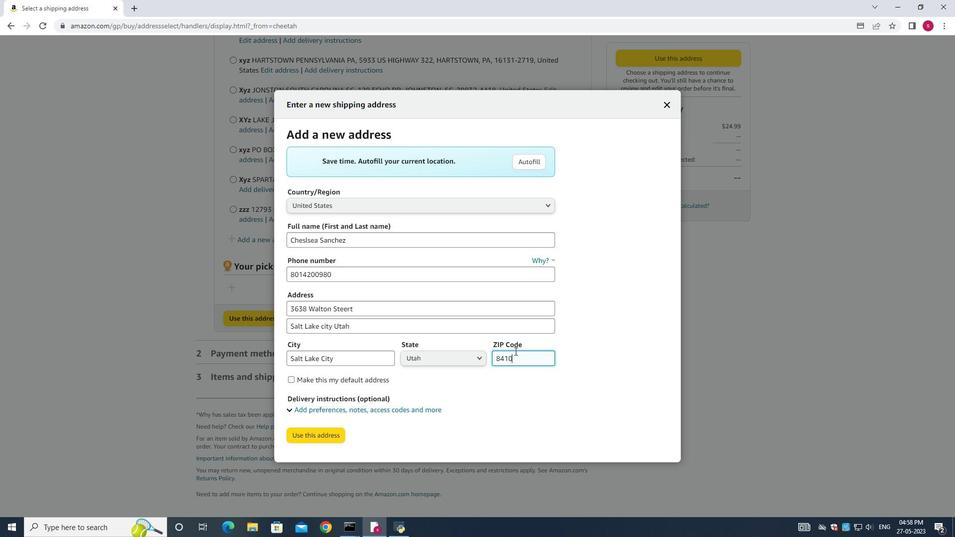 
Action: Mouse moved to (323, 435)
Screenshot: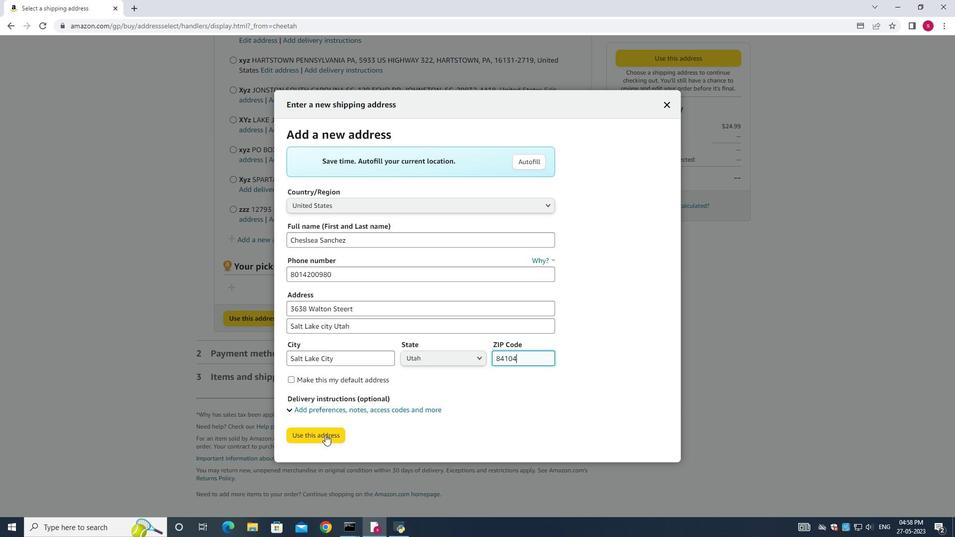 
Action: Mouse pressed left at (323, 435)
Screenshot: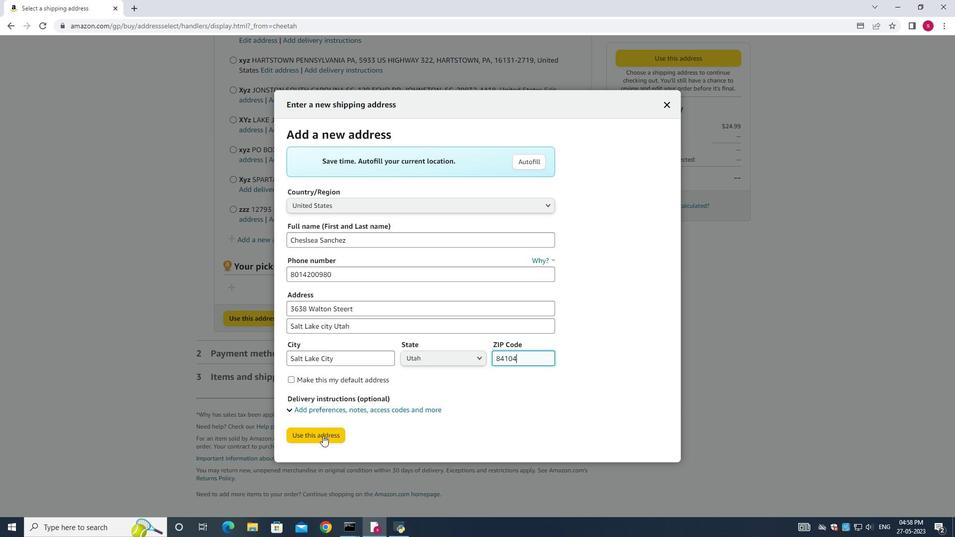
Action: Mouse moved to (303, 505)
Screenshot: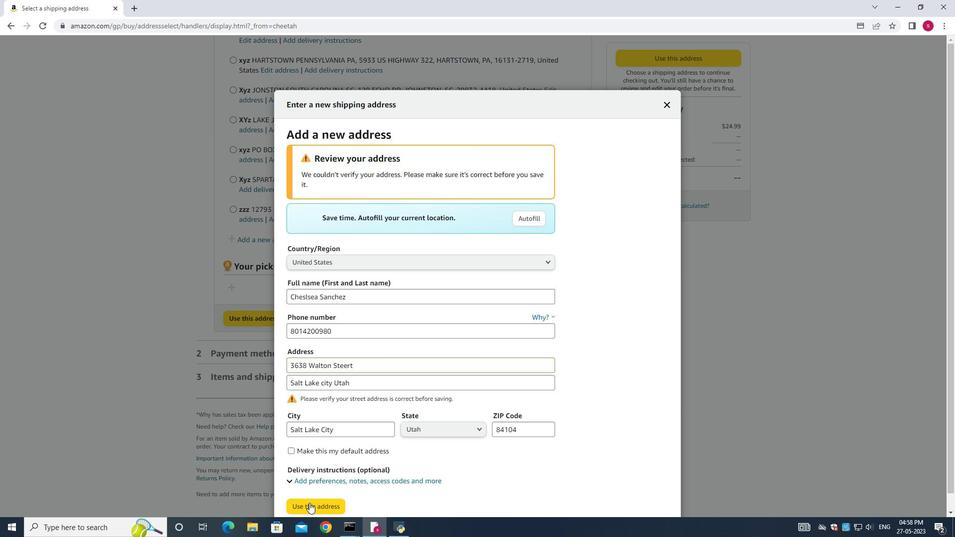 
Action: Mouse pressed left at (303, 505)
Screenshot: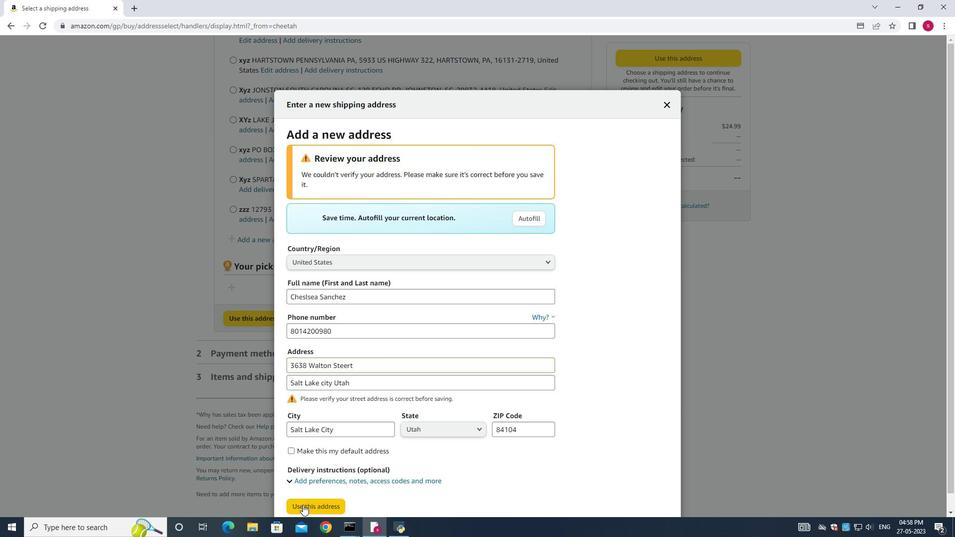
Action: Mouse moved to (439, 281)
Screenshot: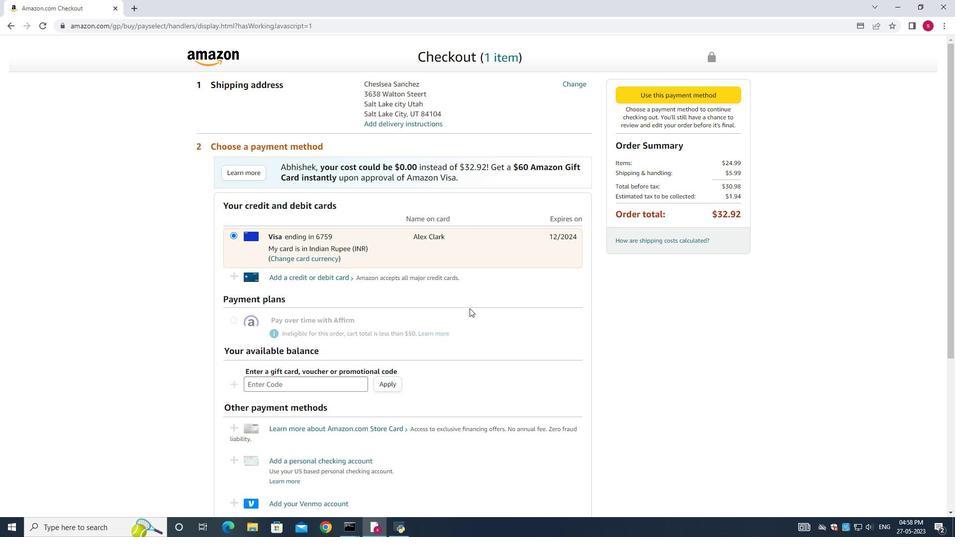
